 Task: Reply All to email with the signature Dana Mitchell with the subject Shipping confirmation from softage.1@softage.net with the message Can you provide me with a list of the project stakeholders and their roles?, select the entire message, change the font color from current to green and background color to yellow Send the email
Action: Mouse moved to (437, 557)
Screenshot: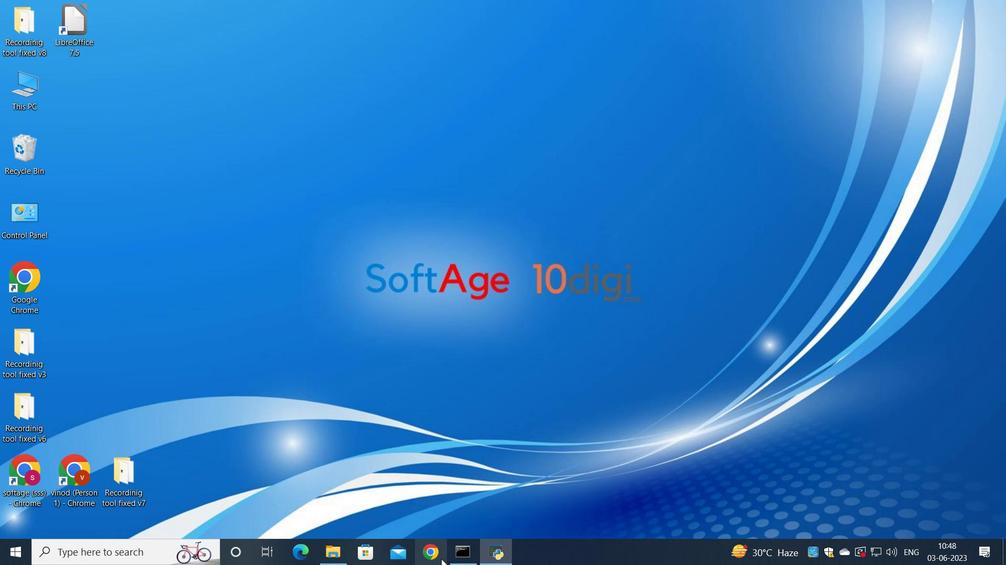
Action: Mouse pressed left at (437, 557)
Screenshot: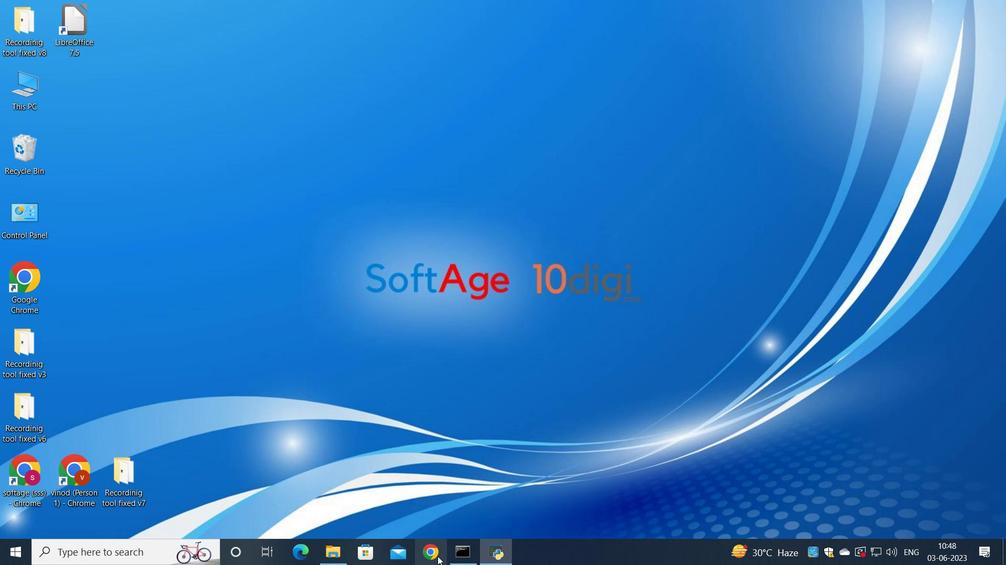 
Action: Mouse moved to (463, 336)
Screenshot: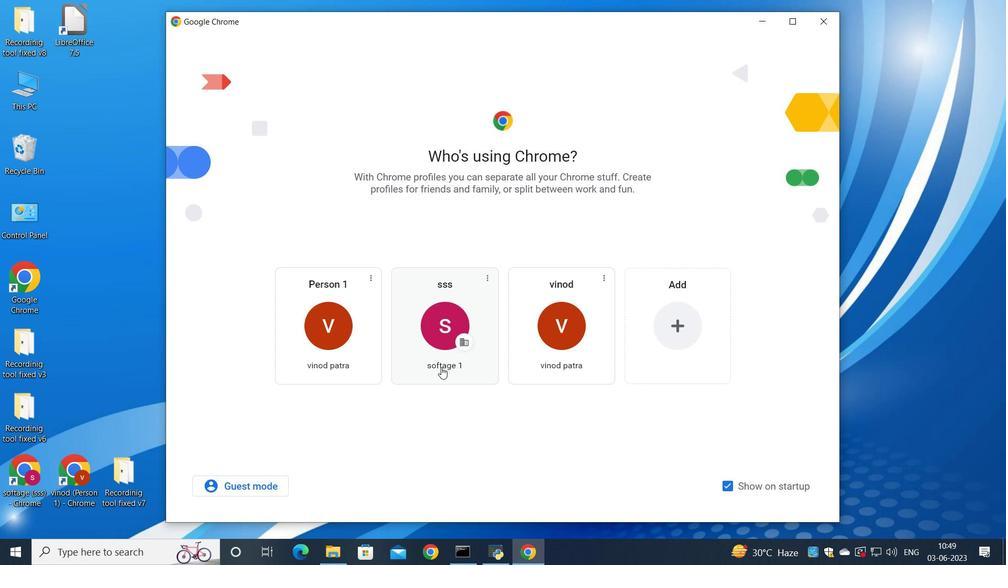 
Action: Mouse pressed left at (463, 336)
Screenshot: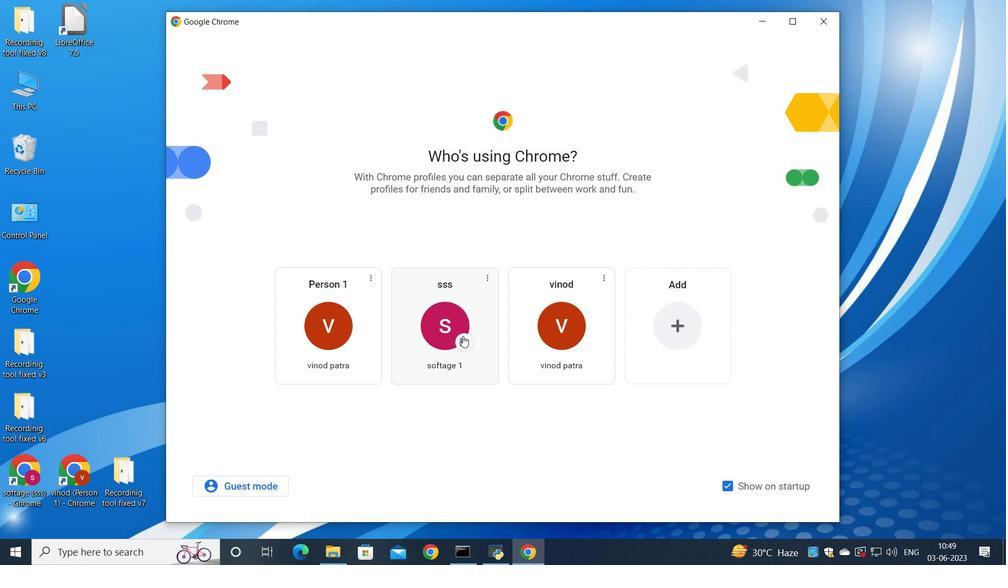 
Action: Mouse moved to (889, 83)
Screenshot: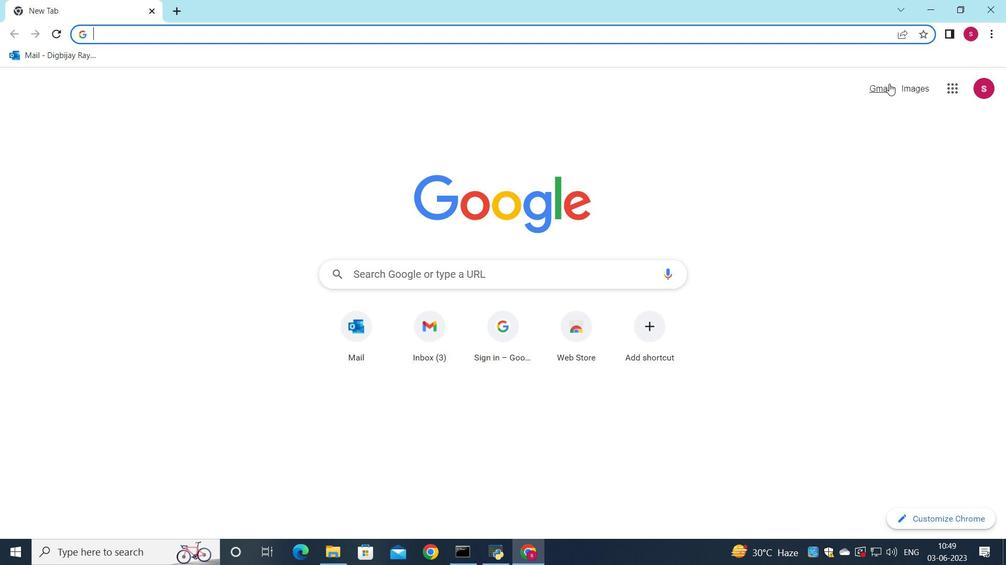 
Action: Mouse pressed left at (889, 83)
Screenshot: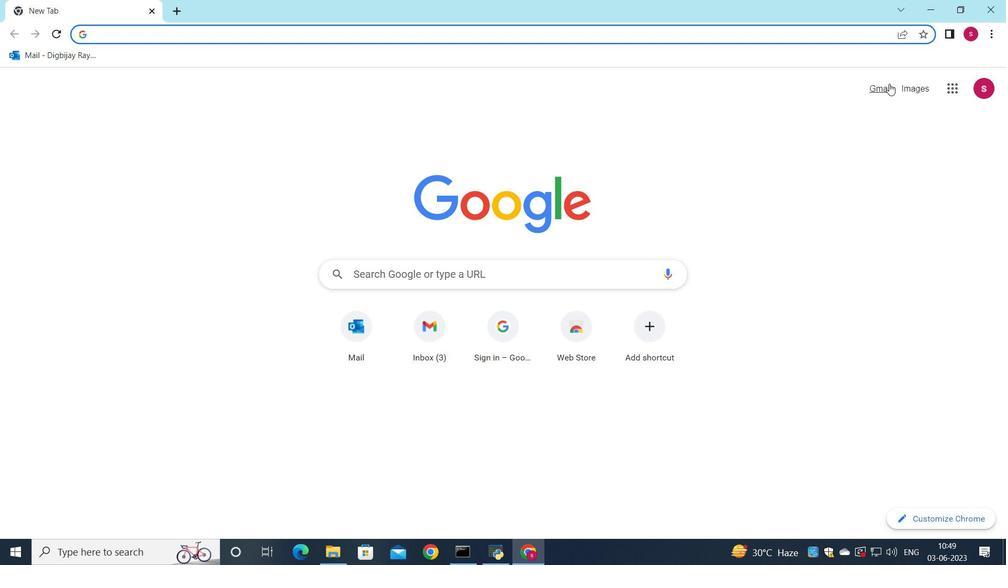 
Action: Mouse moved to (852, 85)
Screenshot: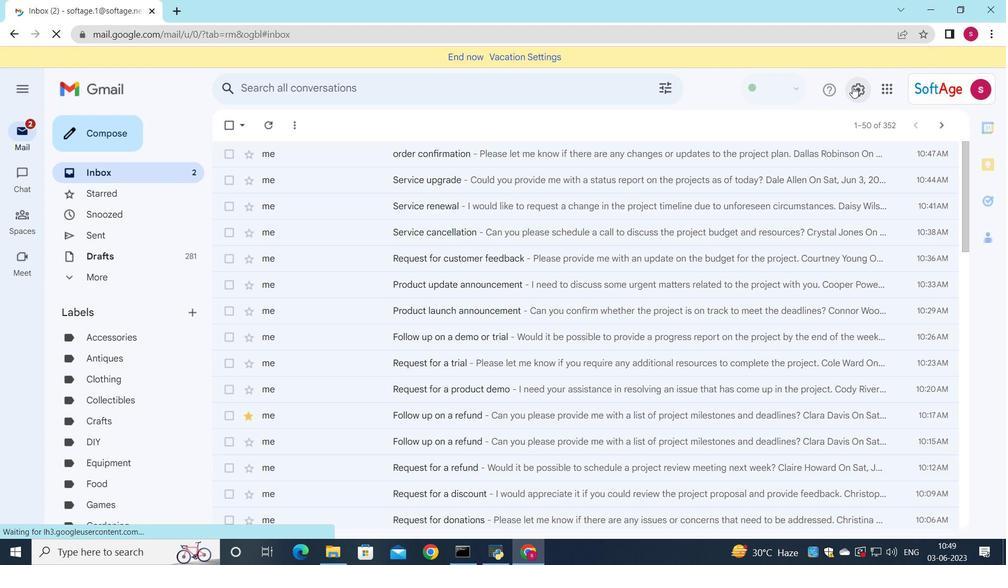 
Action: Mouse pressed left at (852, 85)
Screenshot: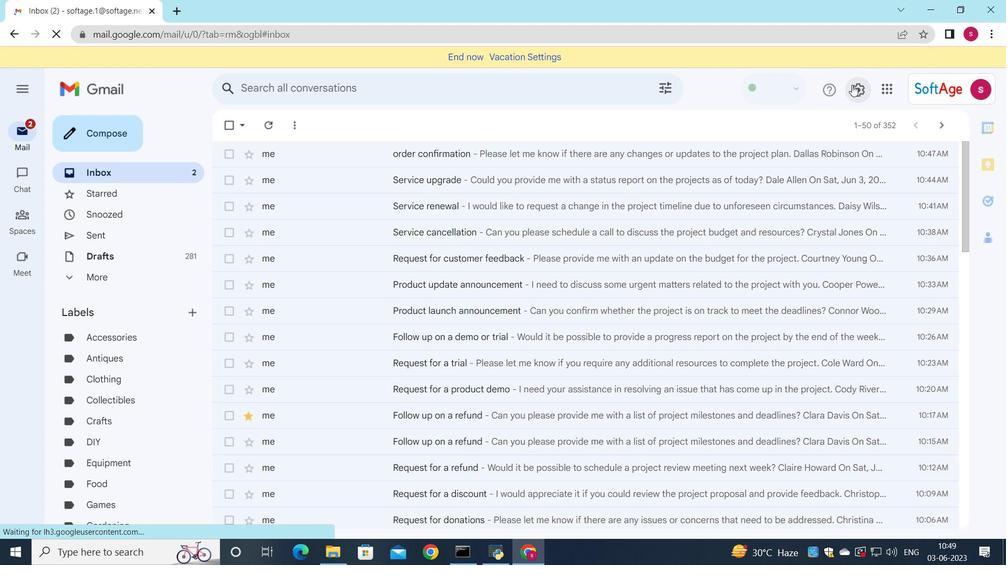 
Action: Mouse moved to (887, 151)
Screenshot: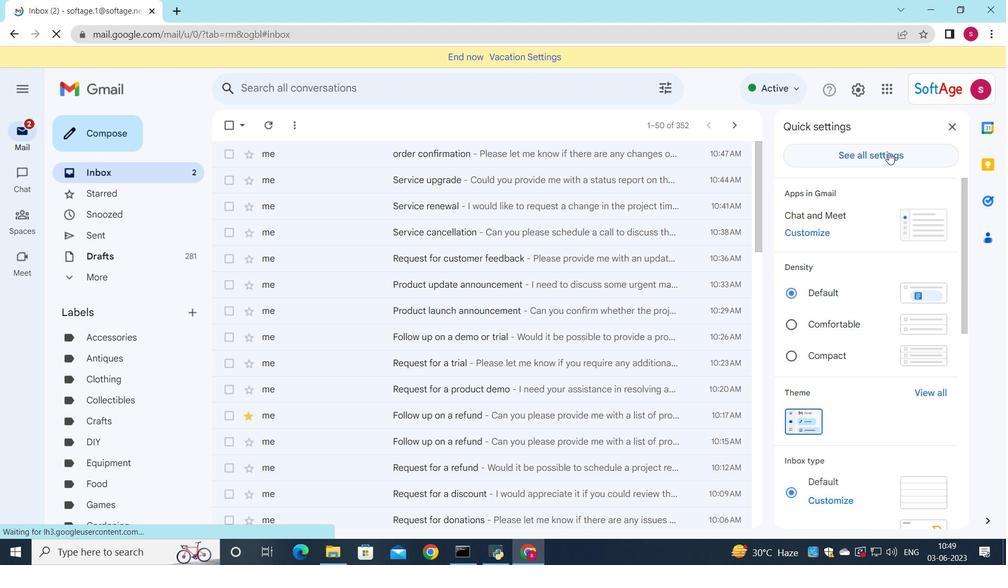 
Action: Mouse pressed left at (887, 151)
Screenshot: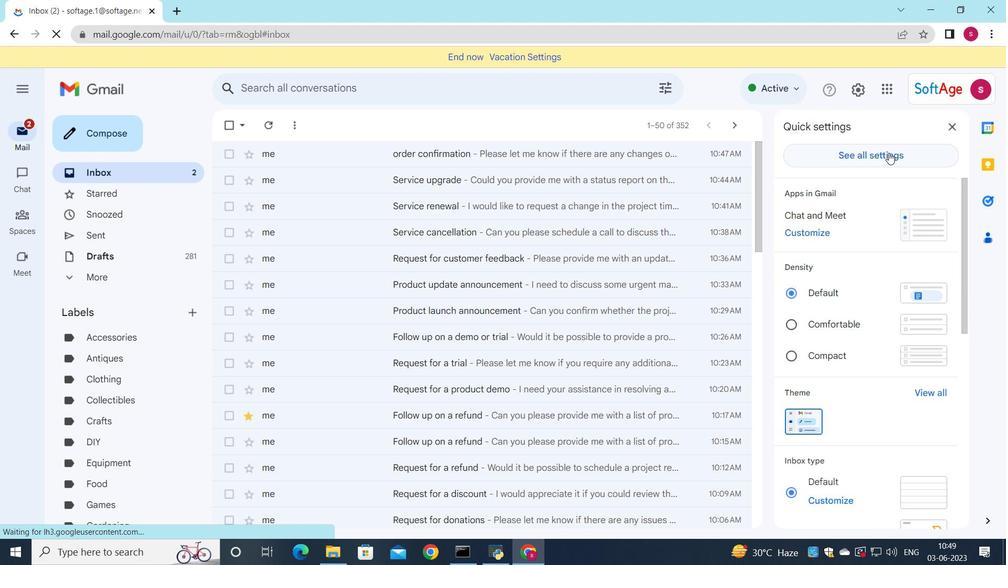 
Action: Mouse moved to (645, 282)
Screenshot: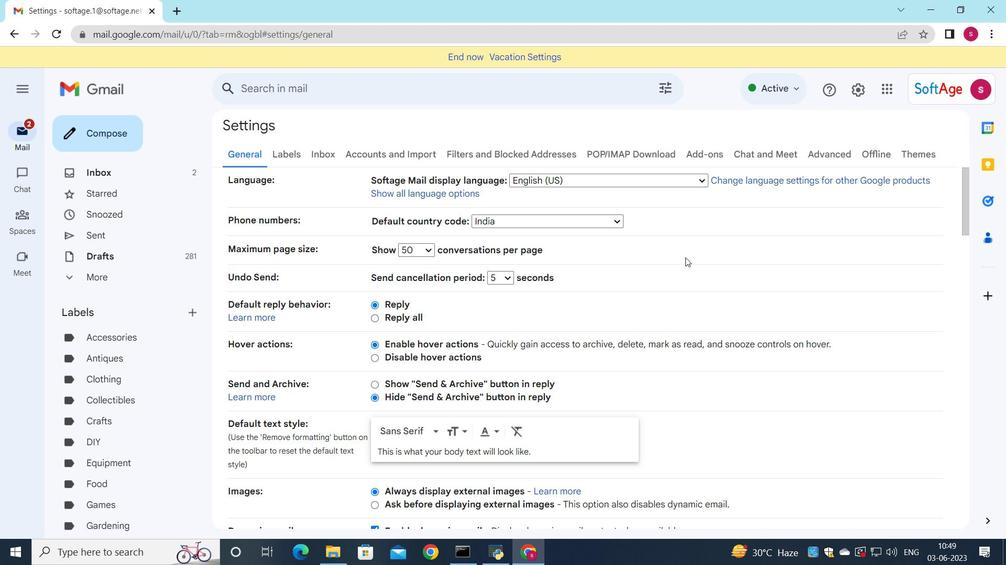 
Action: Mouse scrolled (645, 282) with delta (0, 0)
Screenshot: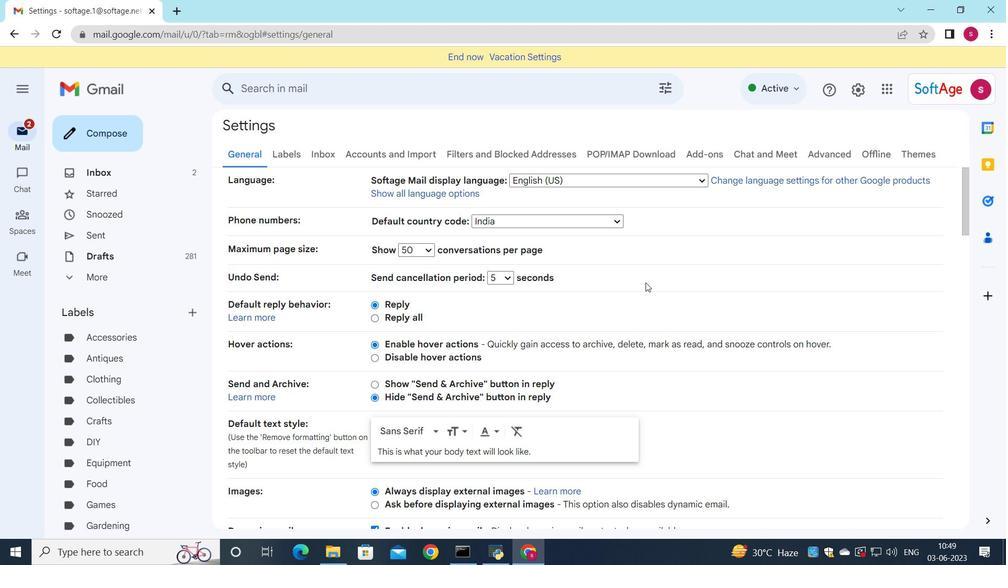 
Action: Mouse moved to (643, 286)
Screenshot: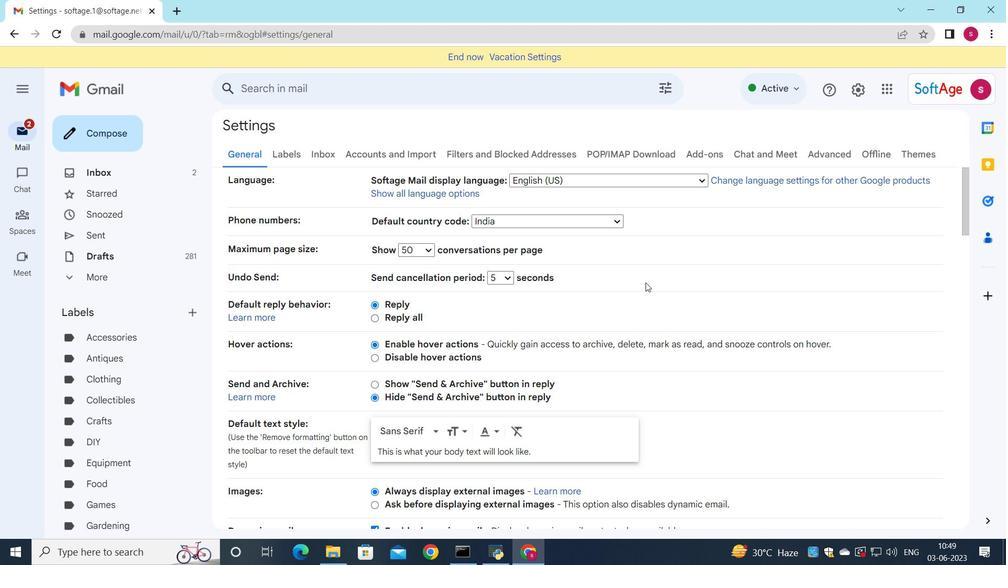 
Action: Mouse scrolled (643, 286) with delta (0, 0)
Screenshot: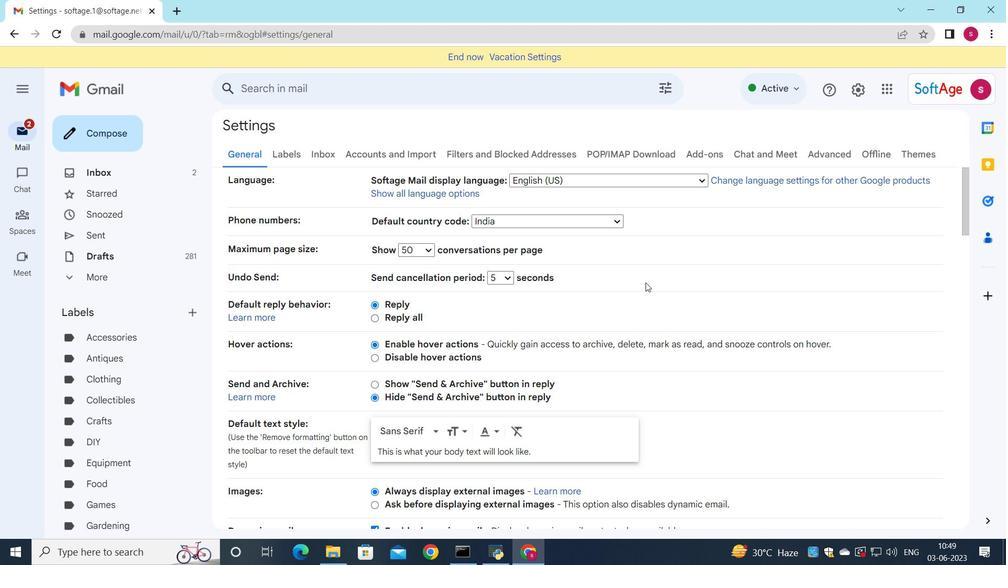 
Action: Mouse moved to (640, 290)
Screenshot: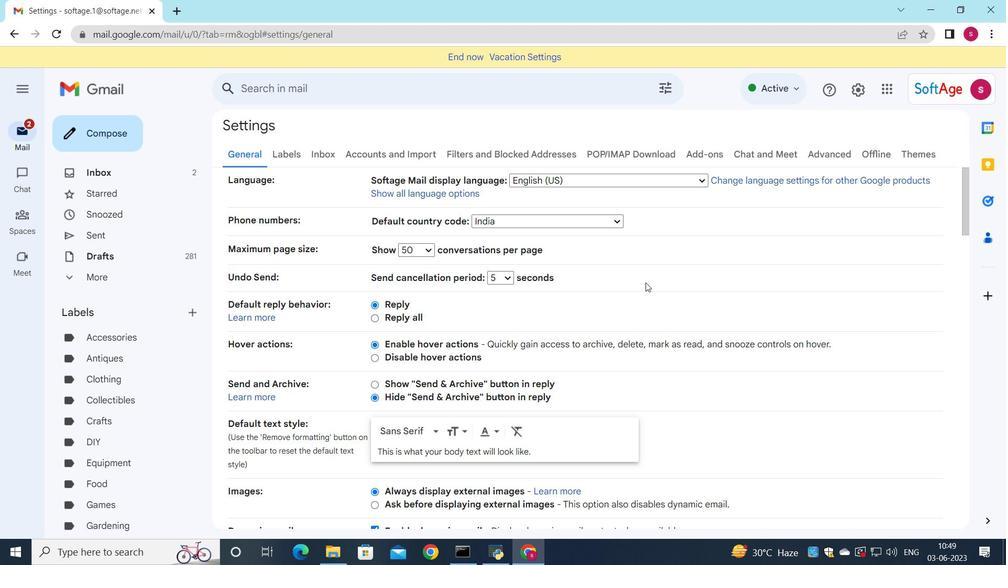 
Action: Mouse scrolled (640, 290) with delta (0, 0)
Screenshot: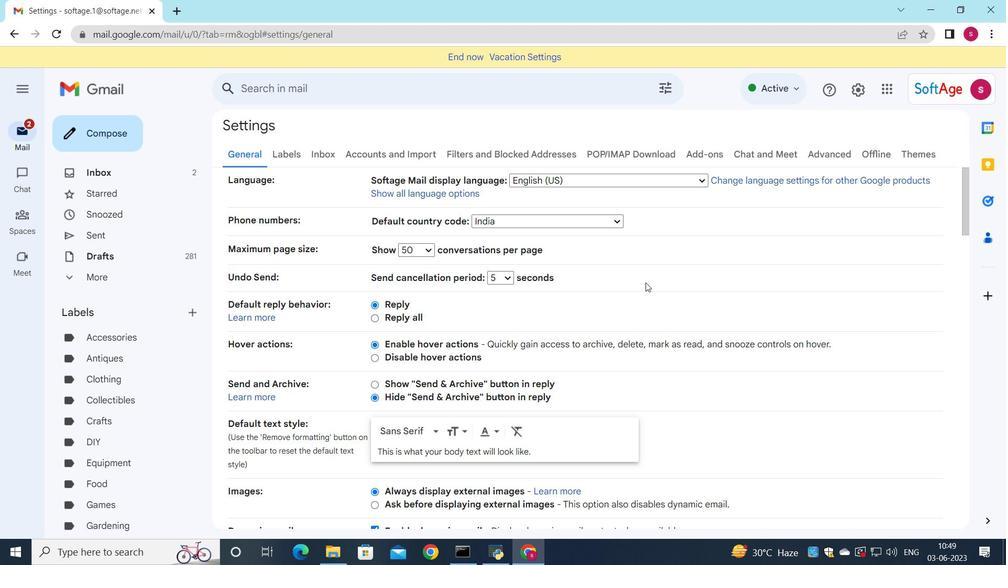 
Action: Mouse moved to (638, 284)
Screenshot: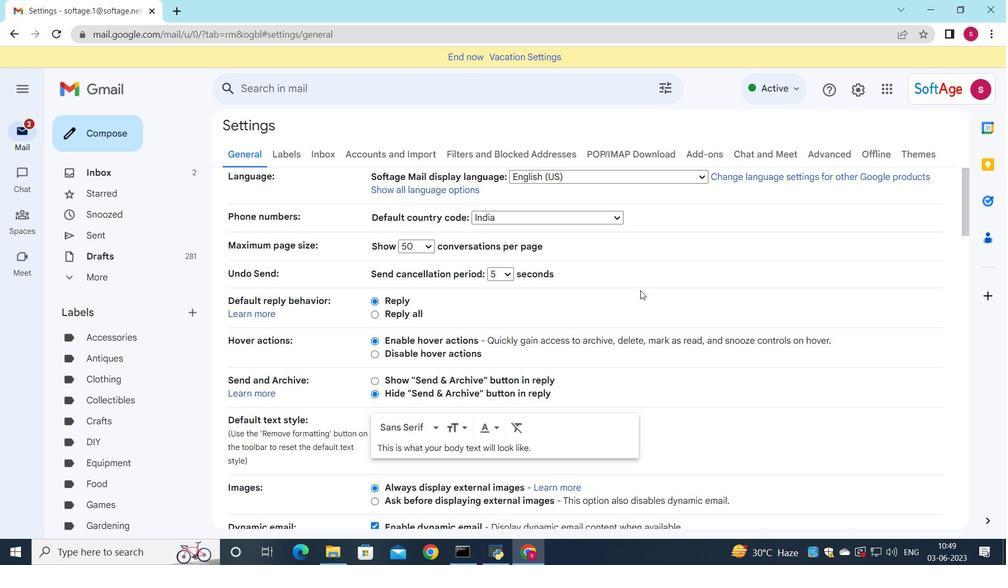 
Action: Mouse scrolled (638, 284) with delta (0, 0)
Screenshot: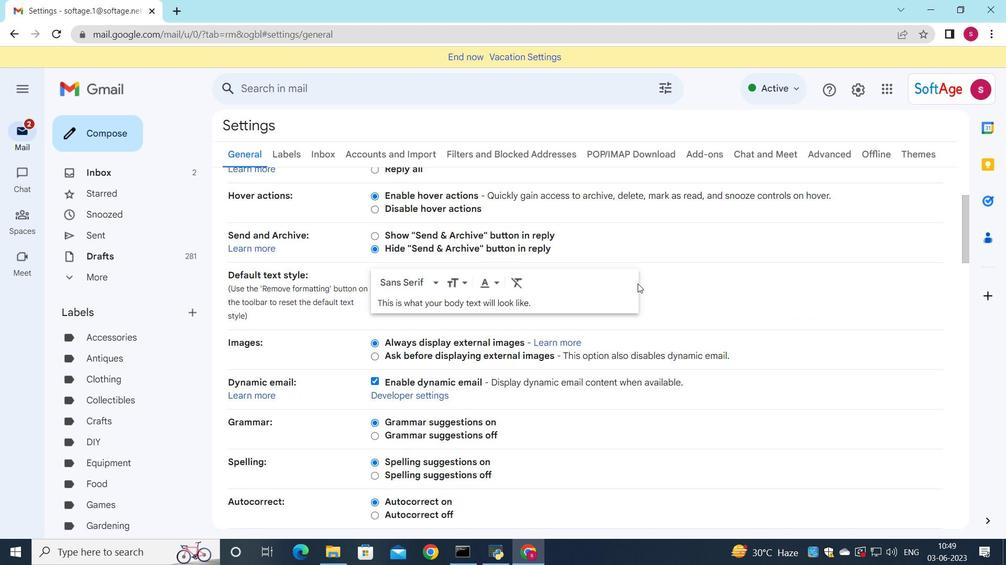 
Action: Mouse scrolled (638, 284) with delta (0, 0)
Screenshot: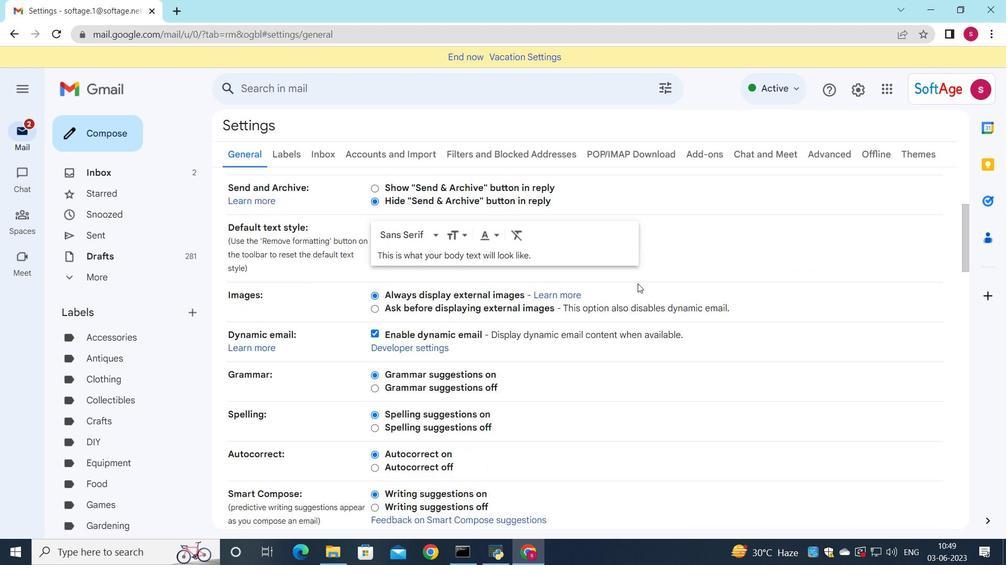 
Action: Mouse scrolled (638, 284) with delta (0, 0)
Screenshot: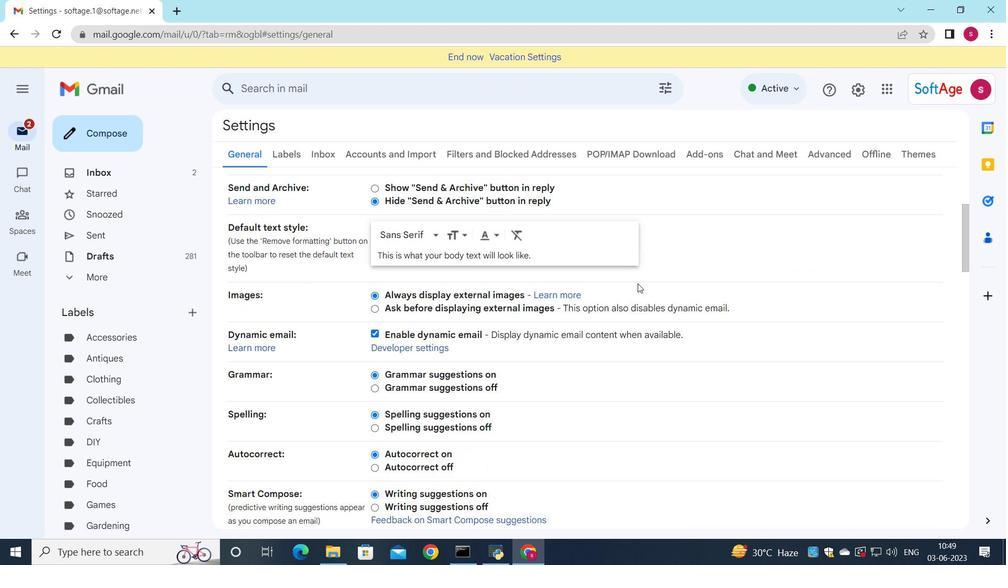
Action: Mouse scrolled (638, 284) with delta (0, 0)
Screenshot: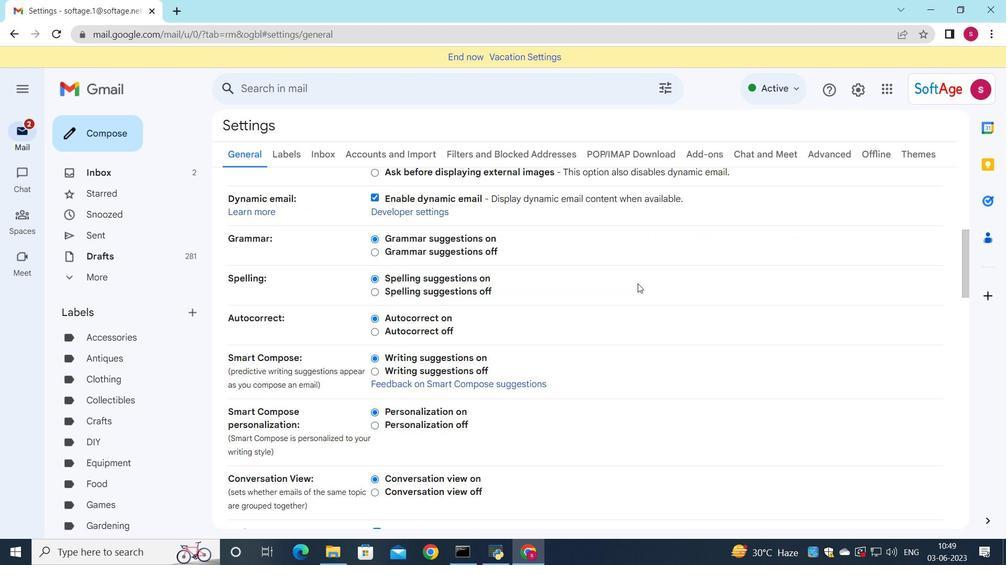 
Action: Mouse scrolled (638, 284) with delta (0, 0)
Screenshot: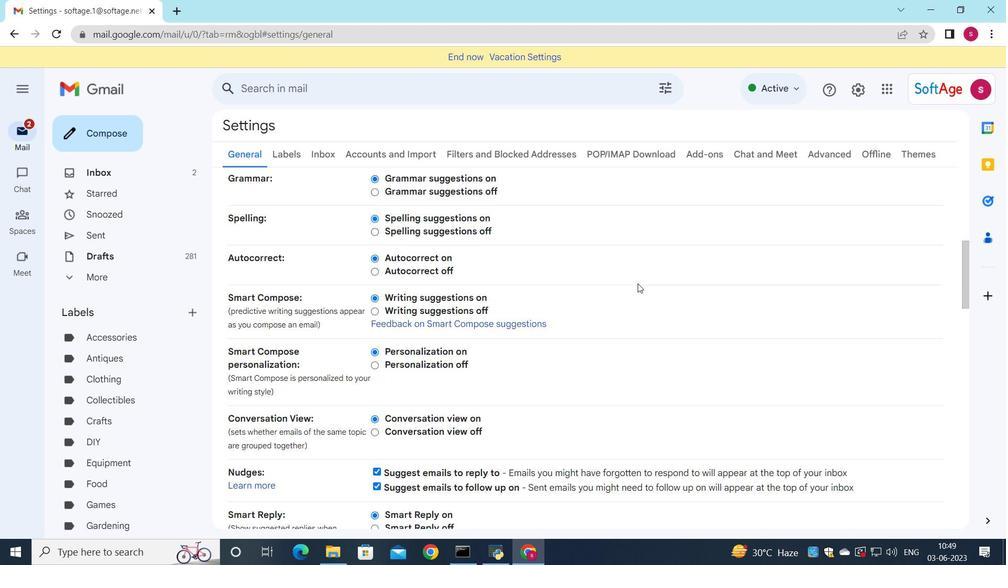 
Action: Mouse moved to (635, 286)
Screenshot: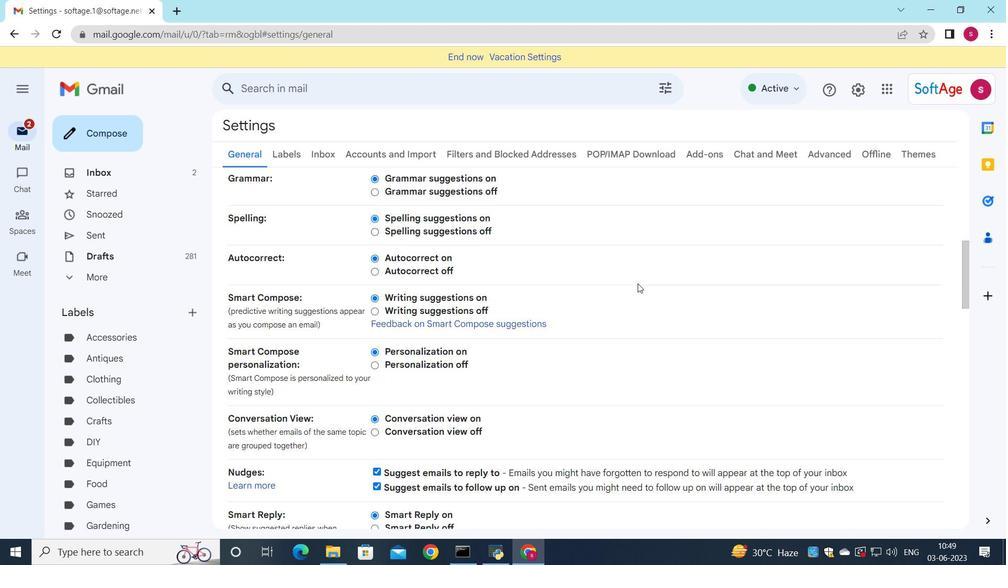 
Action: Mouse scrolled (635, 286) with delta (0, 0)
Screenshot: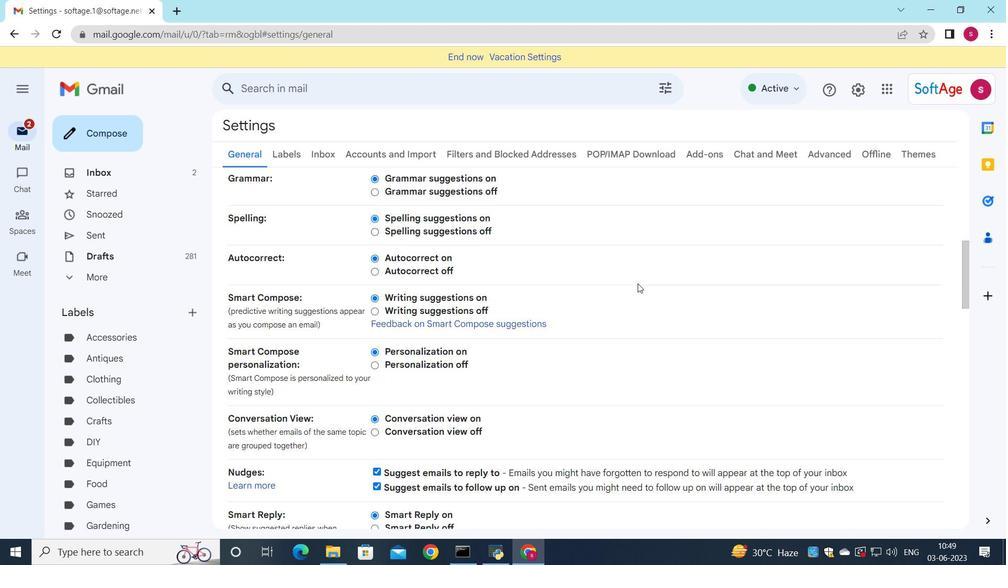 
Action: Mouse moved to (628, 320)
Screenshot: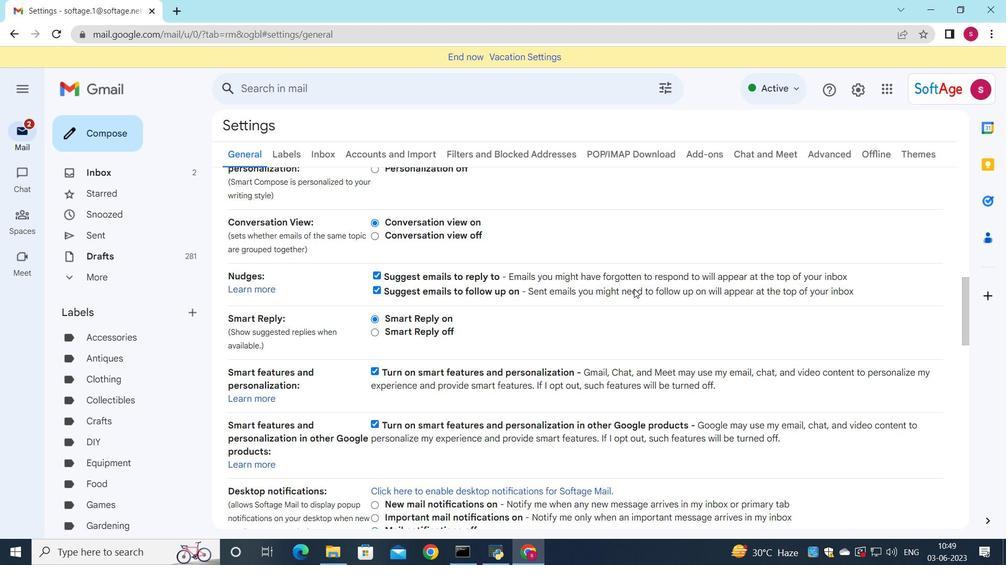 
Action: Mouse scrolled (629, 314) with delta (0, 0)
Screenshot: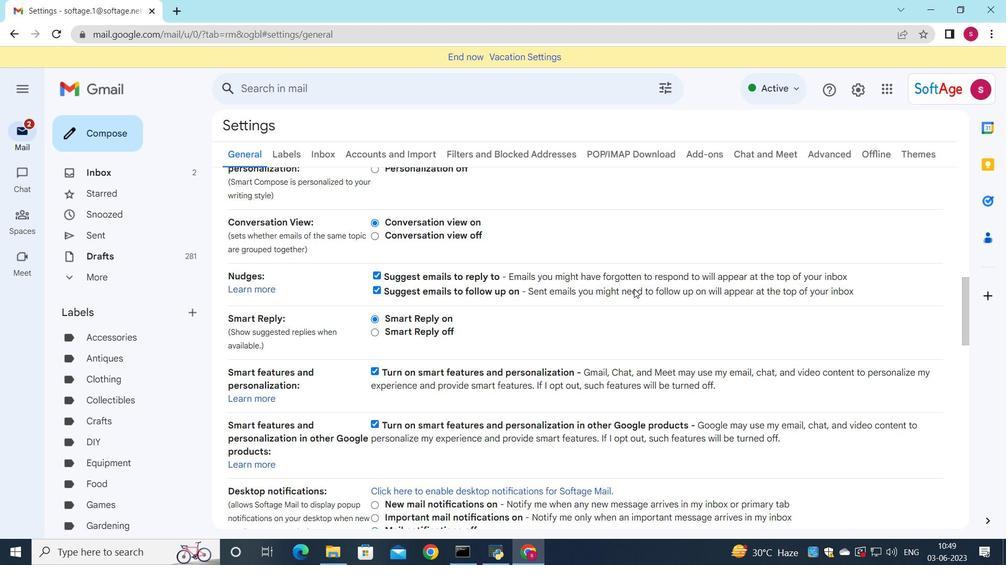 
Action: Mouse moved to (628, 321)
Screenshot: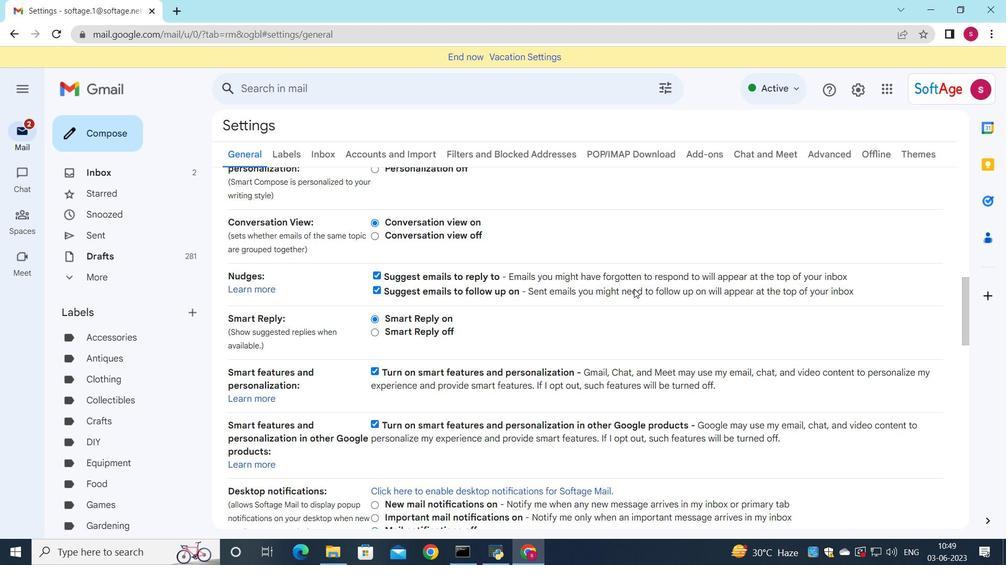 
Action: Mouse scrolled (628, 320) with delta (0, 0)
Screenshot: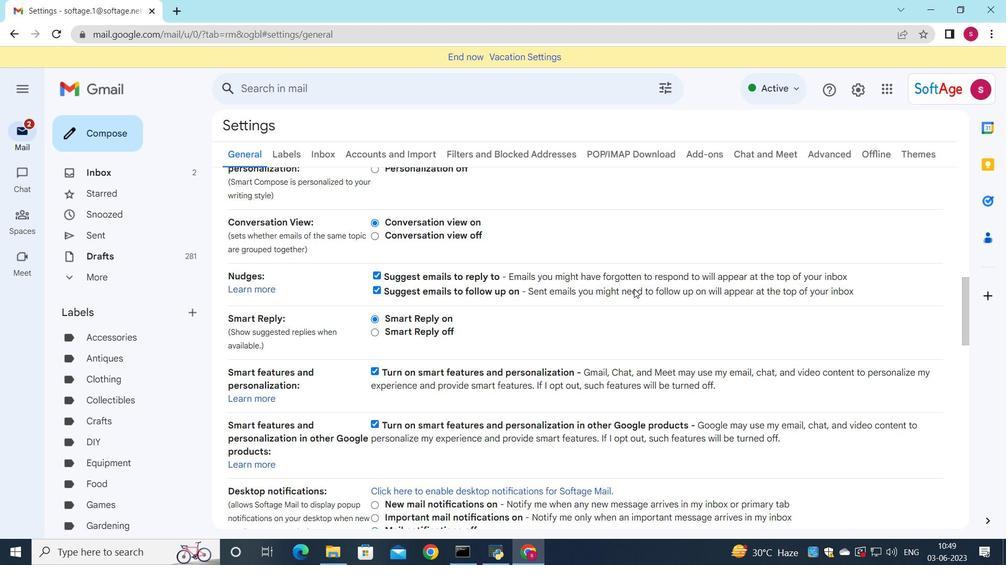 
Action: Mouse scrolled (628, 320) with delta (0, 0)
Screenshot: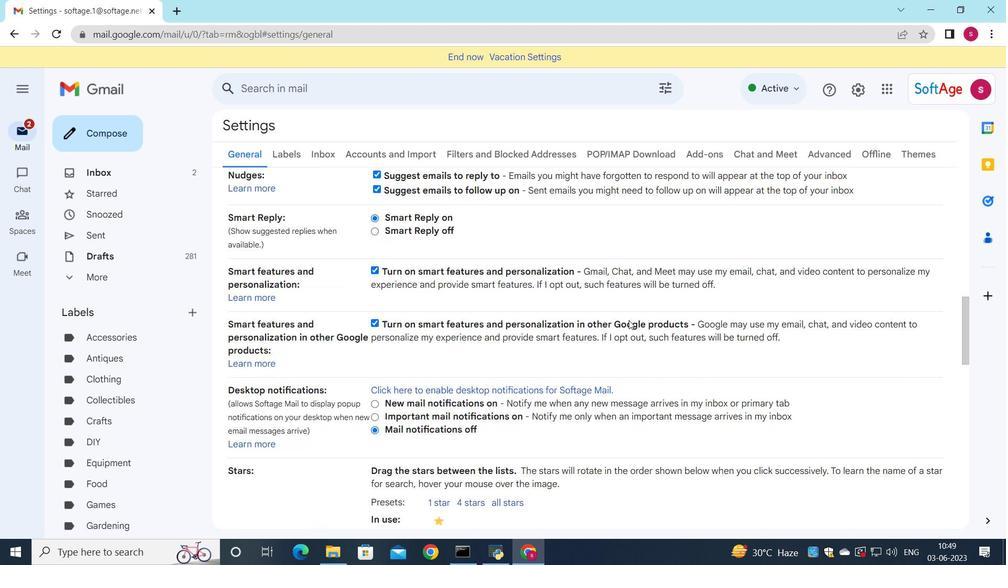 
Action: Mouse moved to (644, 360)
Screenshot: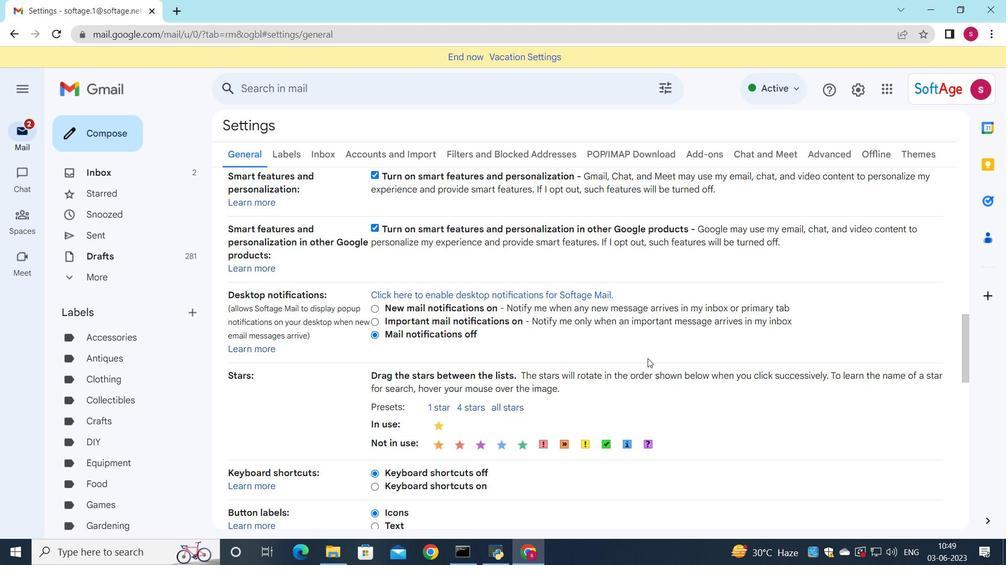 
Action: Mouse scrolled (644, 360) with delta (0, 0)
Screenshot: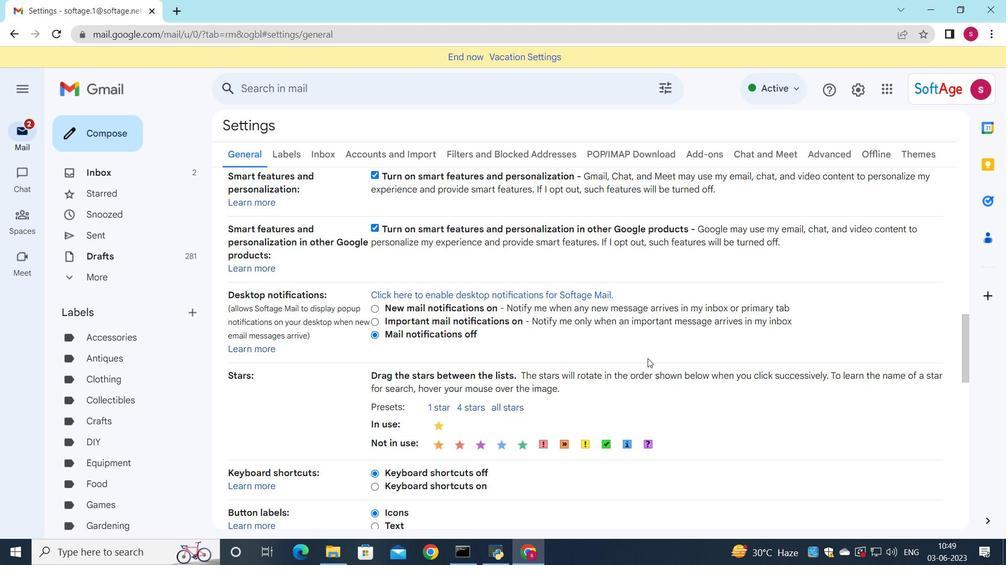 
Action: Mouse moved to (643, 360)
Screenshot: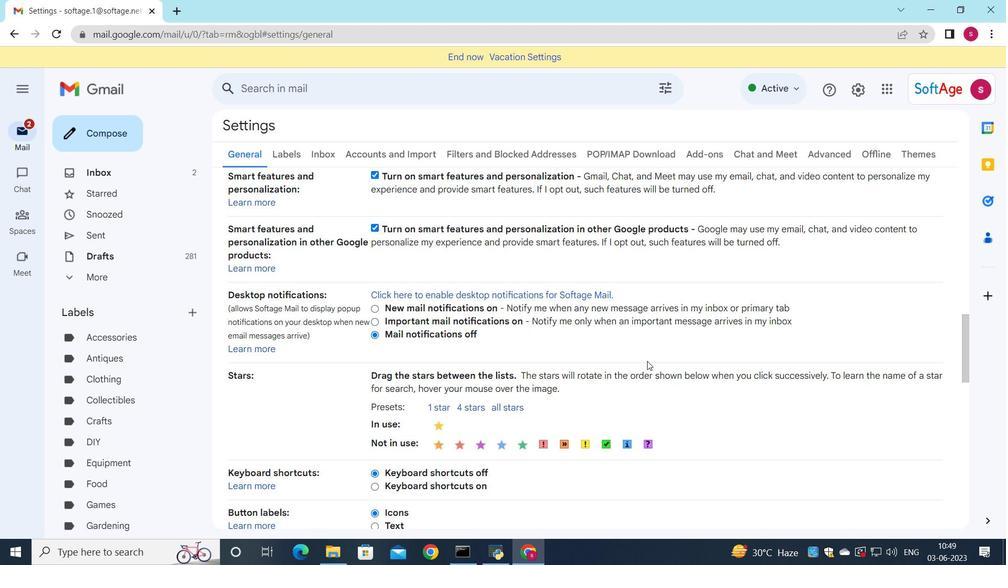 
Action: Mouse scrolled (643, 360) with delta (0, 0)
Screenshot: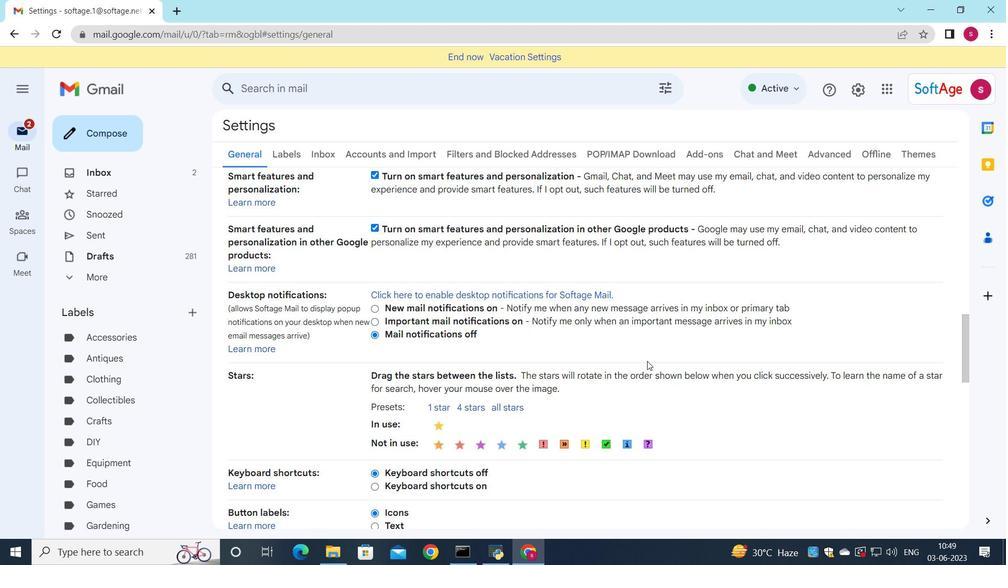 
Action: Mouse moved to (643, 360)
Screenshot: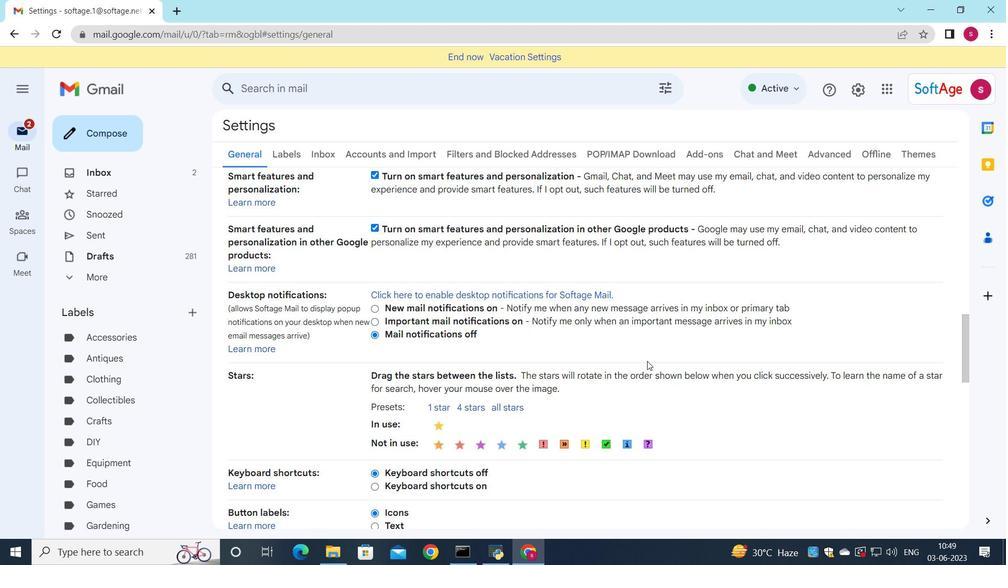 
Action: Mouse scrolled (643, 360) with delta (0, 0)
Screenshot: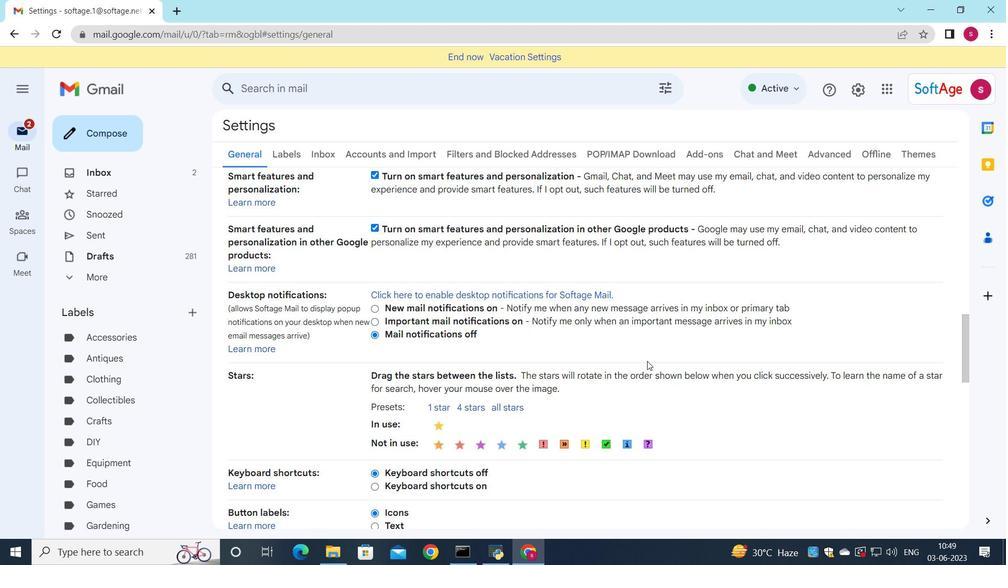 
Action: Mouse moved to (641, 360)
Screenshot: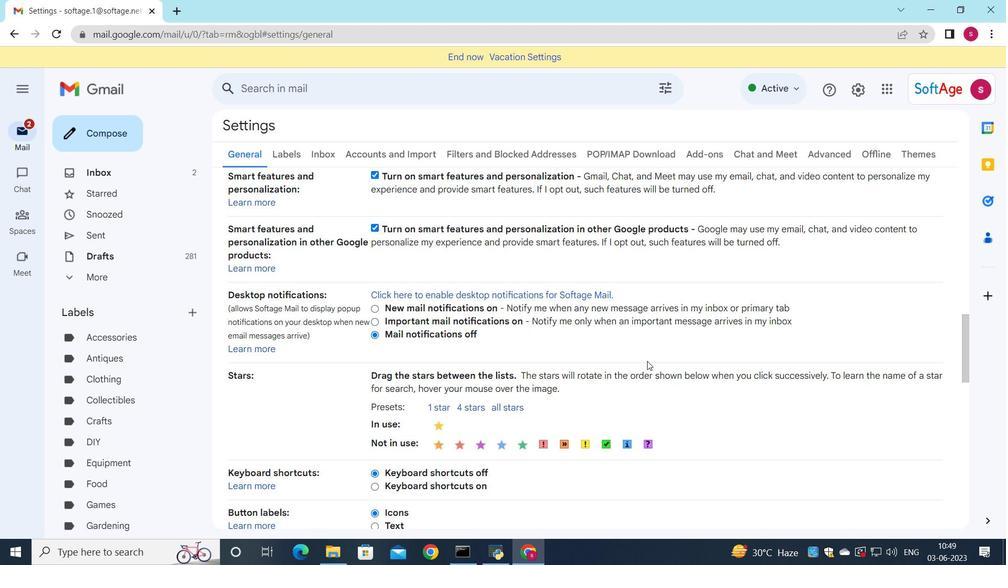 
Action: Mouse scrolled (641, 360) with delta (0, 0)
Screenshot: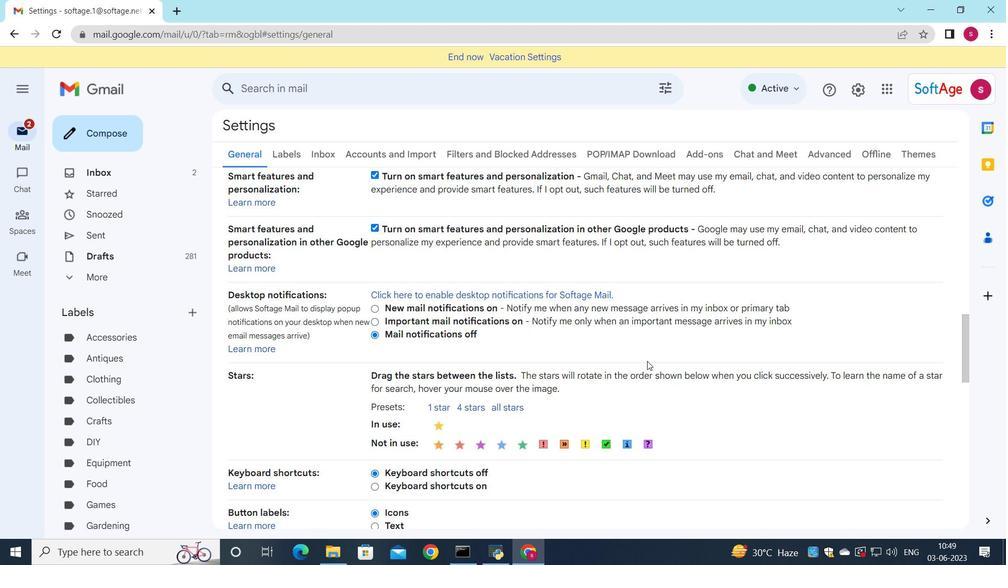 
Action: Mouse moved to (534, 387)
Screenshot: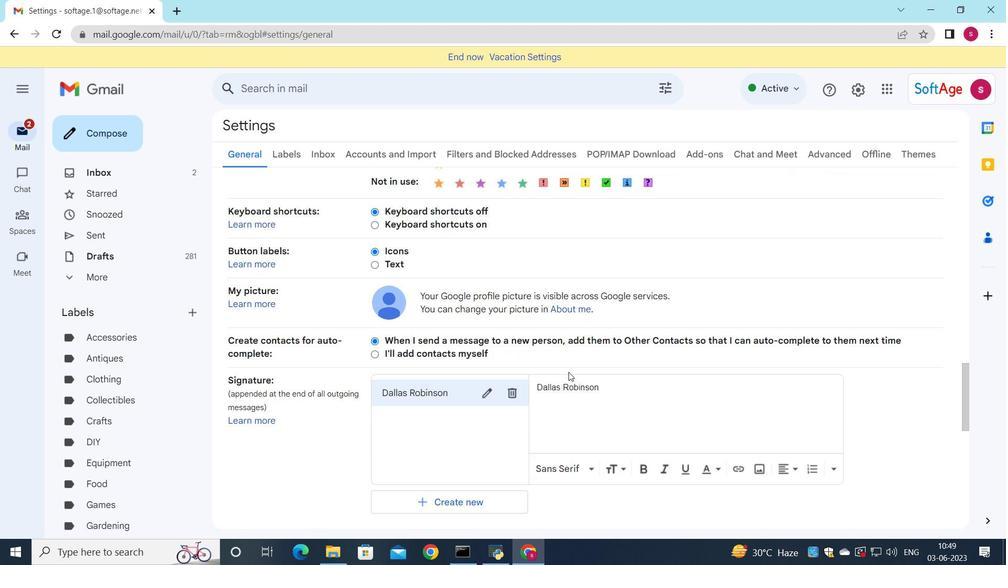 
Action: Mouse scrolled (534, 386) with delta (0, 0)
Screenshot: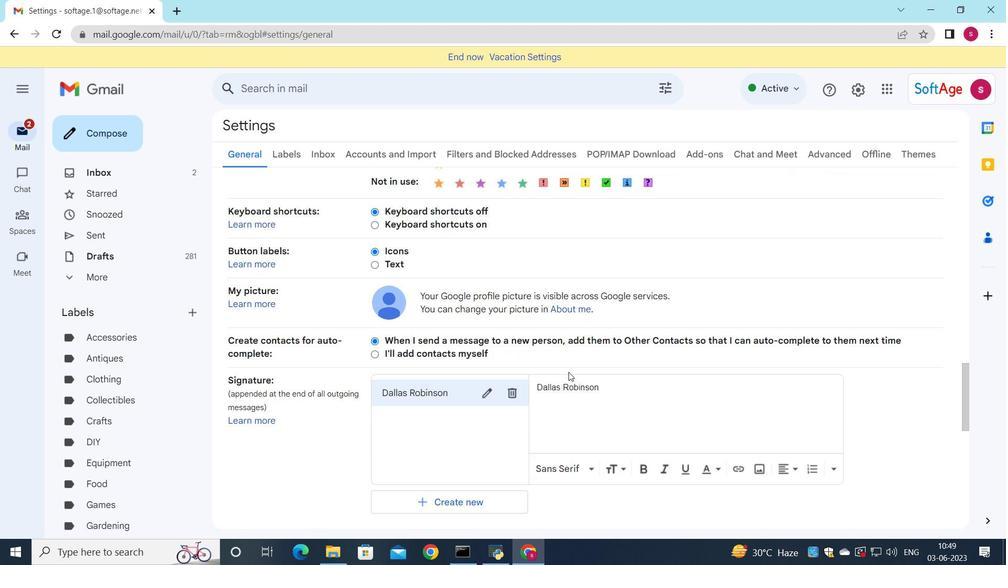 
Action: Mouse moved to (508, 321)
Screenshot: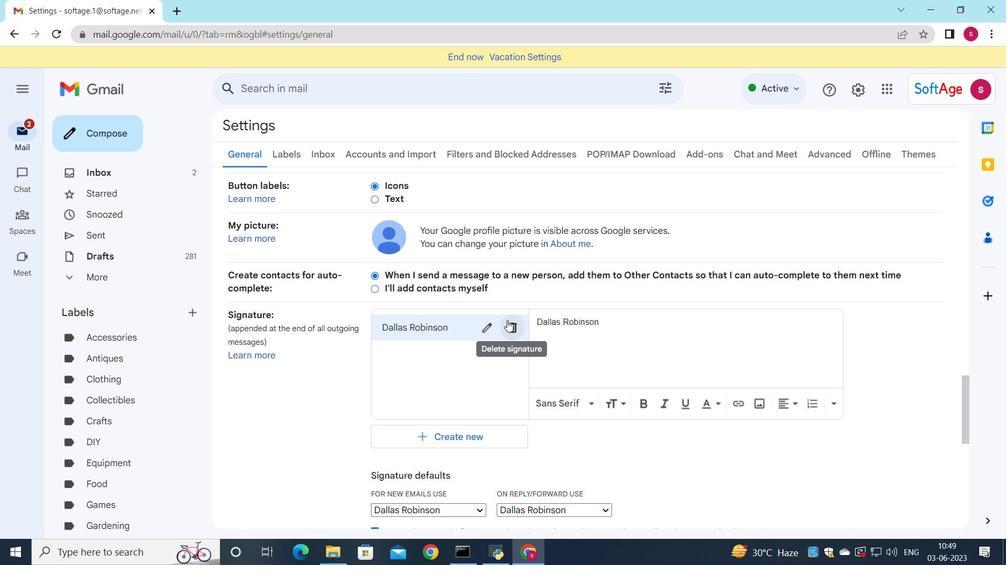 
Action: Mouse pressed left at (508, 321)
Screenshot: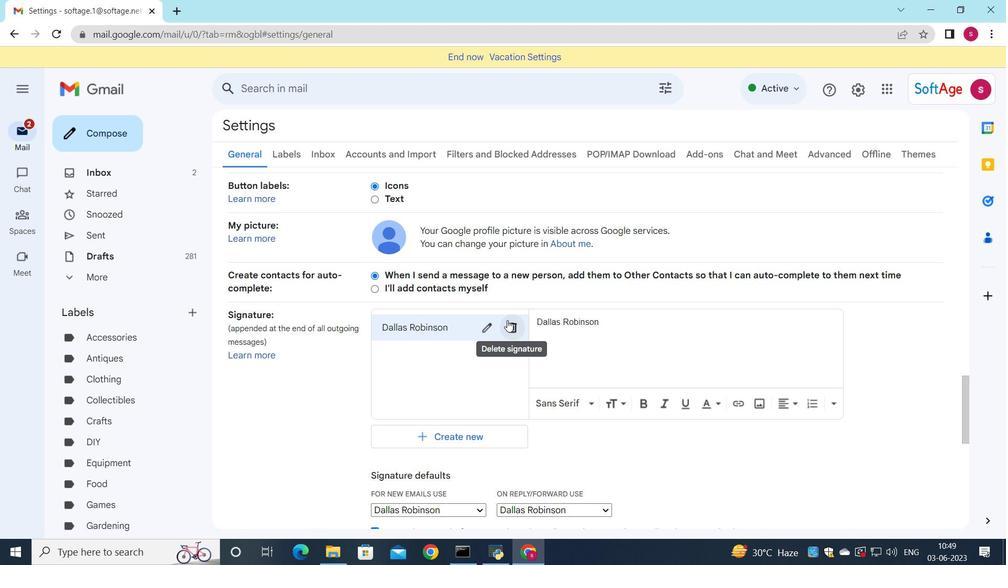 
Action: Mouse moved to (607, 322)
Screenshot: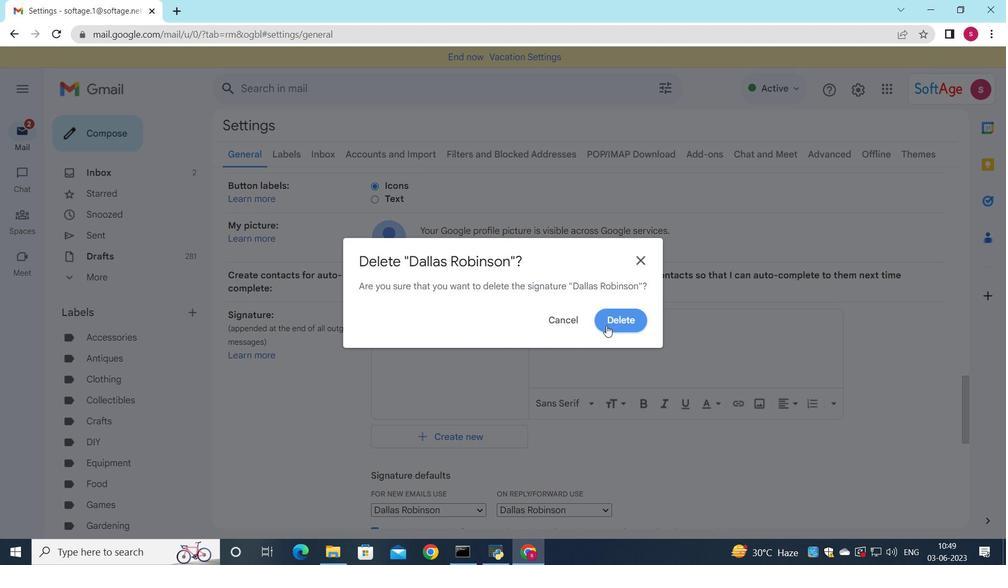 
Action: Mouse pressed left at (607, 322)
Screenshot: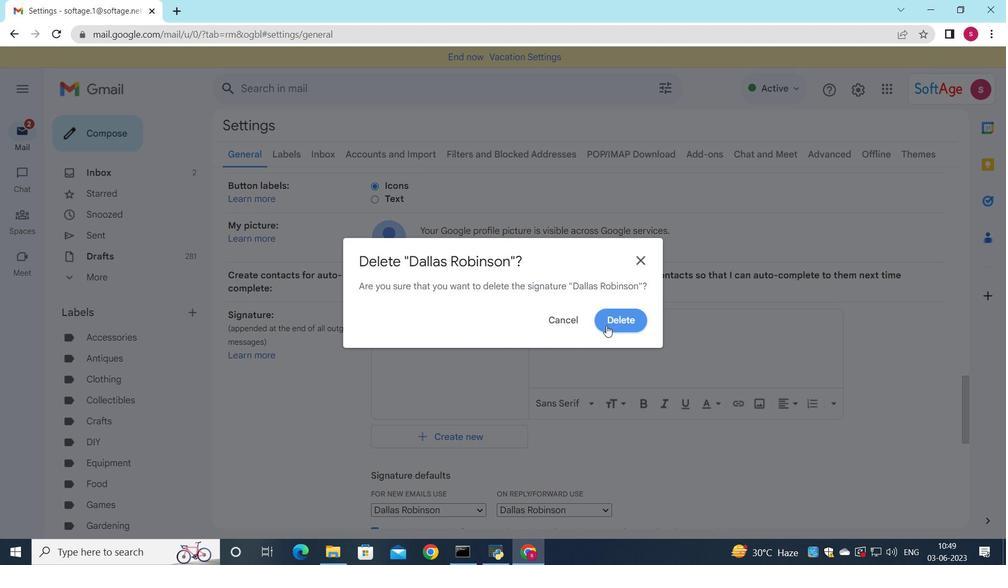 
Action: Mouse moved to (438, 335)
Screenshot: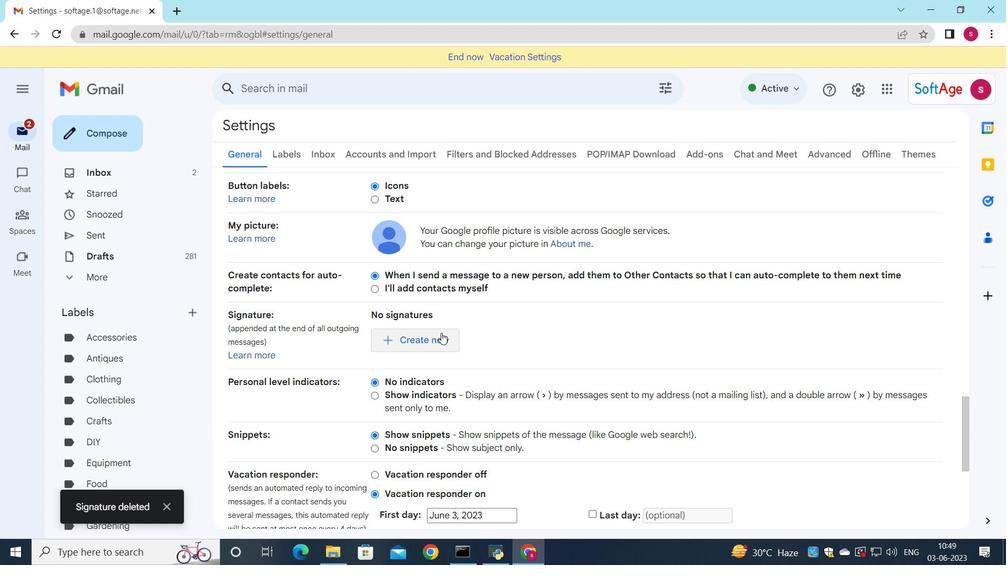 
Action: Mouse pressed left at (438, 335)
Screenshot: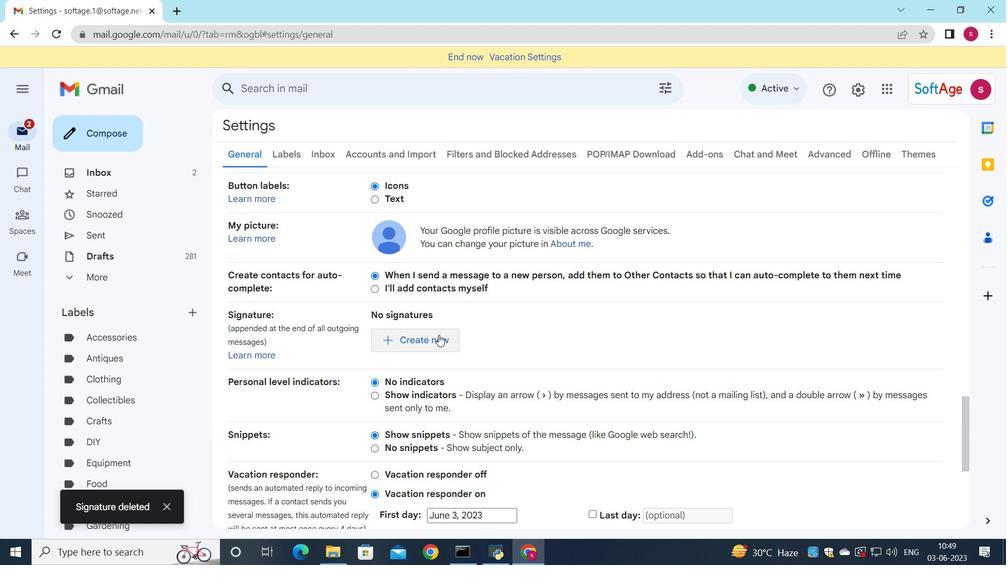 
Action: Mouse moved to (466, 288)
Screenshot: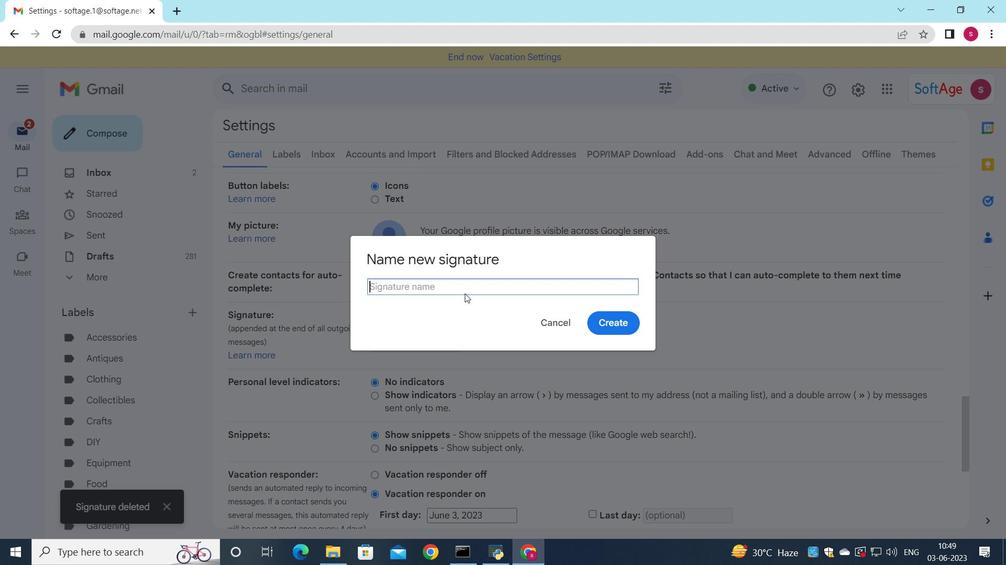 
Action: Key pressed <Key.shift>dana<Key.space><Key.shift>Mitchell
Screenshot: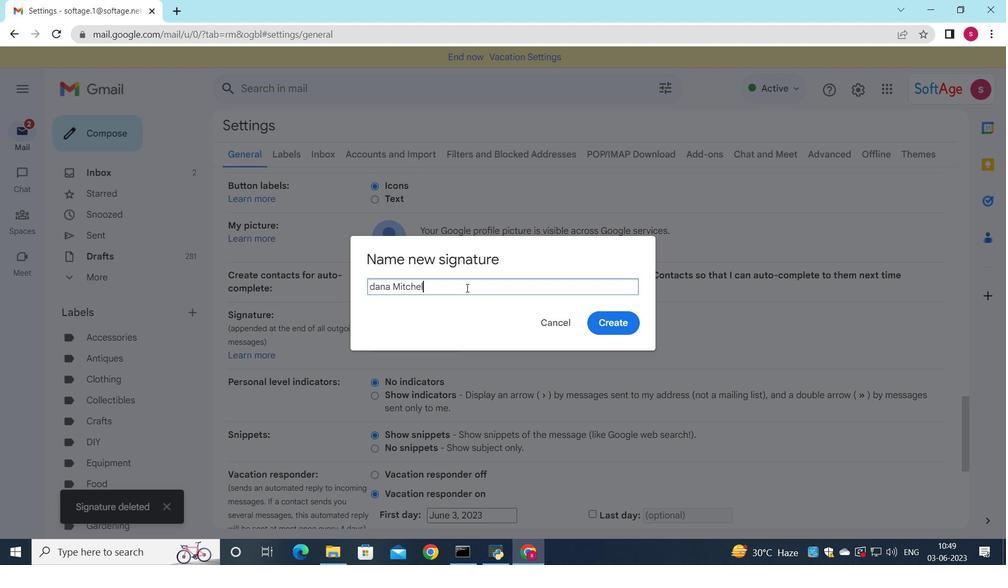 
Action: Mouse moved to (372, 290)
Screenshot: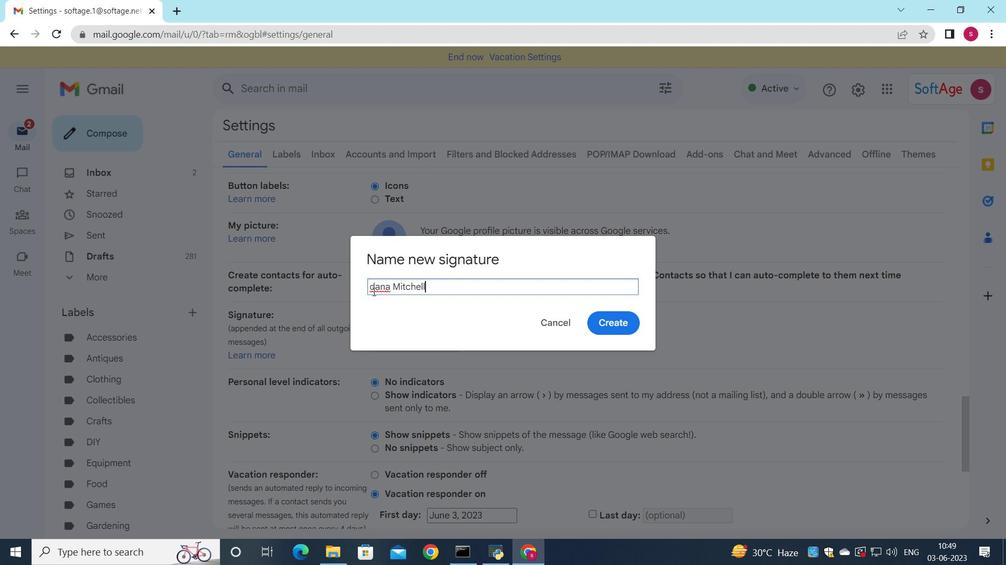 
Action: Mouse pressed left at (372, 290)
Screenshot: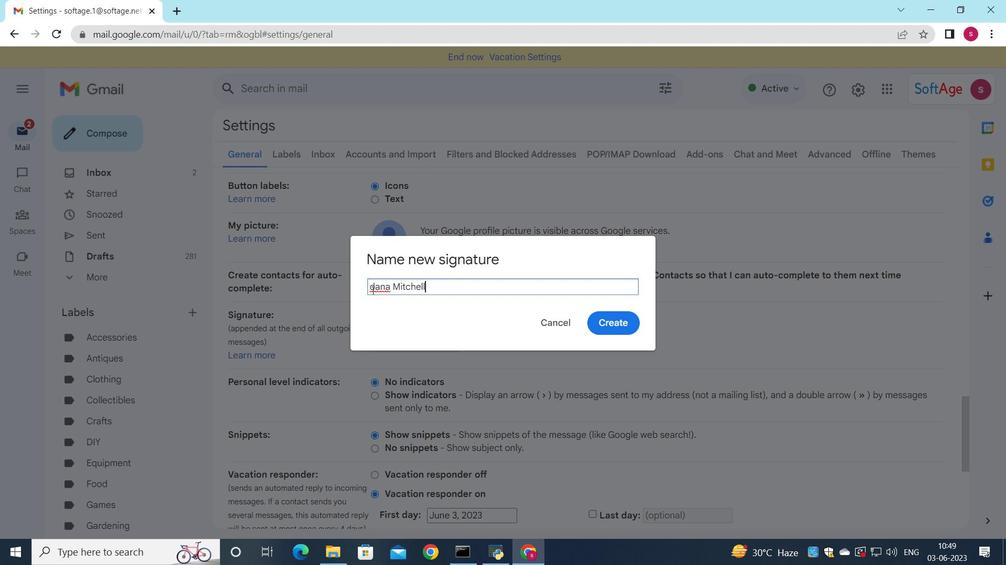 
Action: Mouse moved to (376, 293)
Screenshot: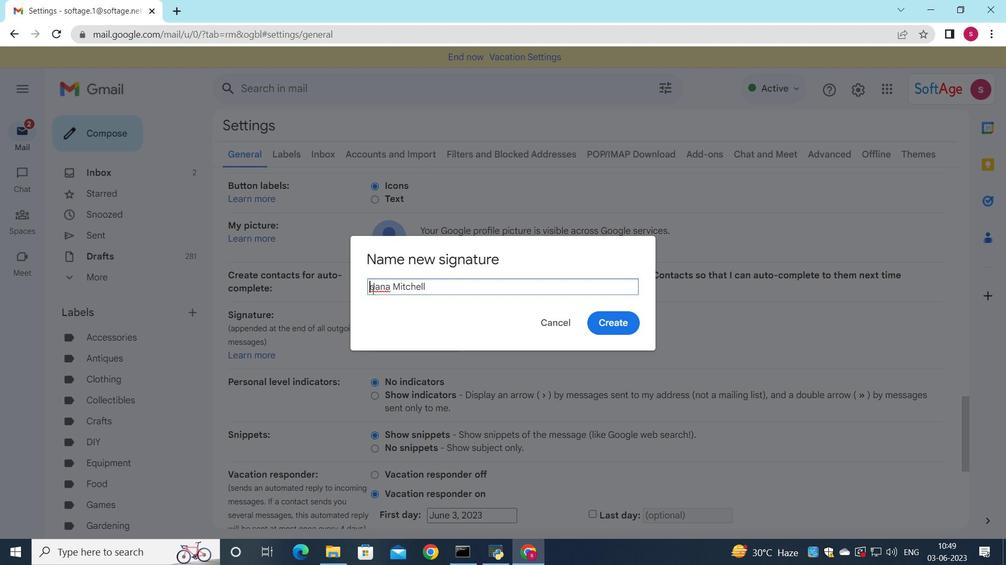 
Action: Mouse pressed left at (376, 293)
Screenshot: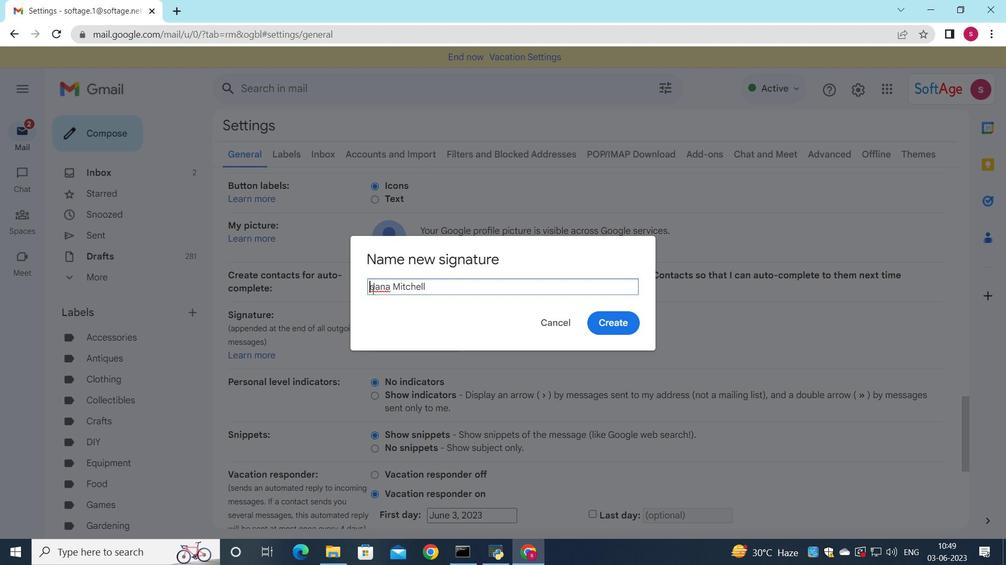 
Action: Key pressed <Key.backspace><Key.shift>DF<Key.backspace>
Screenshot: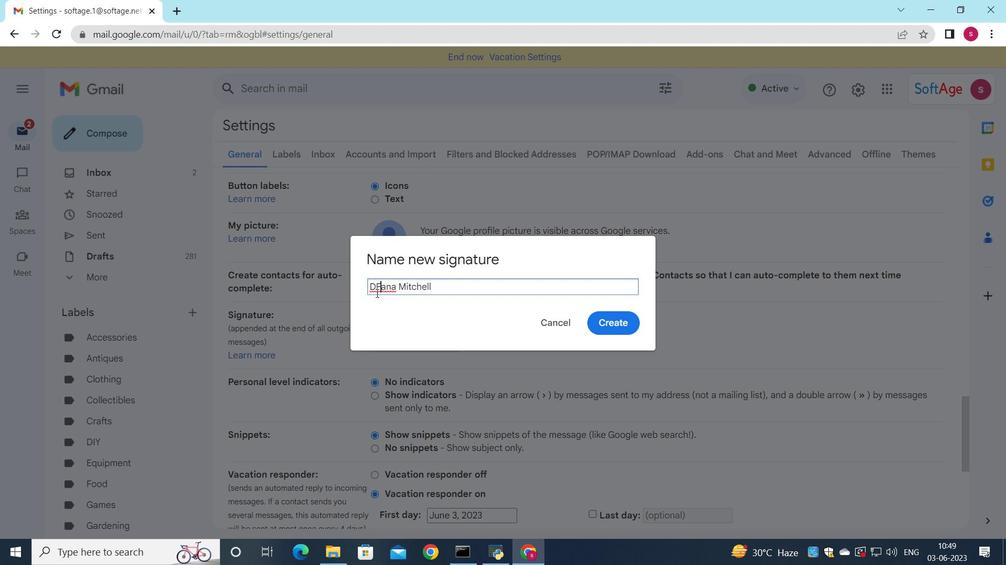 
Action: Mouse moved to (614, 319)
Screenshot: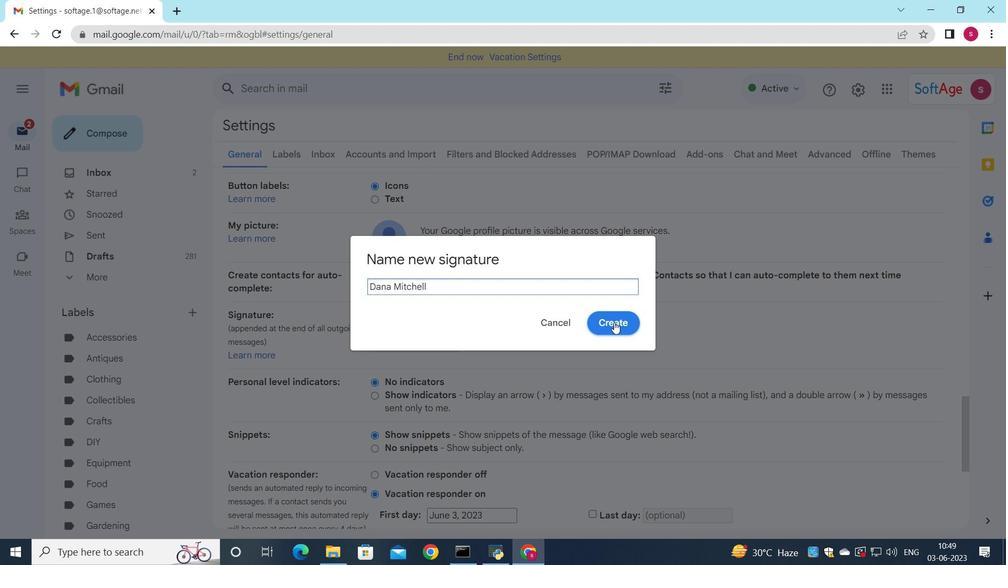 
Action: Mouse pressed left at (614, 319)
Screenshot: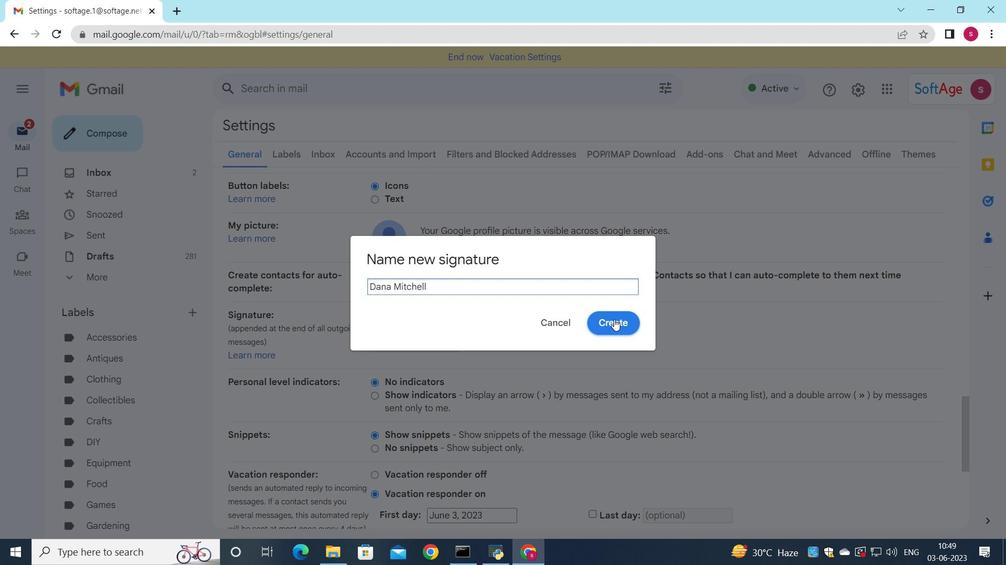 
Action: Mouse moved to (559, 332)
Screenshot: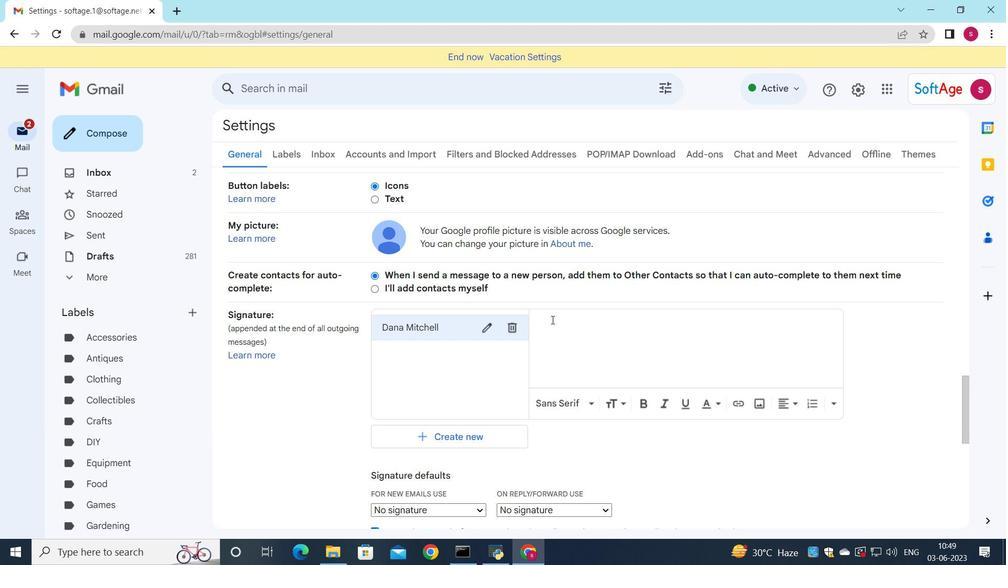 
Action: Mouse pressed left at (559, 332)
Screenshot: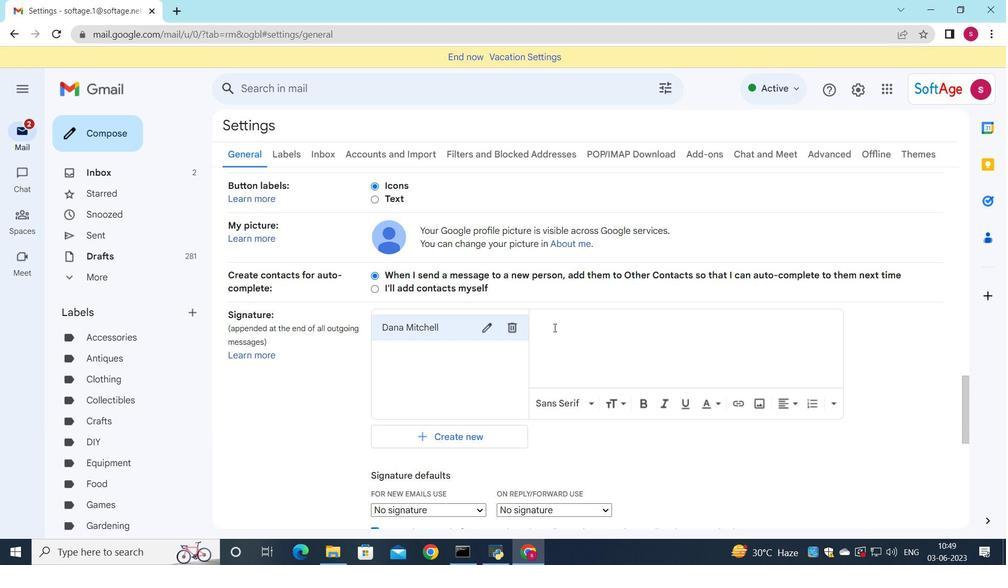 
Action: Key pressed <Key.shift>Dana<Key.space><Key.shift><Key.shift>Mitchell
Screenshot: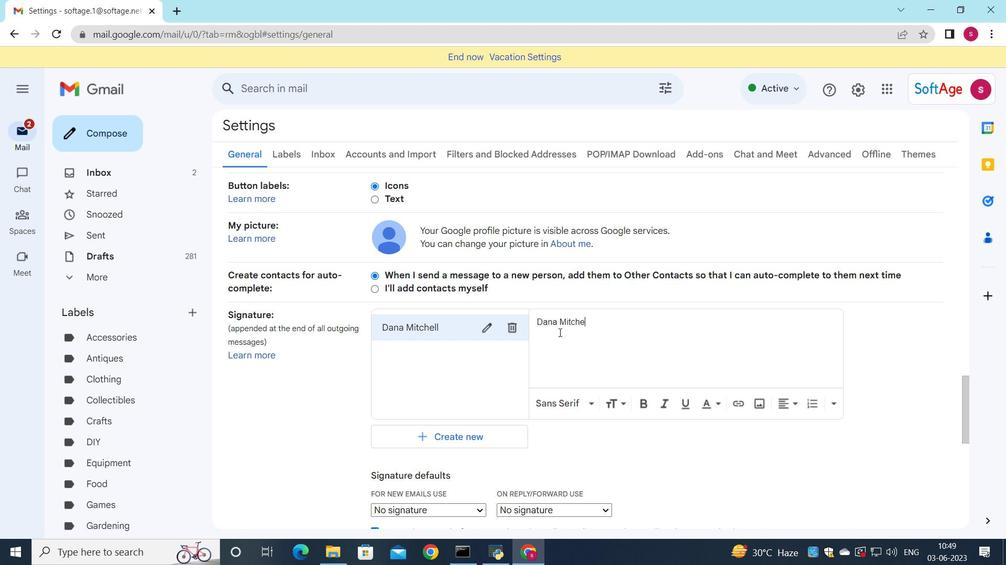 
Action: Mouse moved to (467, 510)
Screenshot: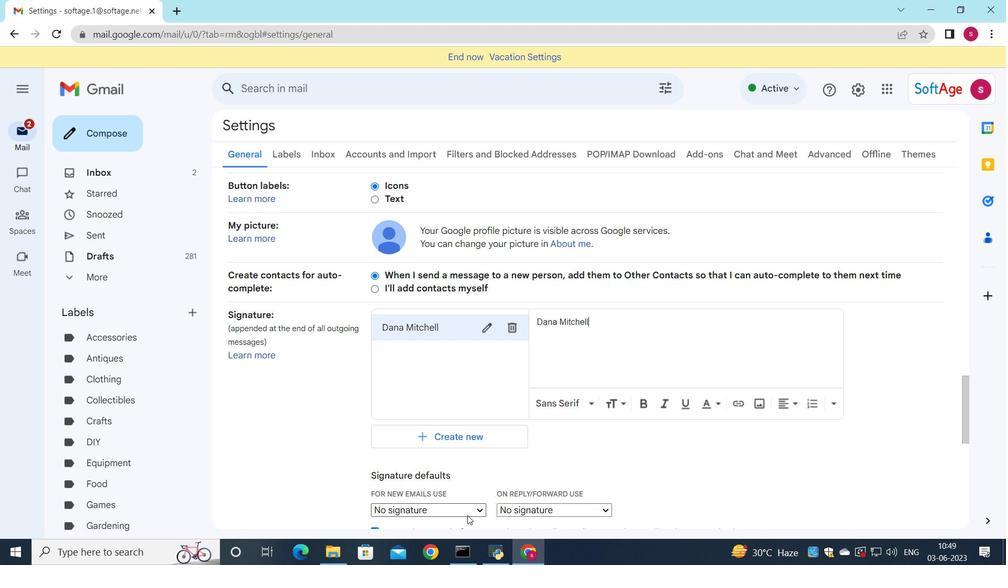 
Action: Mouse pressed left at (467, 510)
Screenshot: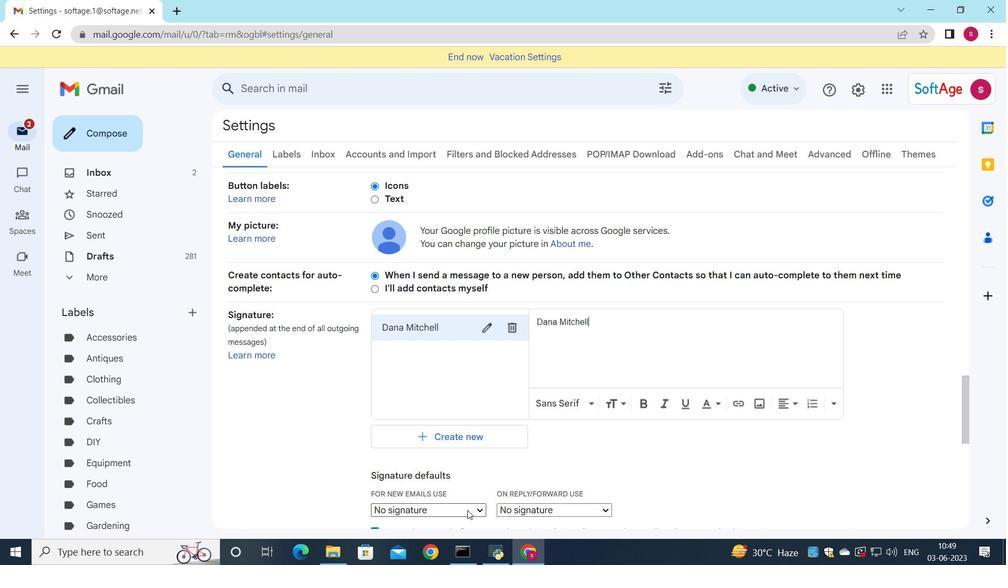 
Action: Mouse moved to (448, 500)
Screenshot: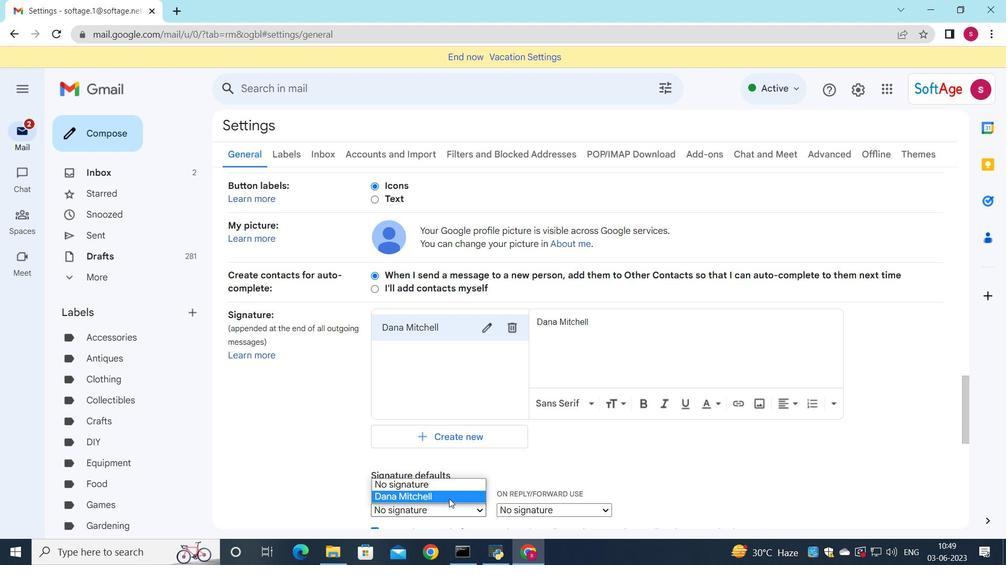 
Action: Mouse pressed left at (448, 500)
Screenshot: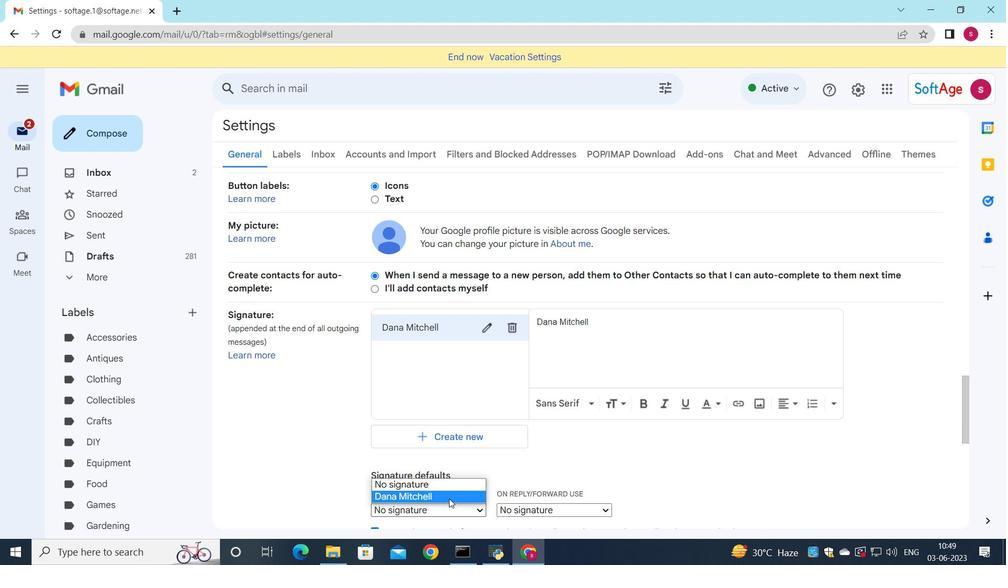 
Action: Mouse moved to (510, 499)
Screenshot: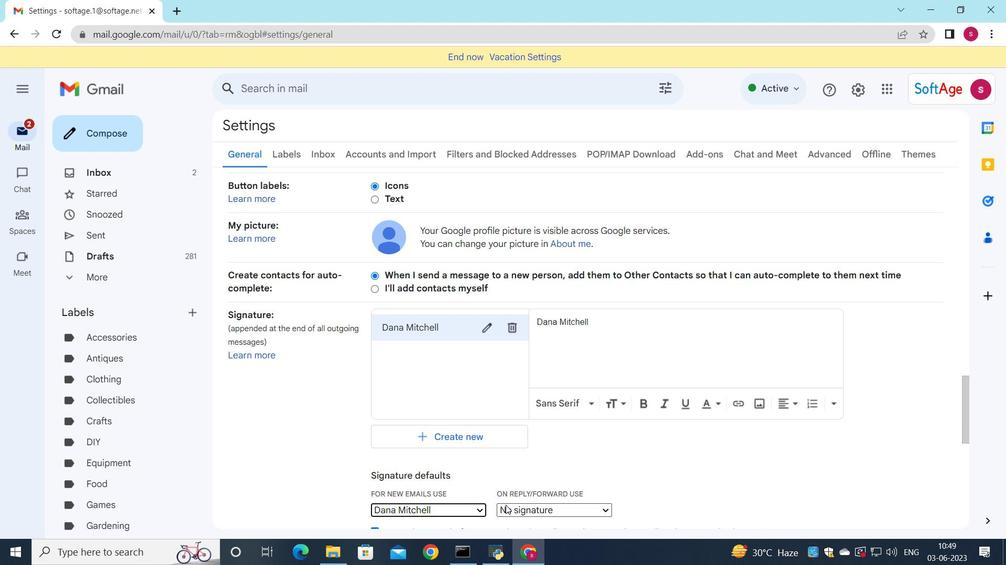 
Action: Mouse pressed left at (510, 499)
Screenshot: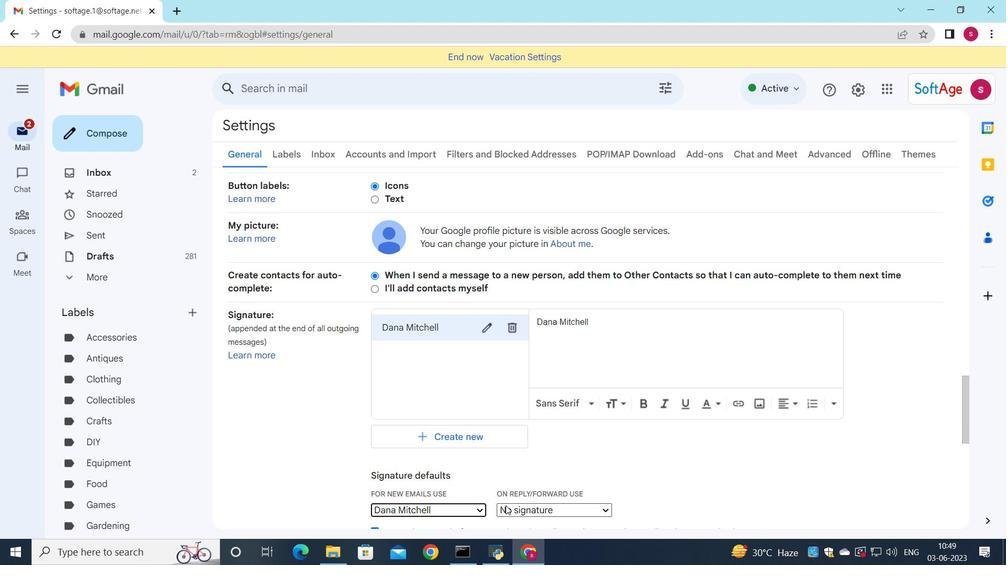 
Action: Mouse moved to (510, 511)
Screenshot: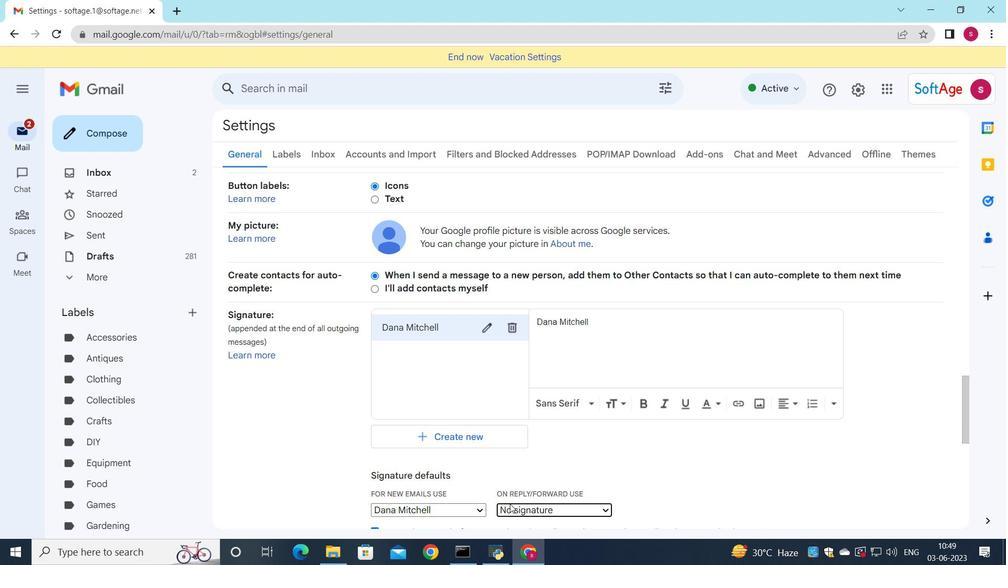 
Action: Mouse pressed left at (510, 511)
Screenshot: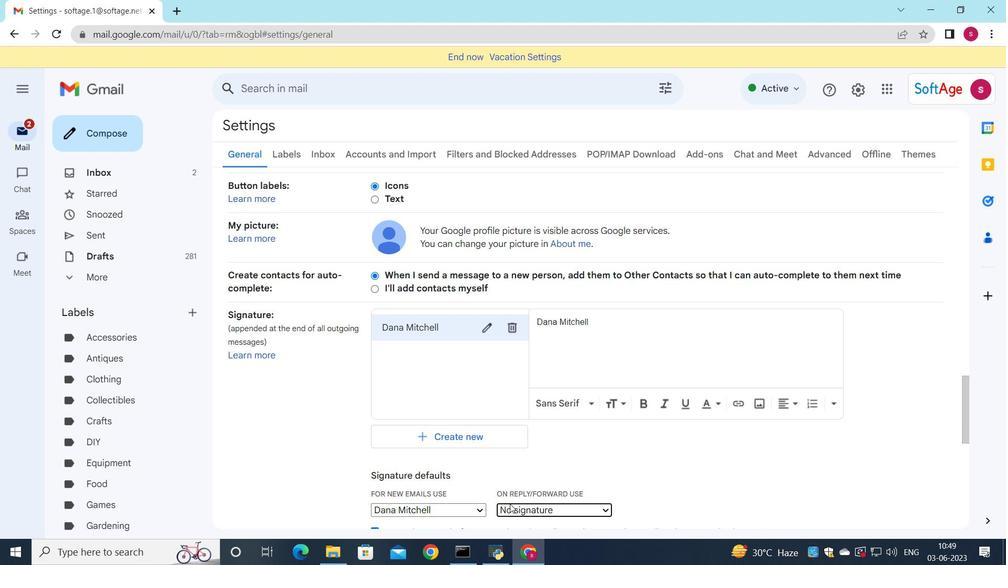 
Action: Mouse moved to (513, 502)
Screenshot: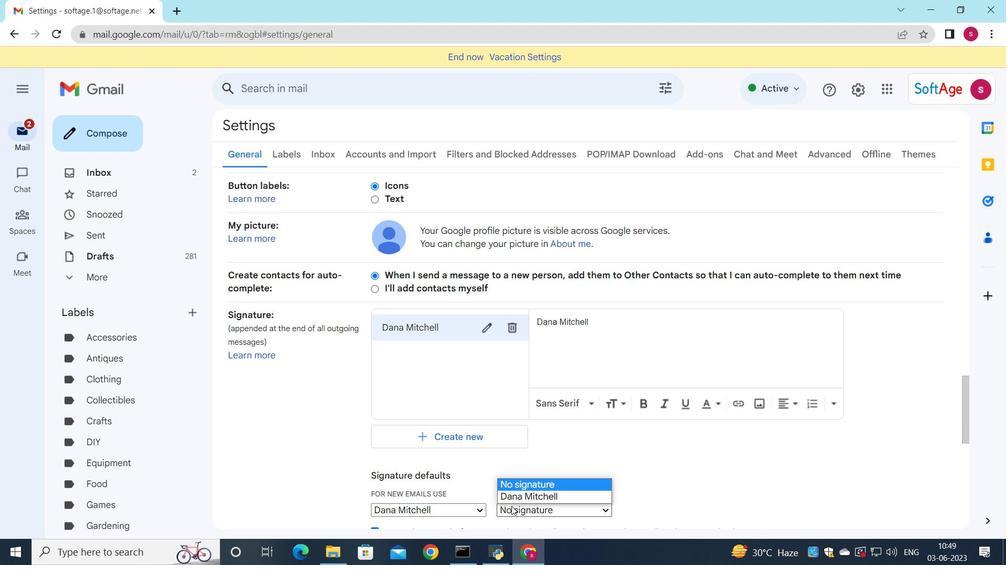 
Action: Mouse pressed left at (513, 502)
Screenshot: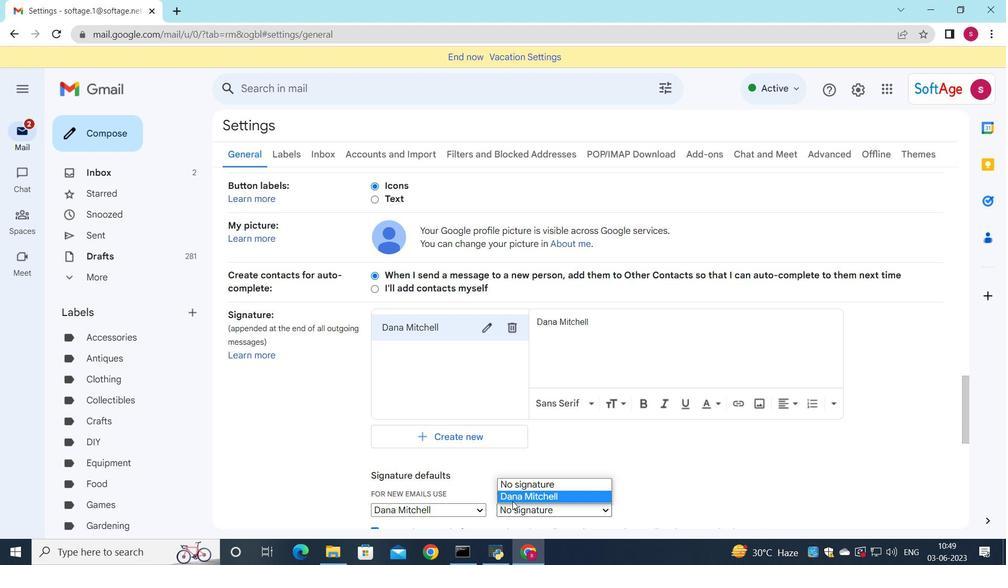 
Action: Mouse moved to (559, 433)
Screenshot: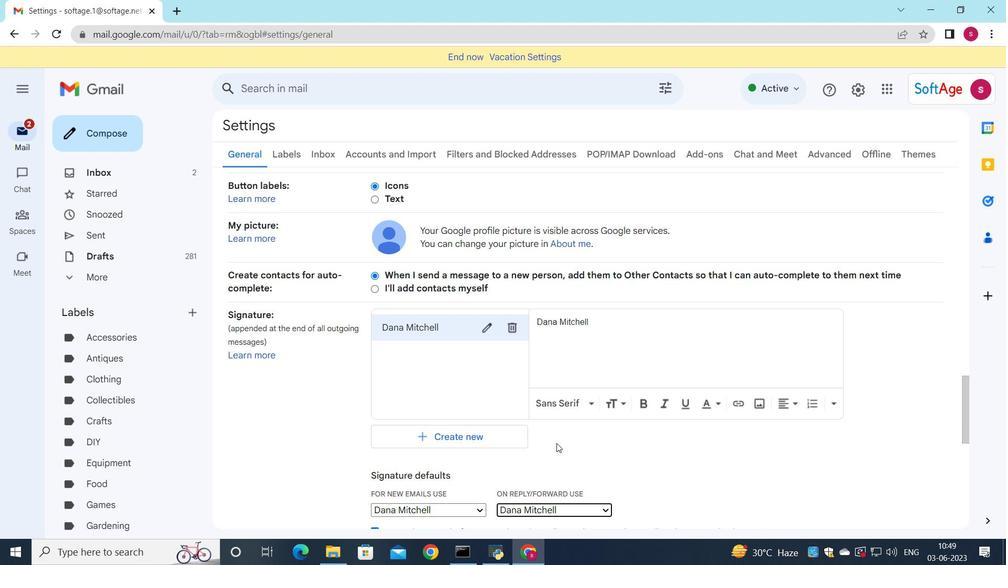 
Action: Mouse scrolled (559, 433) with delta (0, 0)
Screenshot: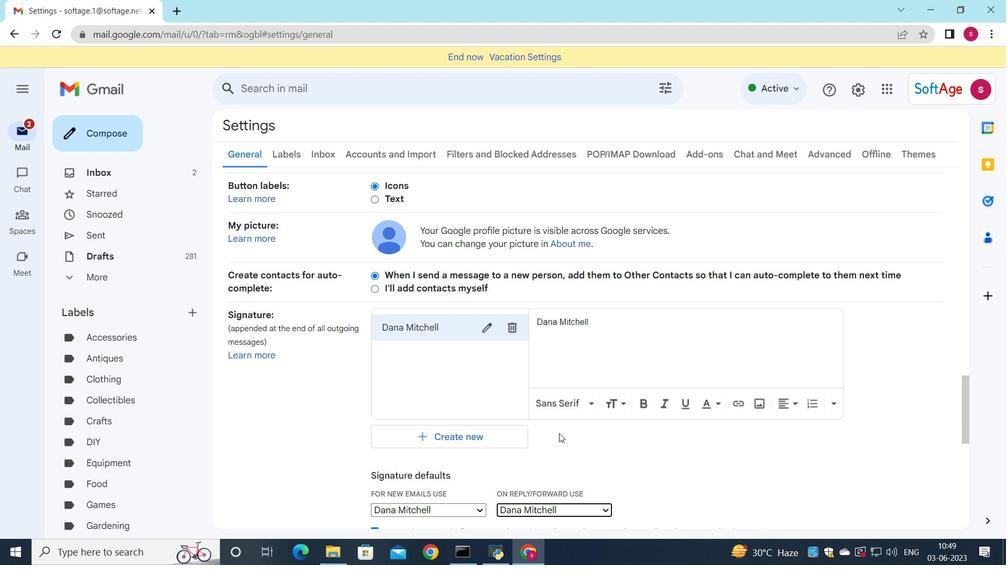 
Action: Mouse scrolled (559, 433) with delta (0, 0)
Screenshot: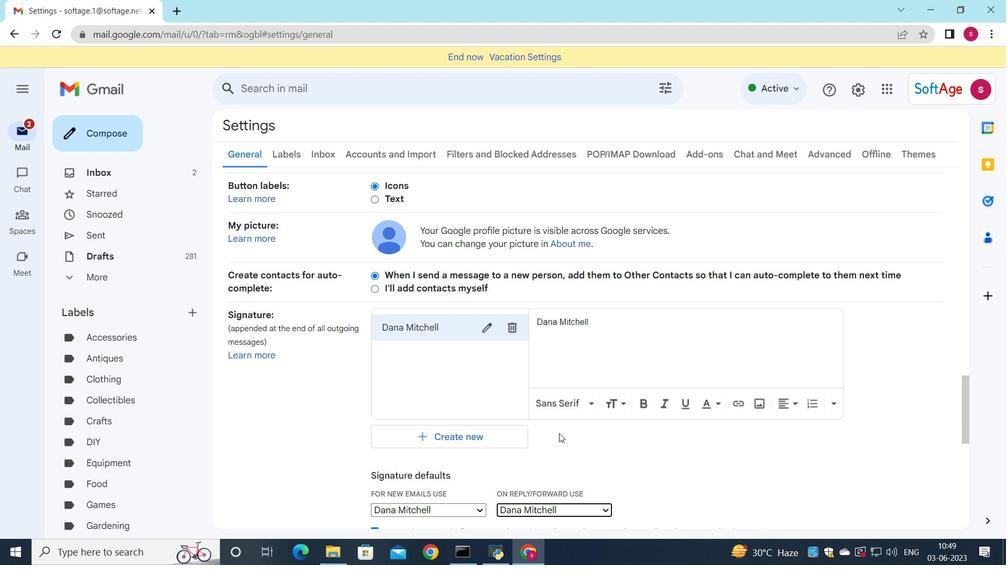 
Action: Mouse scrolled (559, 433) with delta (0, 0)
Screenshot: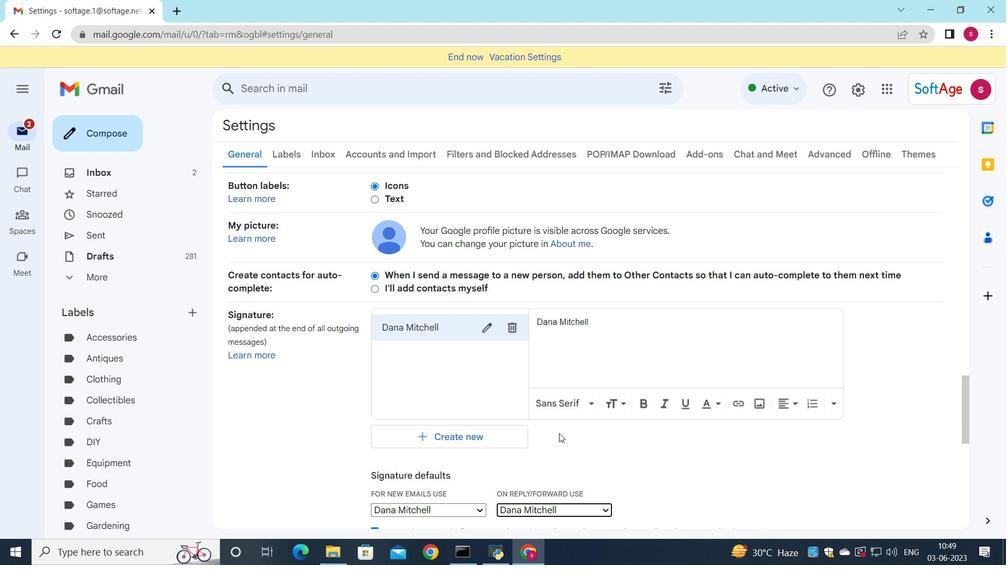 
Action: Mouse scrolled (559, 433) with delta (0, 0)
Screenshot: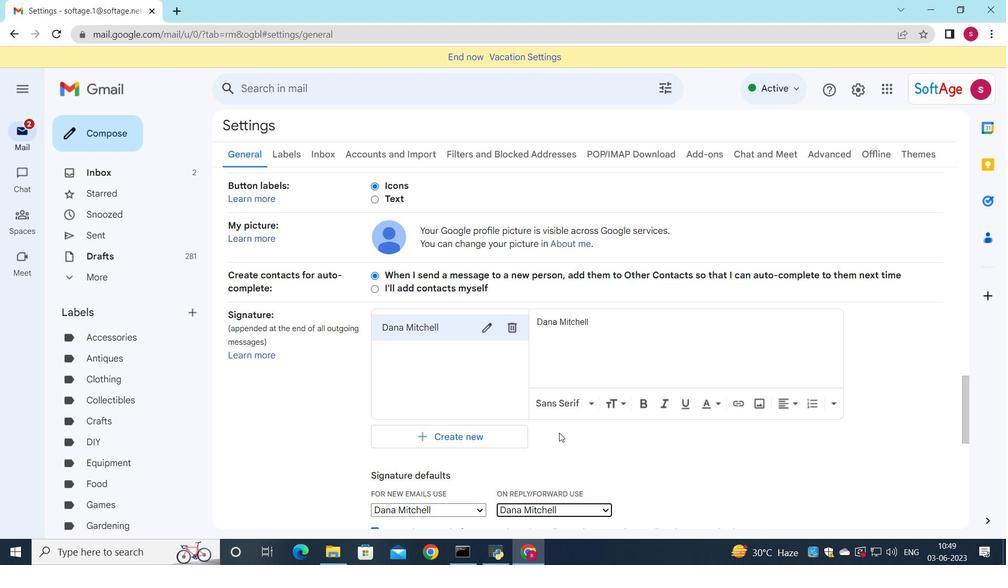 
Action: Mouse moved to (528, 448)
Screenshot: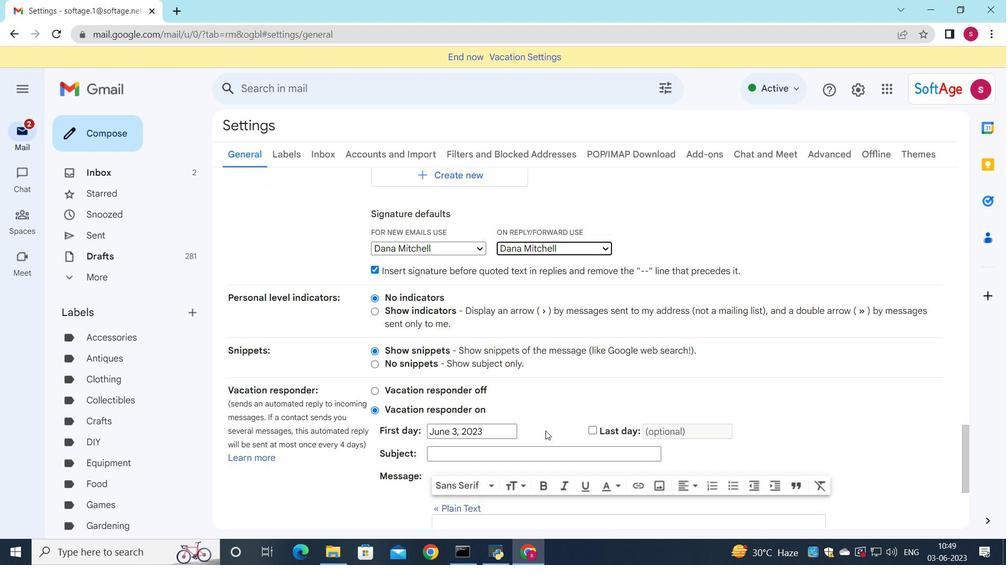 
Action: Mouse scrolled (528, 447) with delta (0, 0)
Screenshot: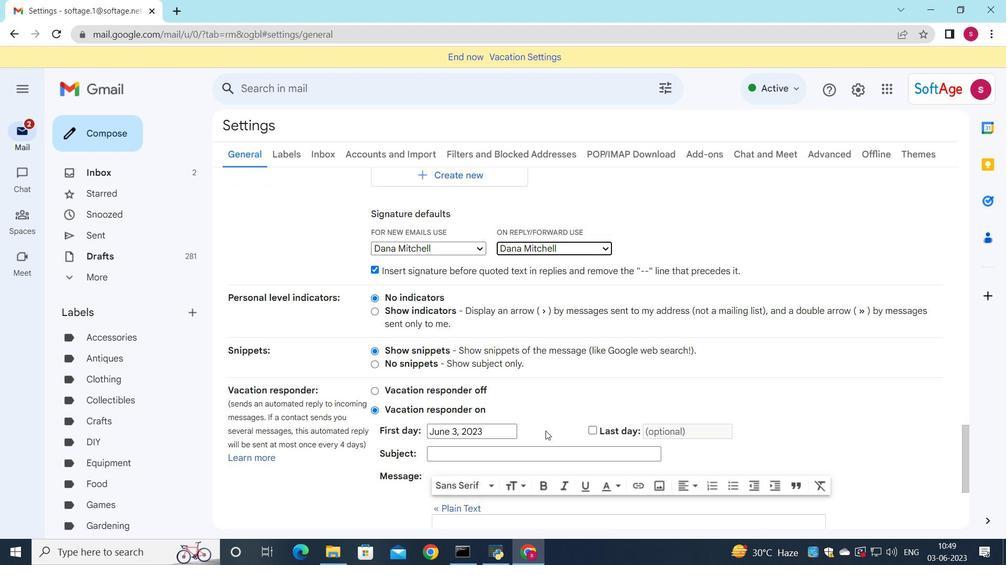 
Action: Mouse moved to (527, 451)
Screenshot: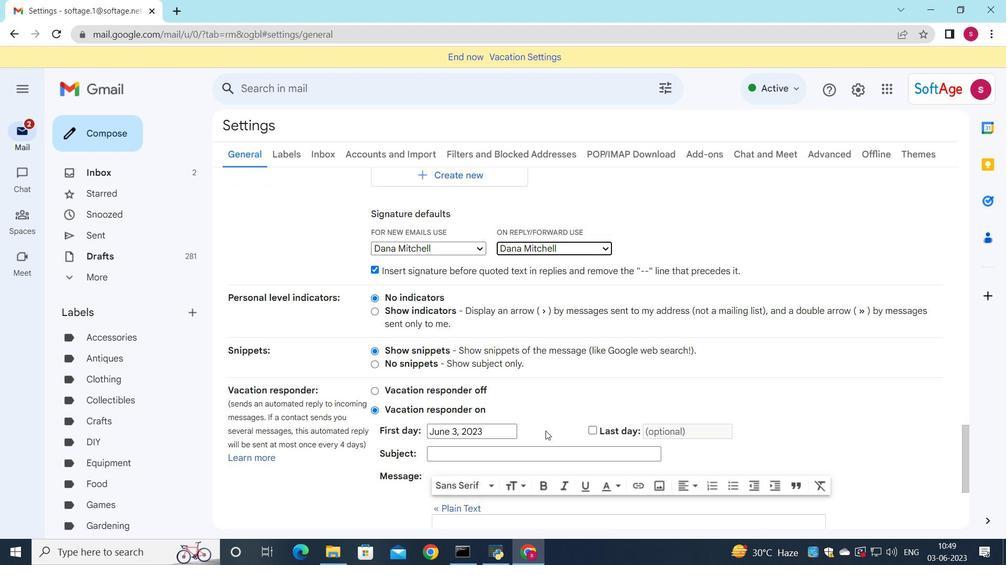 
Action: Mouse scrolled (527, 450) with delta (0, 0)
Screenshot: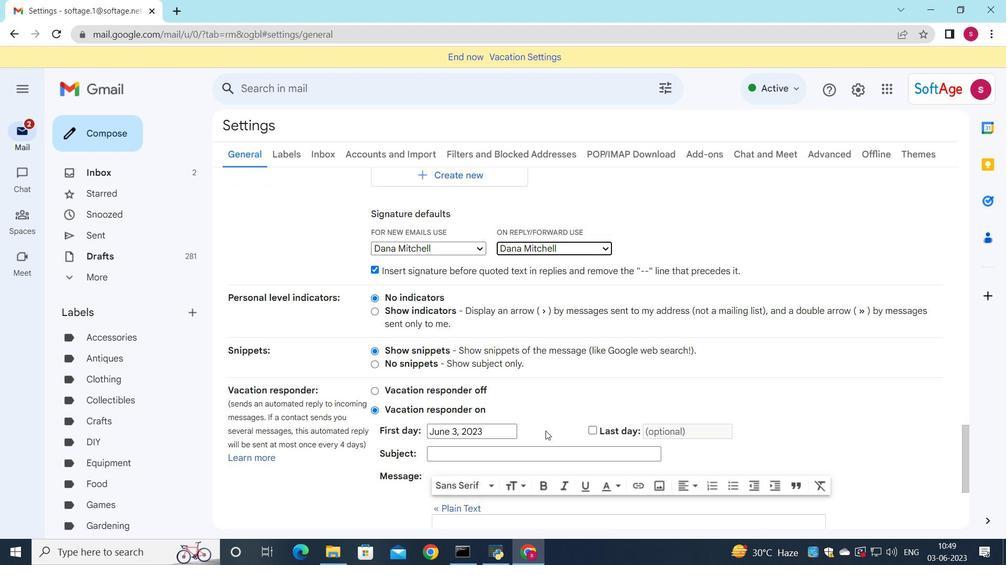 
Action: Mouse moved to (526, 453)
Screenshot: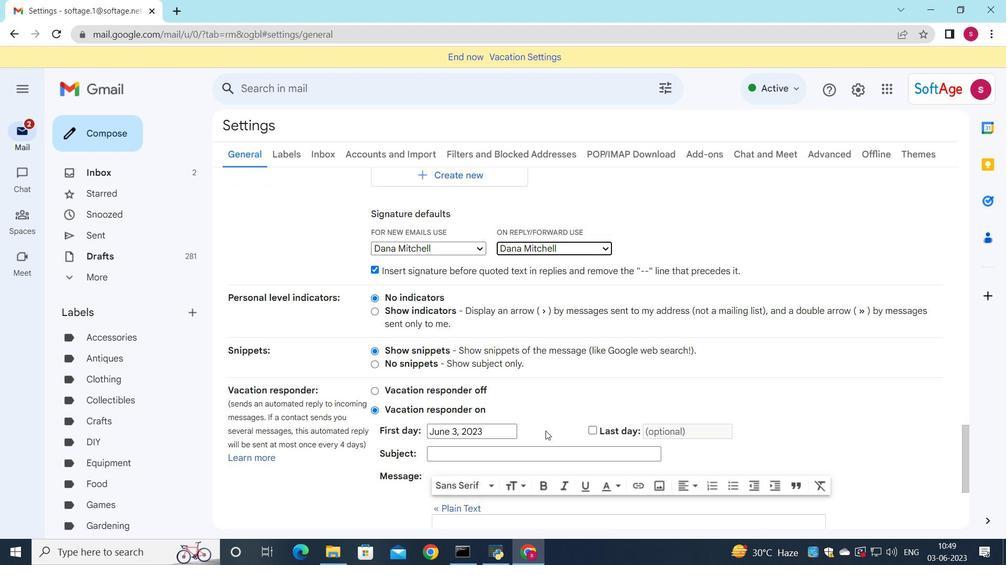 
Action: Mouse scrolled (526, 453) with delta (0, 0)
Screenshot: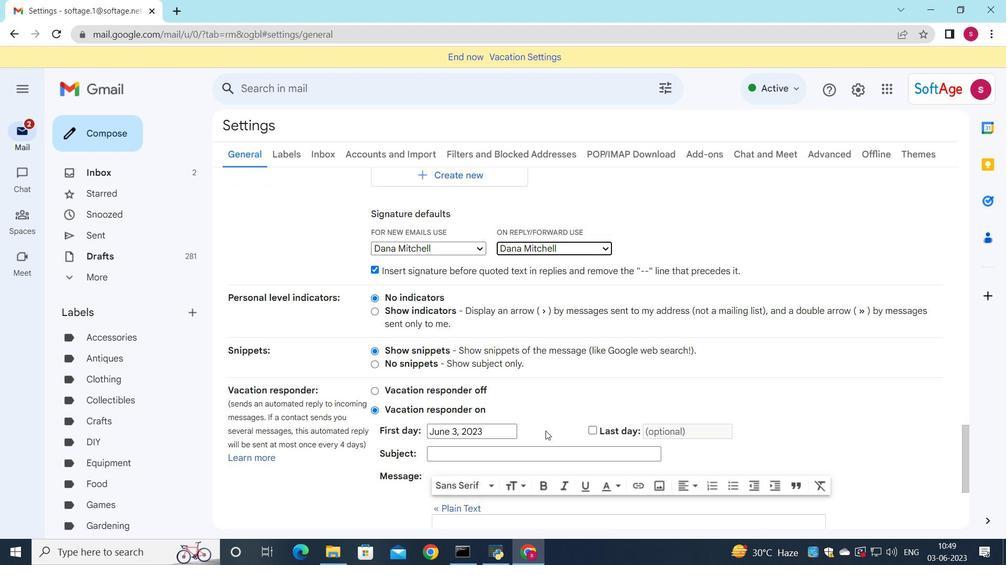 
Action: Mouse moved to (525, 456)
Screenshot: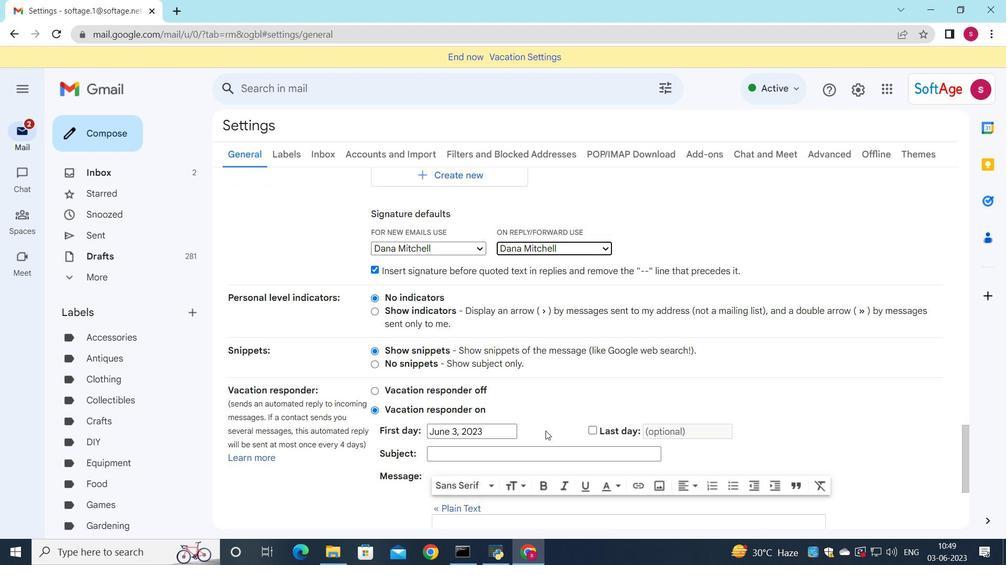 
Action: Mouse scrolled (525, 455) with delta (0, 0)
Screenshot: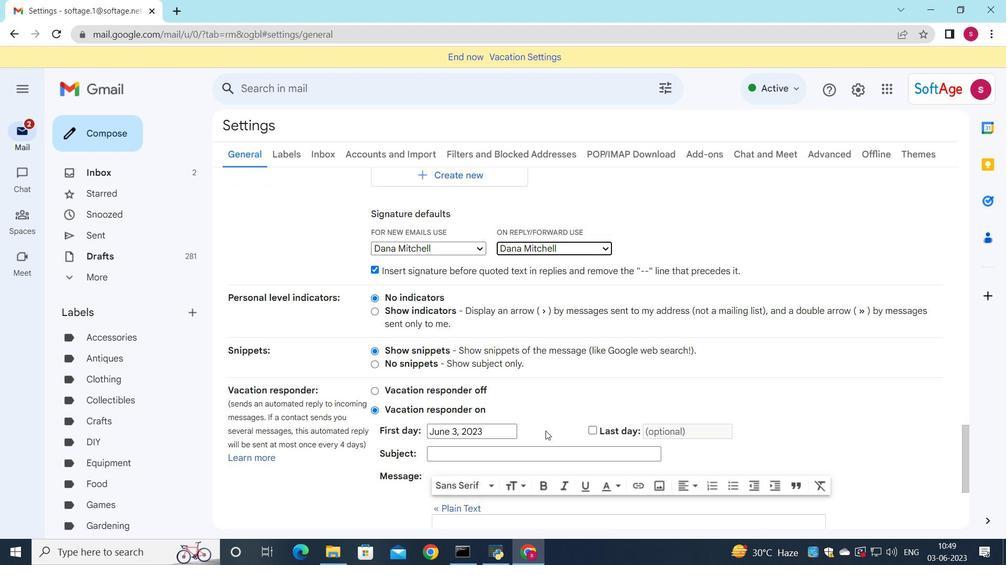 
Action: Mouse moved to (569, 461)
Screenshot: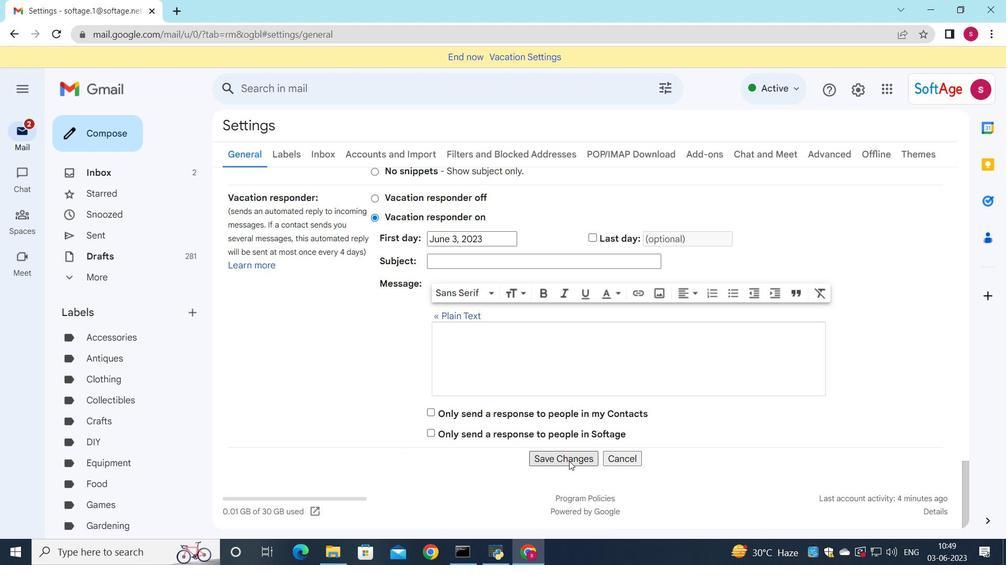 
Action: Mouse pressed left at (569, 461)
Screenshot: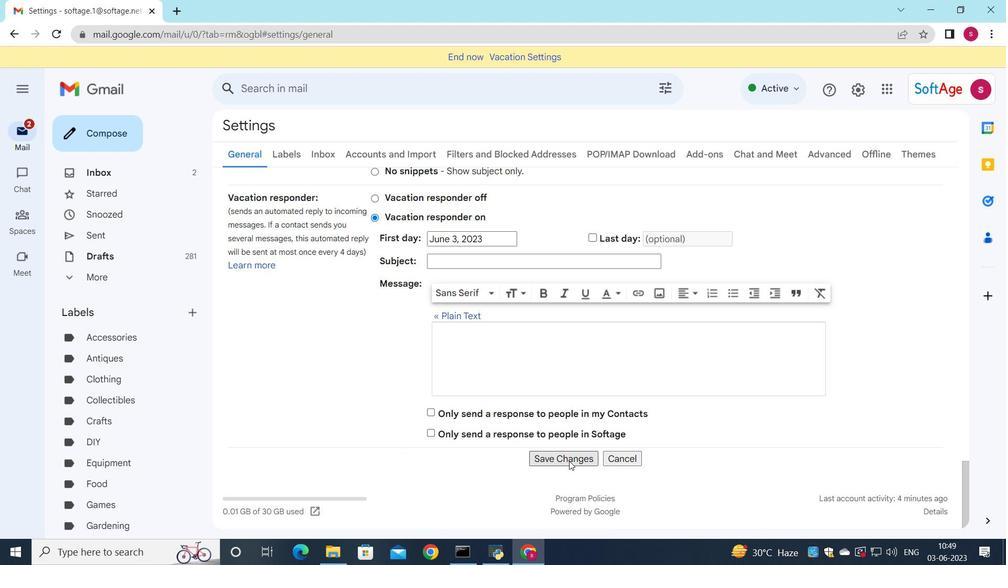 
Action: Mouse moved to (336, 222)
Screenshot: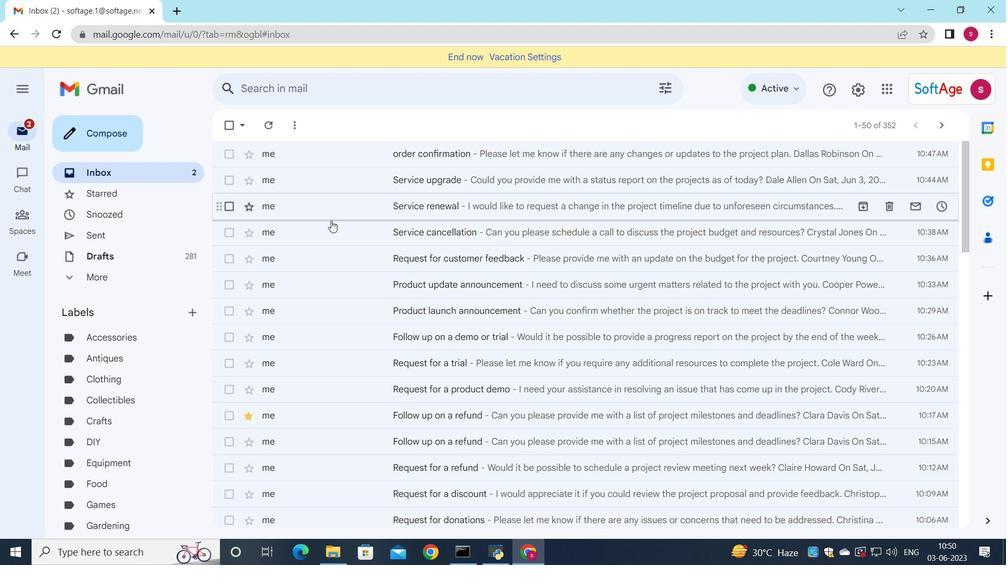 
Action: Mouse pressed left at (336, 222)
Screenshot: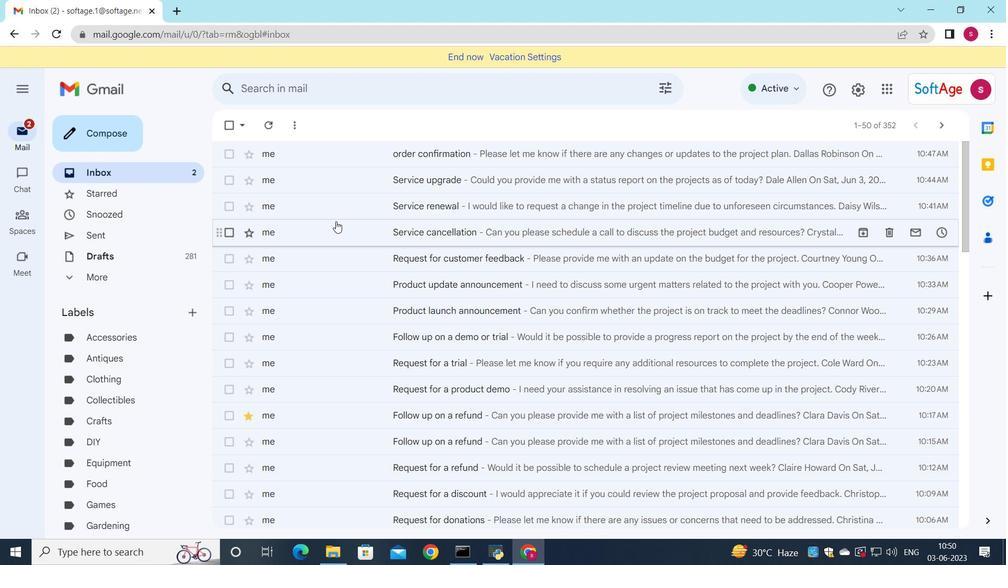
Action: Mouse moved to (855, 93)
Screenshot: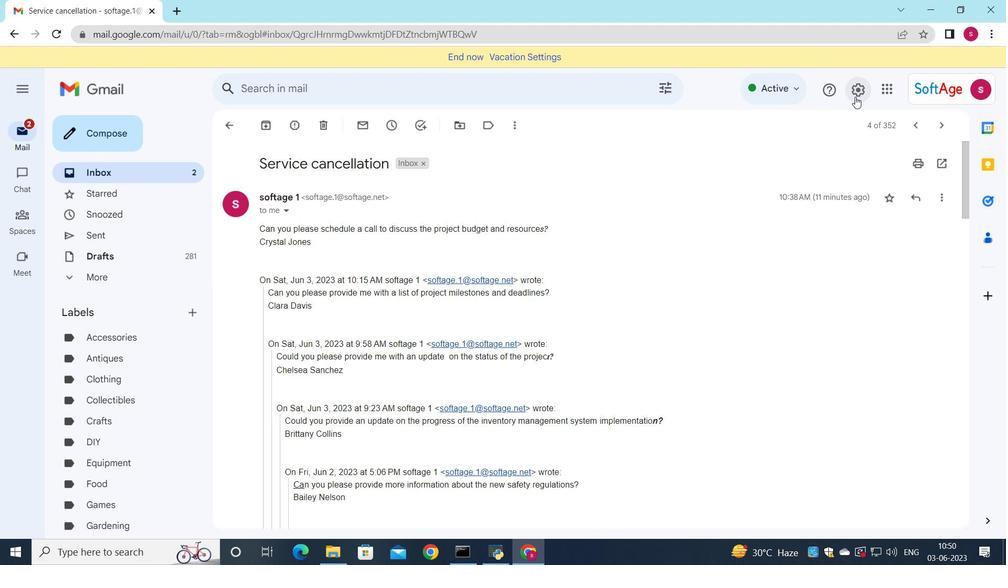 
Action: Mouse pressed left at (855, 93)
Screenshot: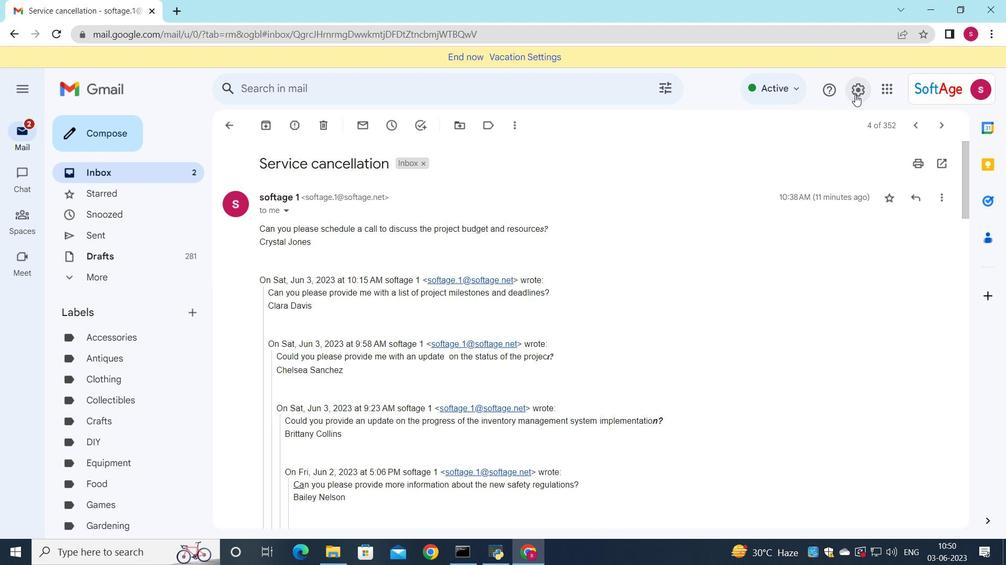 
Action: Mouse moved to (842, 153)
Screenshot: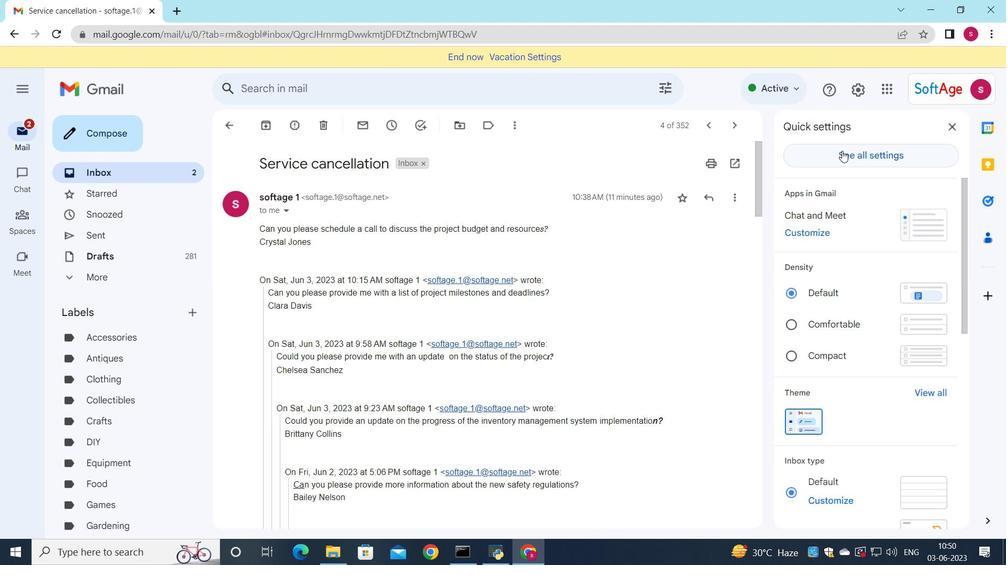 
Action: Mouse pressed left at (842, 153)
Screenshot: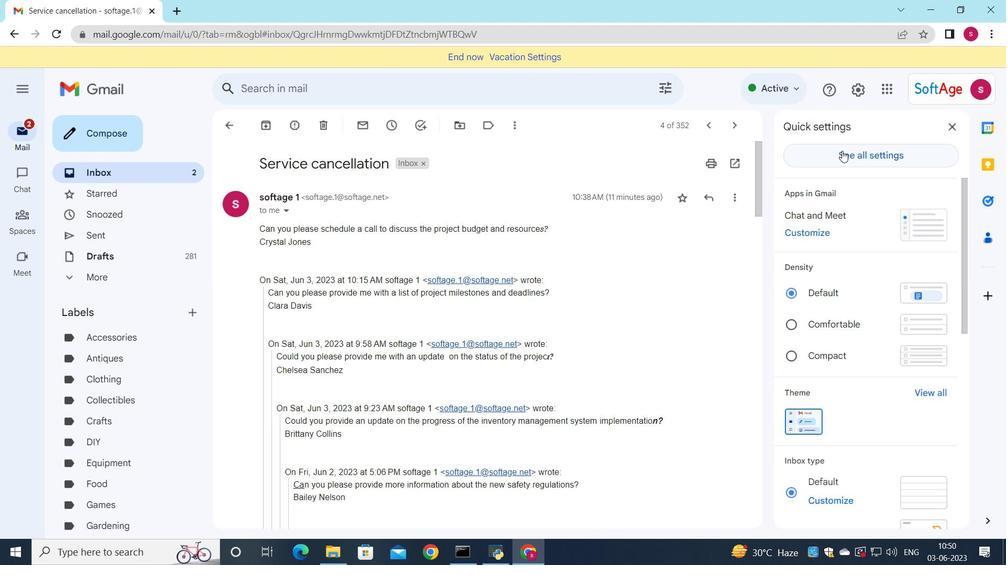 
Action: Mouse moved to (513, 317)
Screenshot: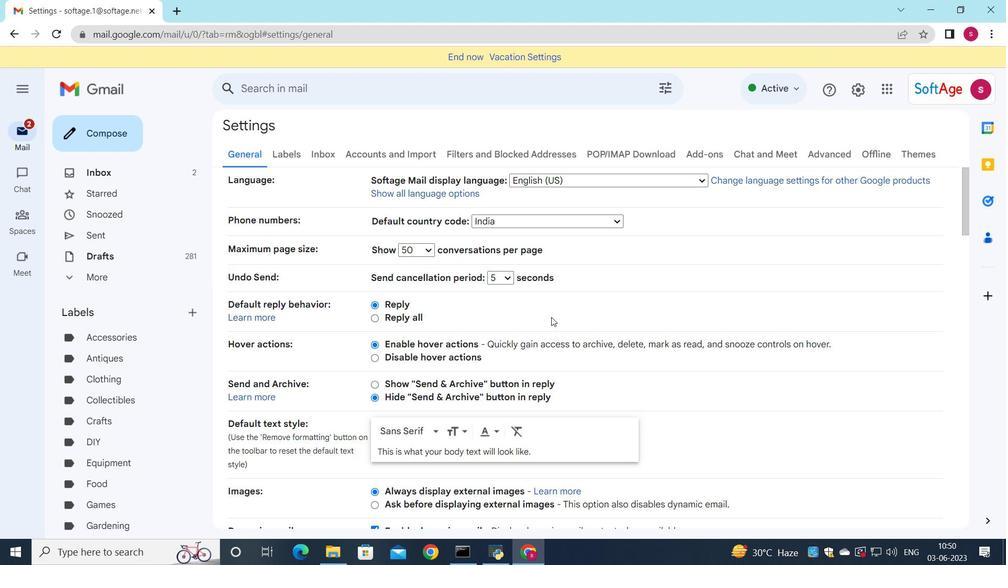 
Action: Mouse scrolled (513, 316) with delta (0, 0)
Screenshot: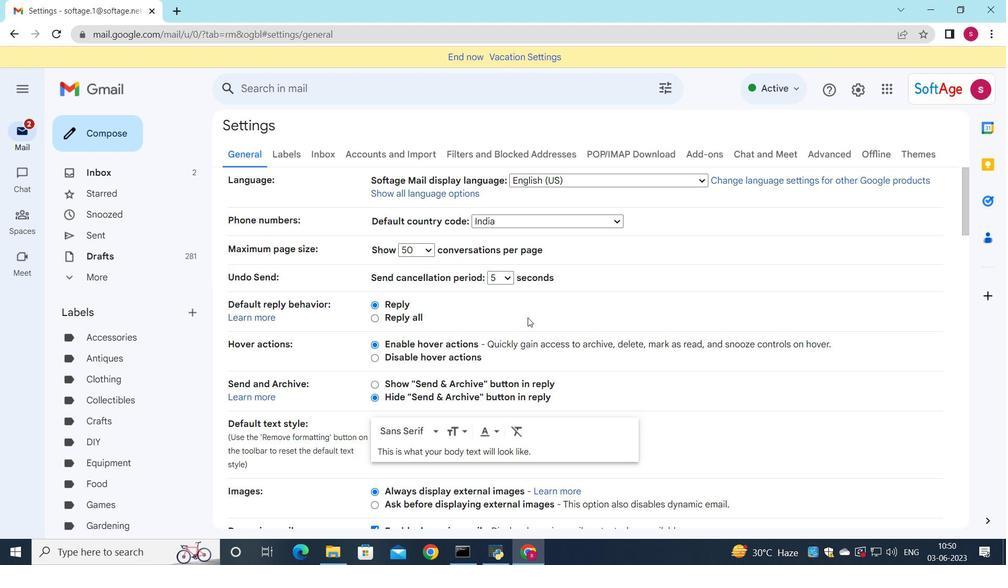 
Action: Mouse scrolled (513, 316) with delta (0, 0)
Screenshot: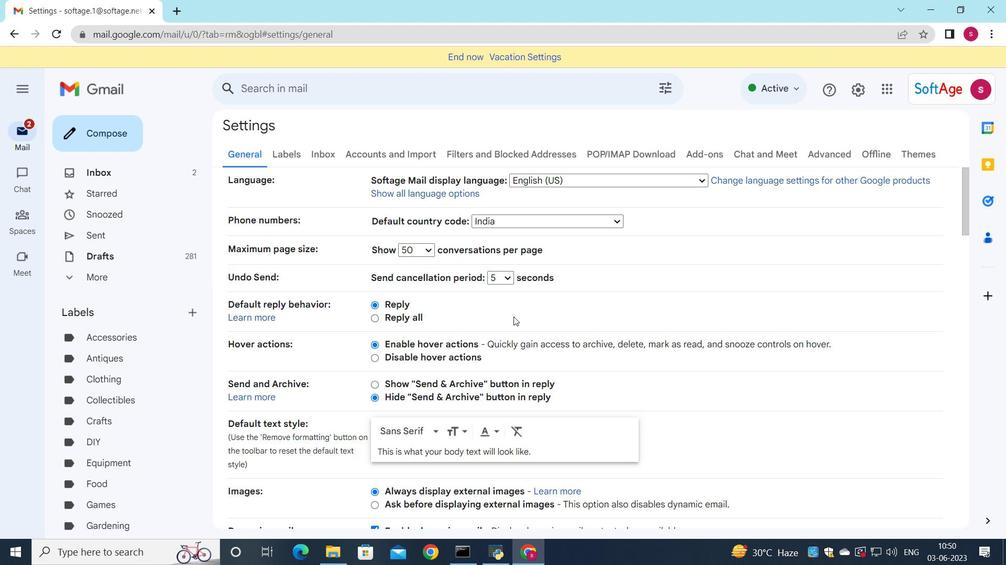
Action: Mouse scrolled (513, 316) with delta (0, 0)
Screenshot: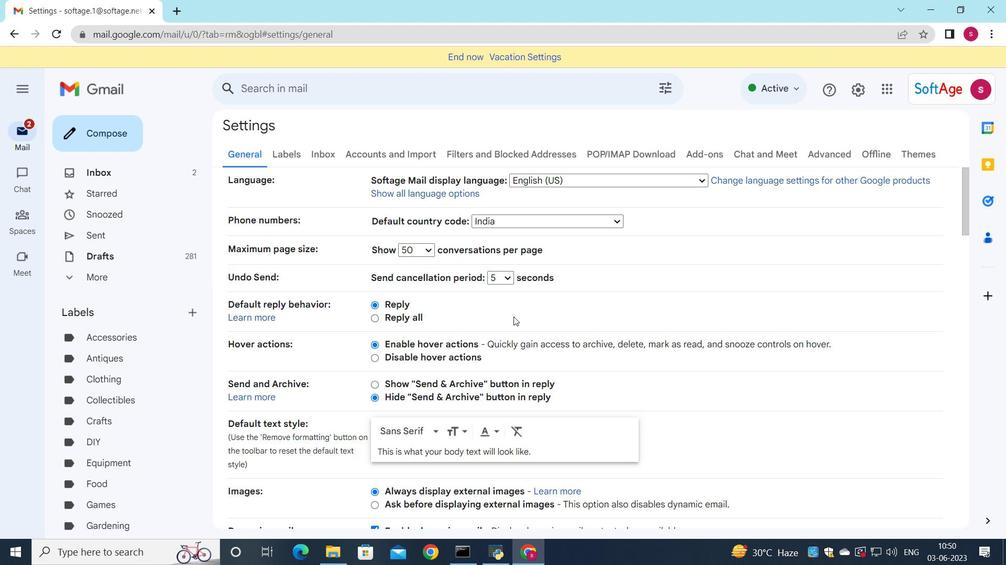 
Action: Mouse scrolled (513, 316) with delta (0, 0)
Screenshot: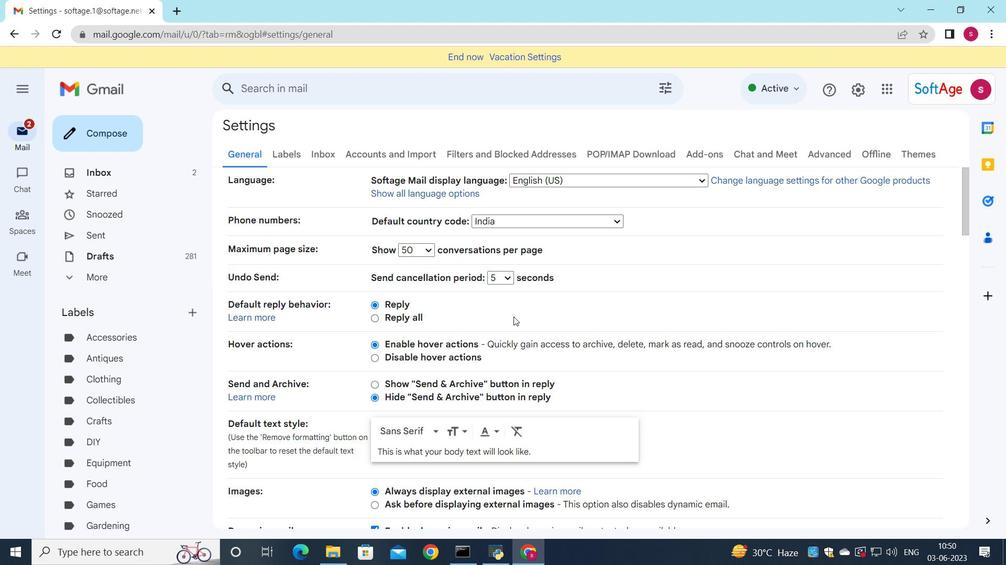 
Action: Mouse moved to (508, 311)
Screenshot: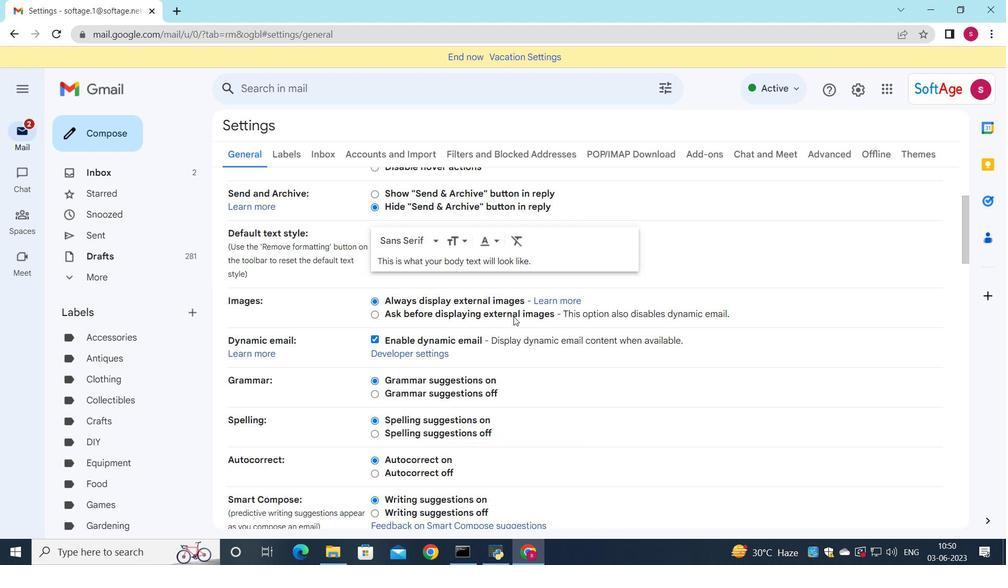 
Action: Mouse scrolled (508, 310) with delta (0, 0)
Screenshot: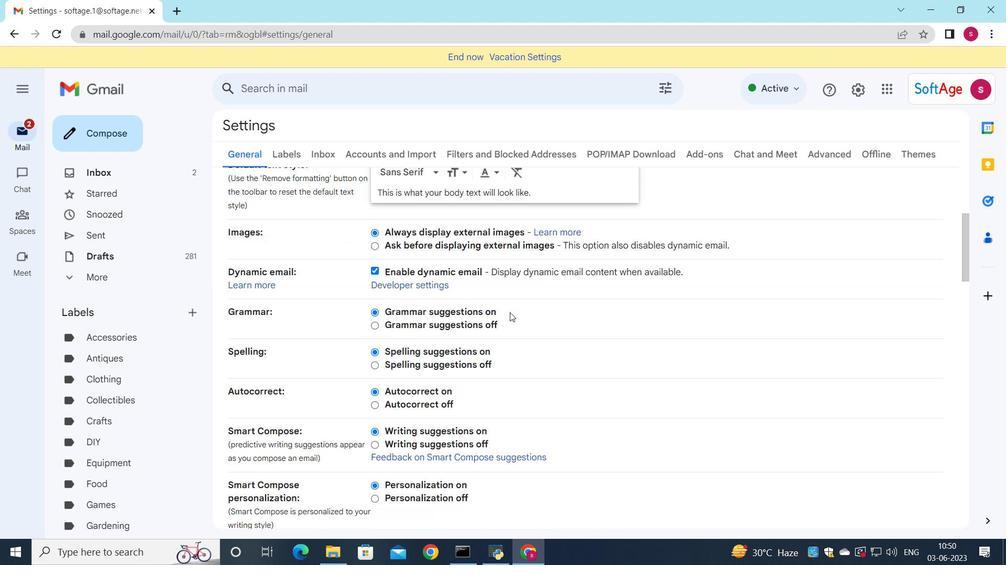 
Action: Mouse scrolled (508, 310) with delta (0, 0)
Screenshot: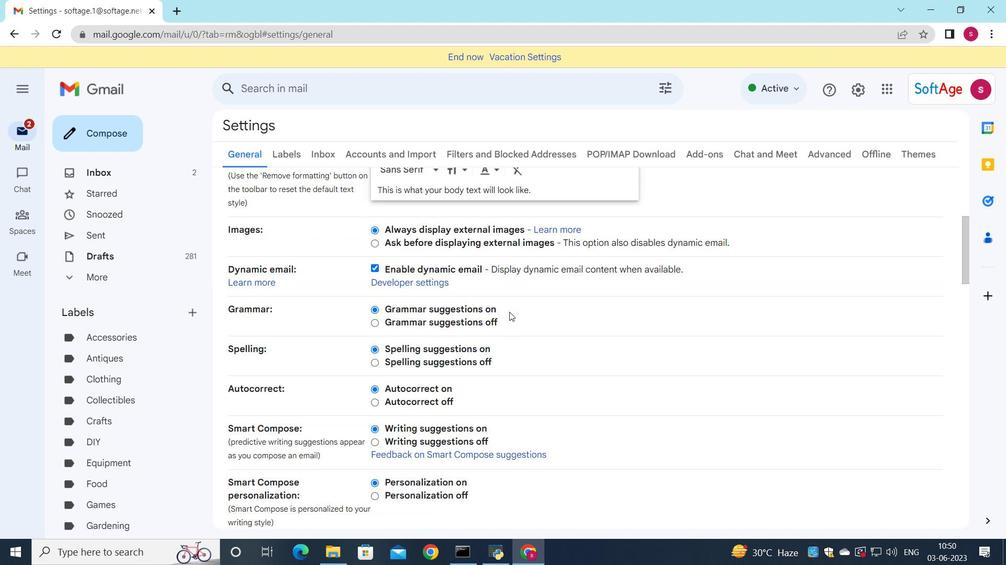 
Action: Mouse scrolled (508, 310) with delta (0, 0)
Screenshot: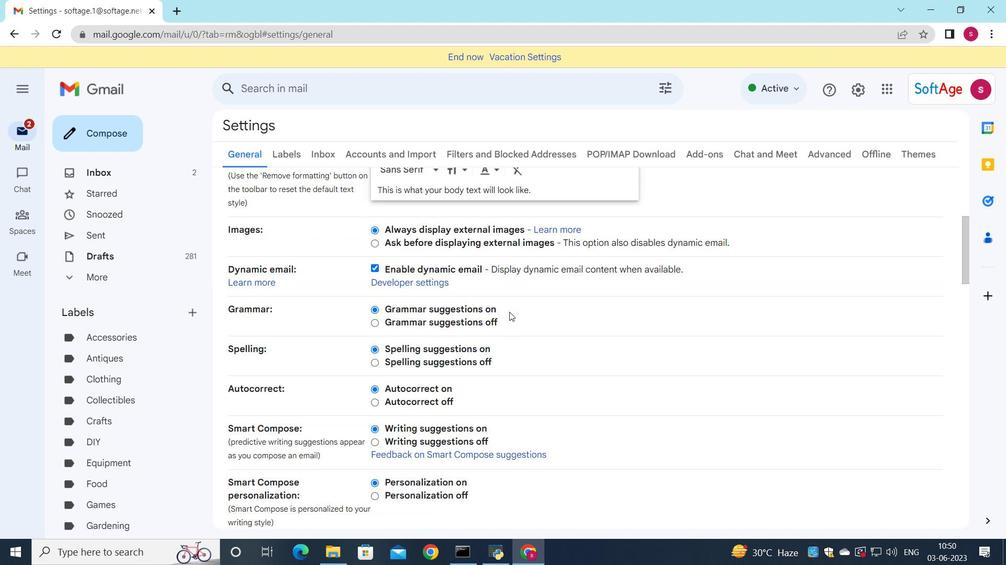 
Action: Mouse scrolled (508, 310) with delta (0, 0)
Screenshot: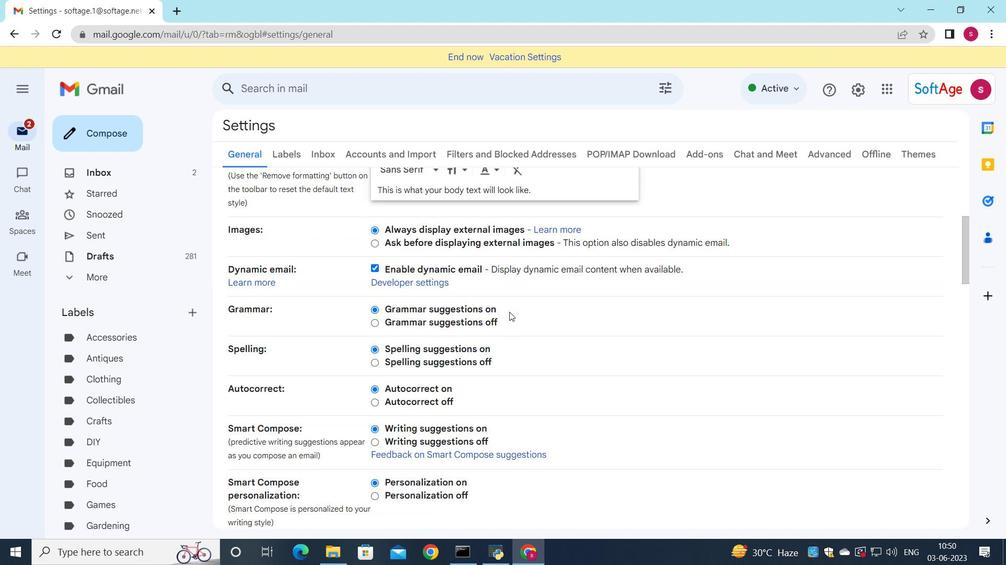 
Action: Mouse moved to (508, 297)
Screenshot: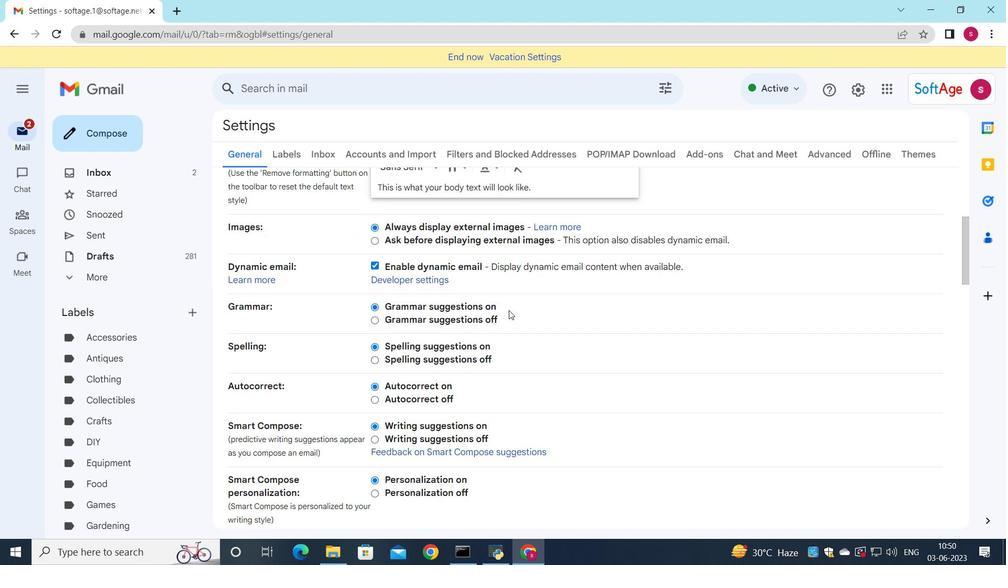 
Action: Mouse scrolled (508, 296) with delta (0, 0)
Screenshot: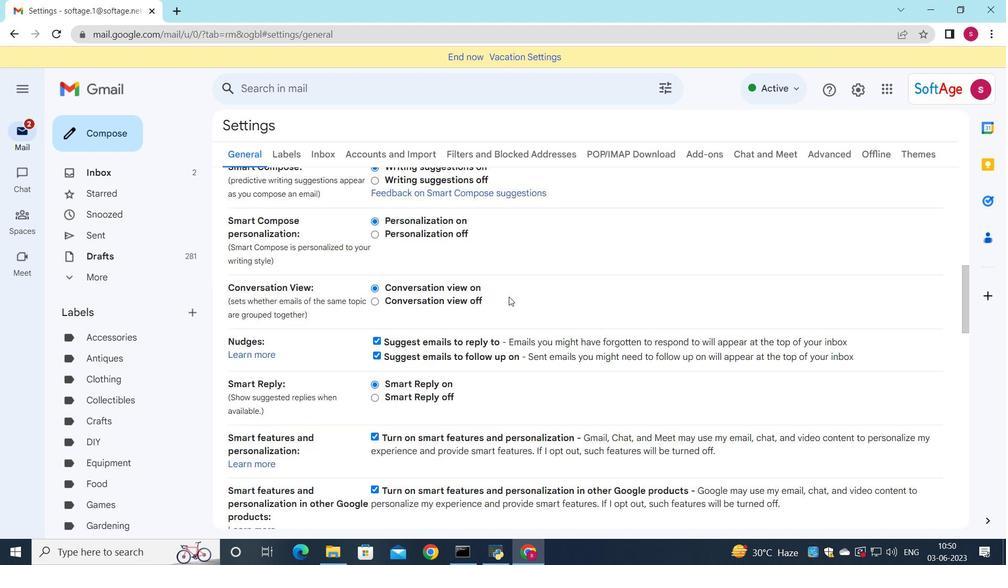 
Action: Mouse scrolled (508, 296) with delta (0, 0)
Screenshot: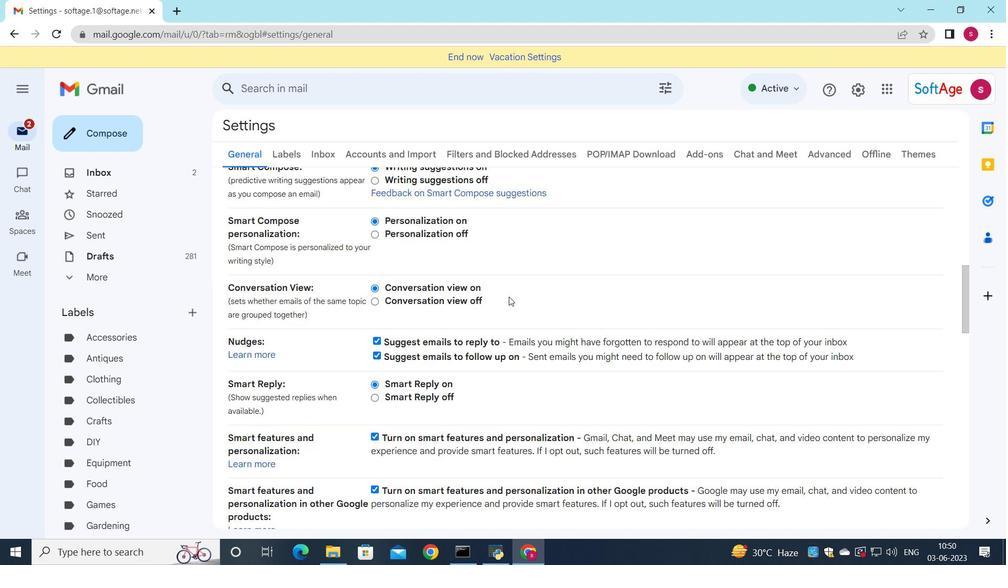 
Action: Mouse scrolled (508, 296) with delta (0, 0)
Screenshot: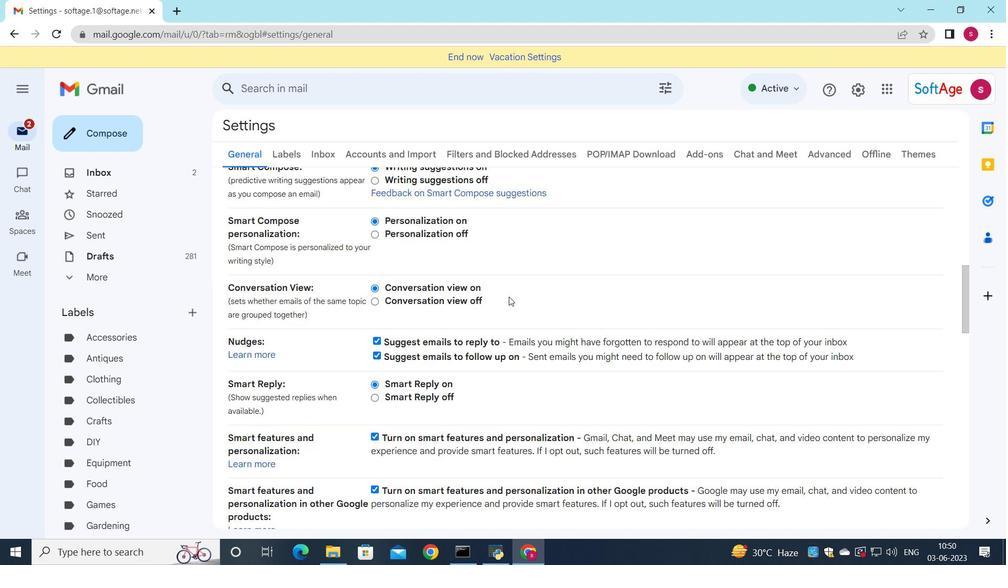 
Action: Mouse scrolled (508, 296) with delta (0, 0)
Screenshot: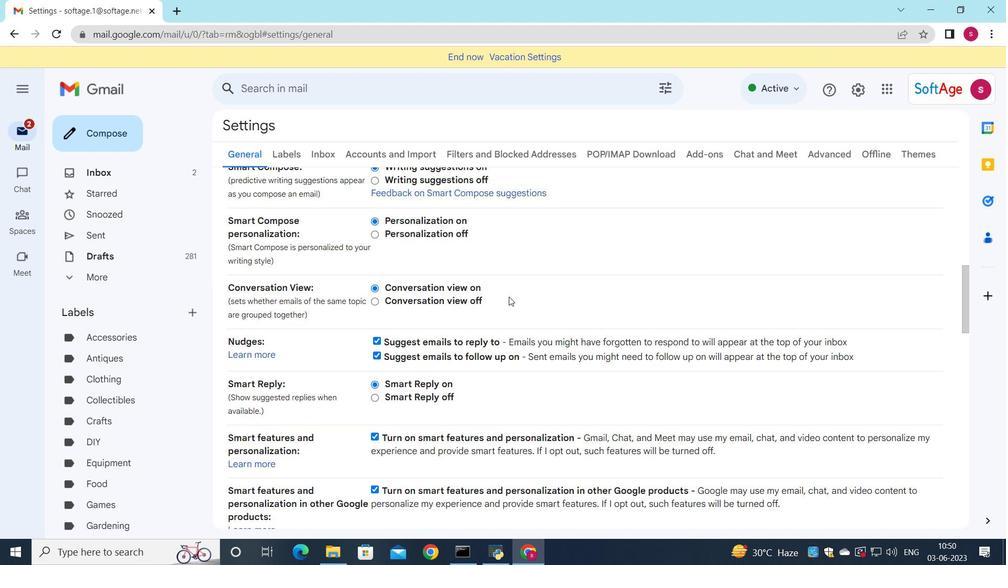 
Action: Mouse scrolled (508, 296) with delta (0, 0)
Screenshot: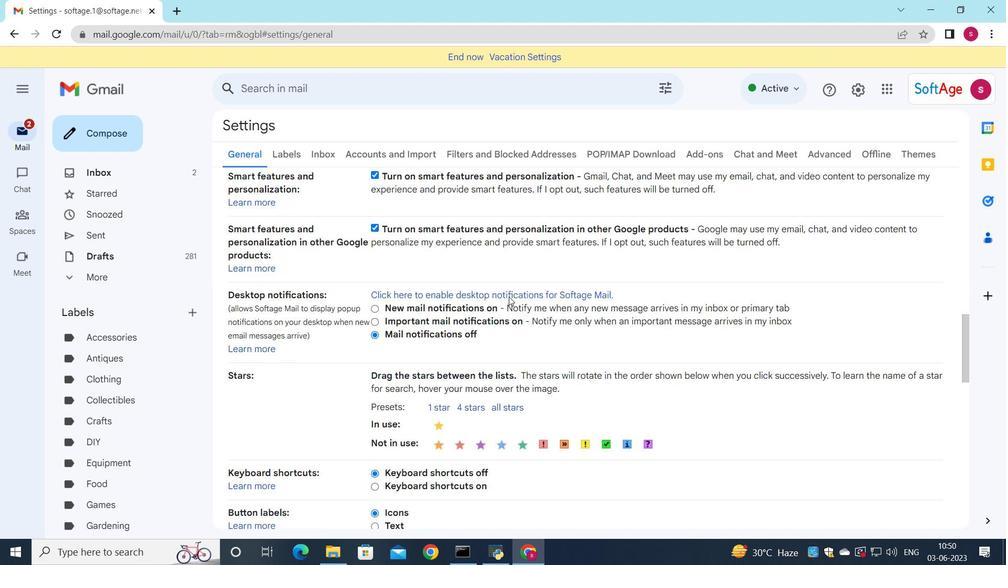 
Action: Mouse scrolled (508, 296) with delta (0, 0)
Screenshot: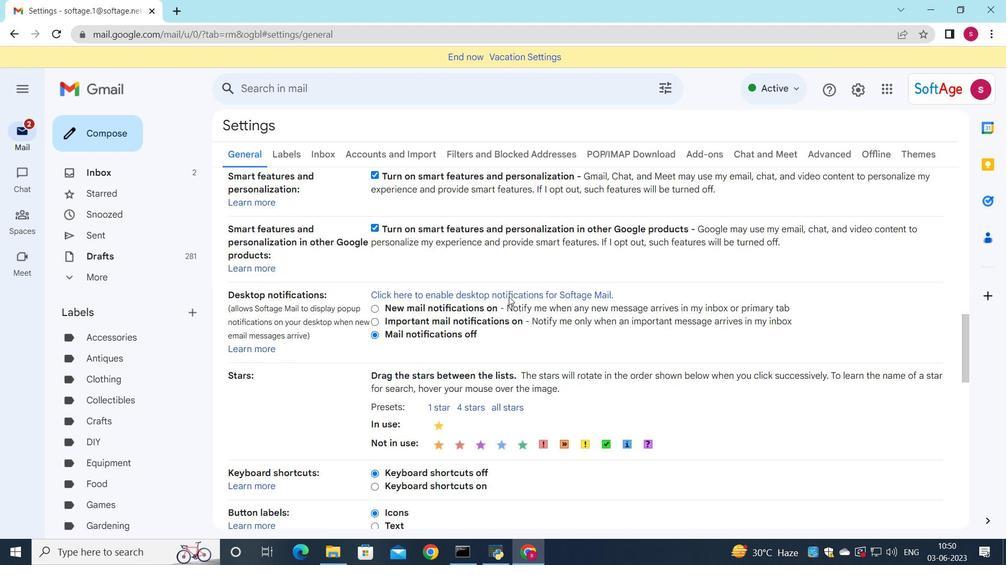 
Action: Mouse scrolled (508, 296) with delta (0, 0)
Screenshot: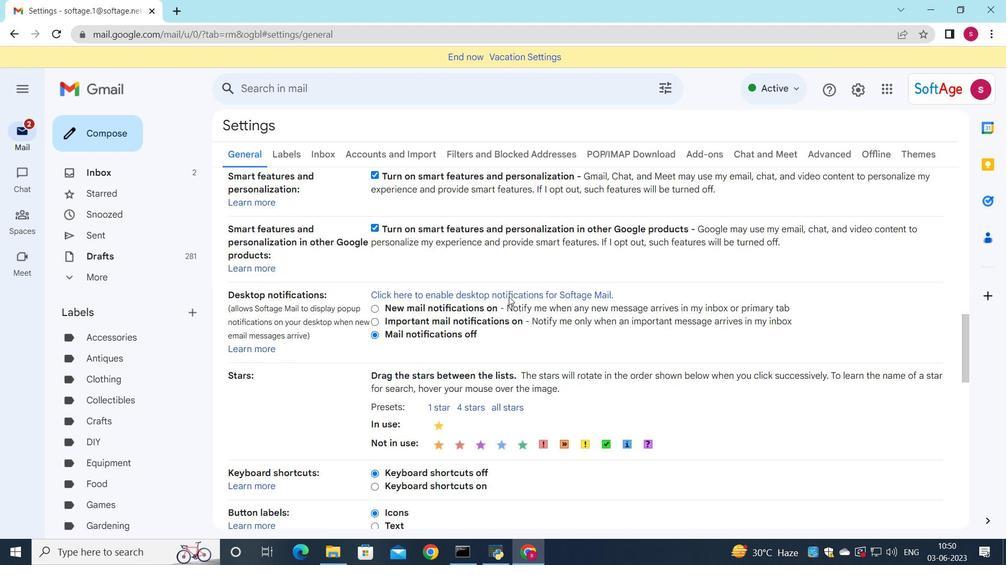 
Action: Mouse scrolled (508, 296) with delta (0, 0)
Screenshot: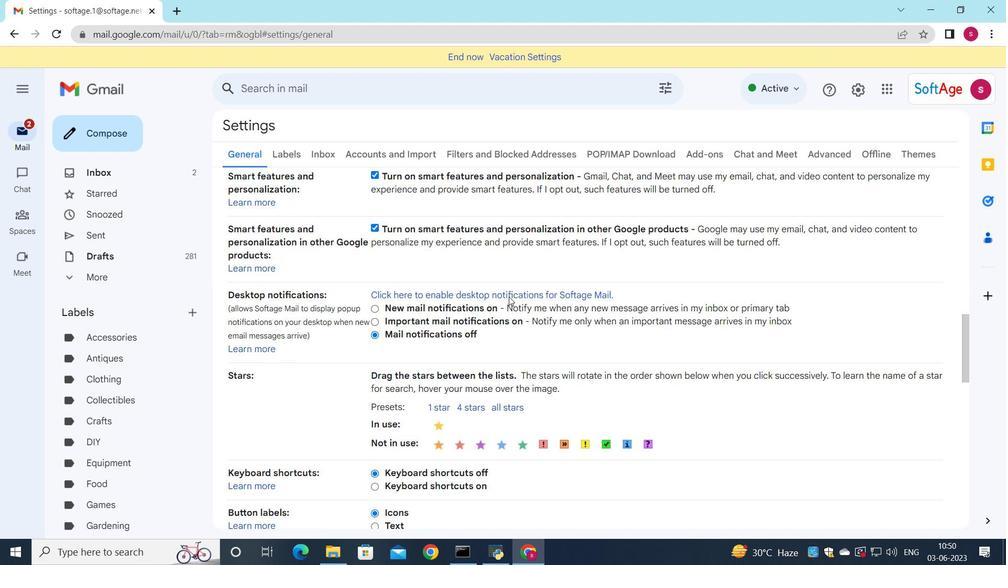 
Action: Mouse moved to (410, 338)
Screenshot: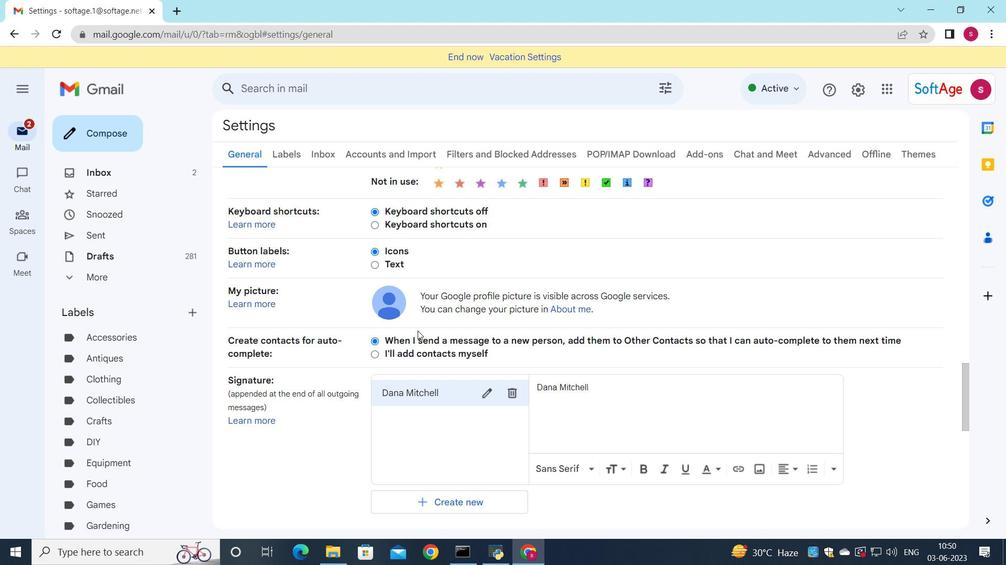 
Action: Mouse scrolled (410, 337) with delta (0, 0)
Screenshot: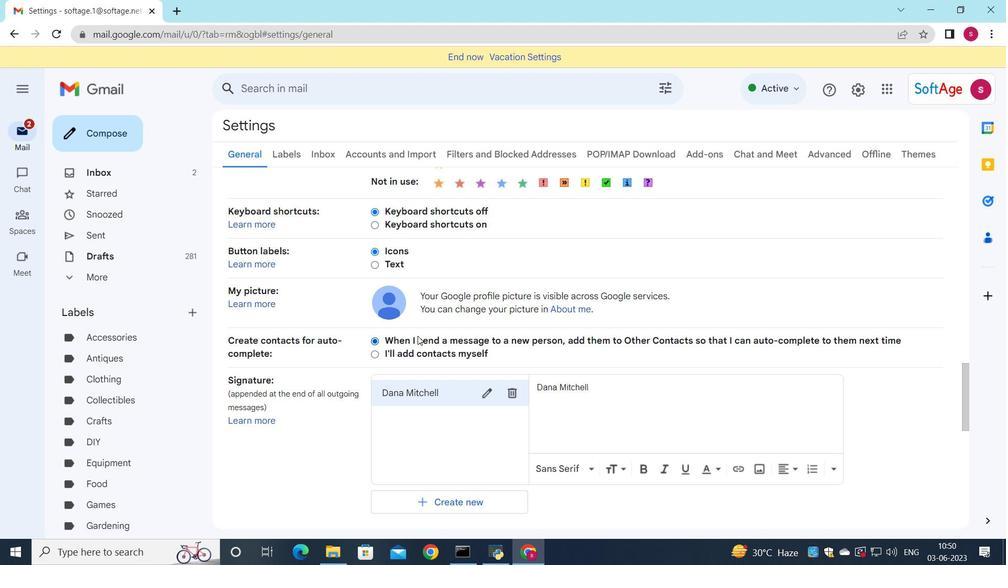 
Action: Mouse moved to (410, 338)
Screenshot: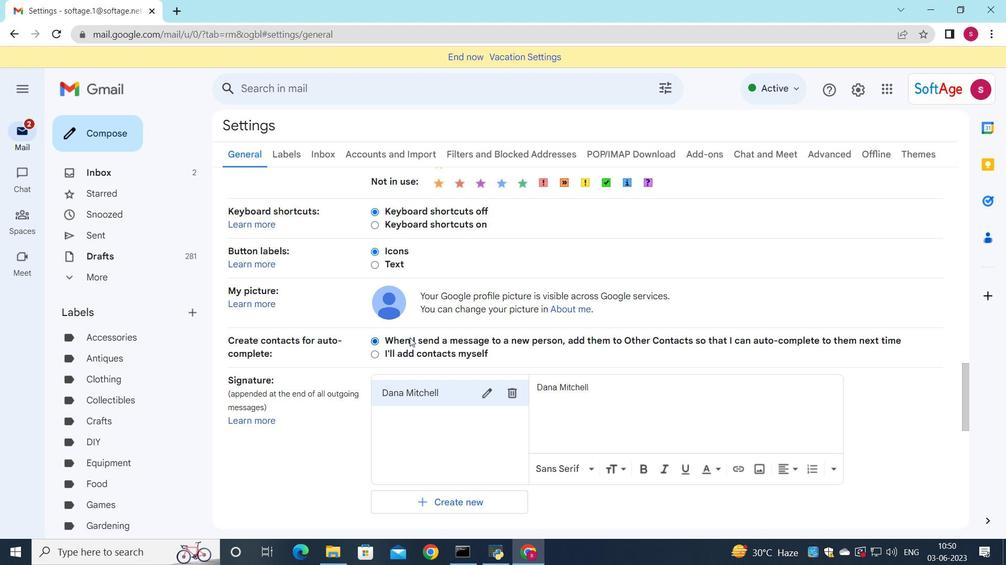 
Action: Mouse scrolled (410, 338) with delta (0, 0)
Screenshot: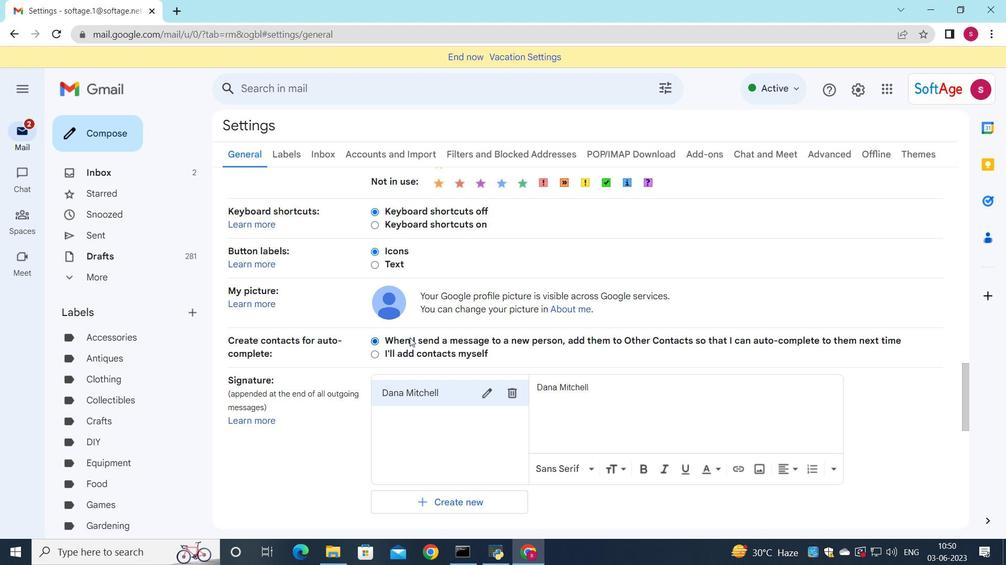 
Action: Mouse moved to (409, 340)
Screenshot: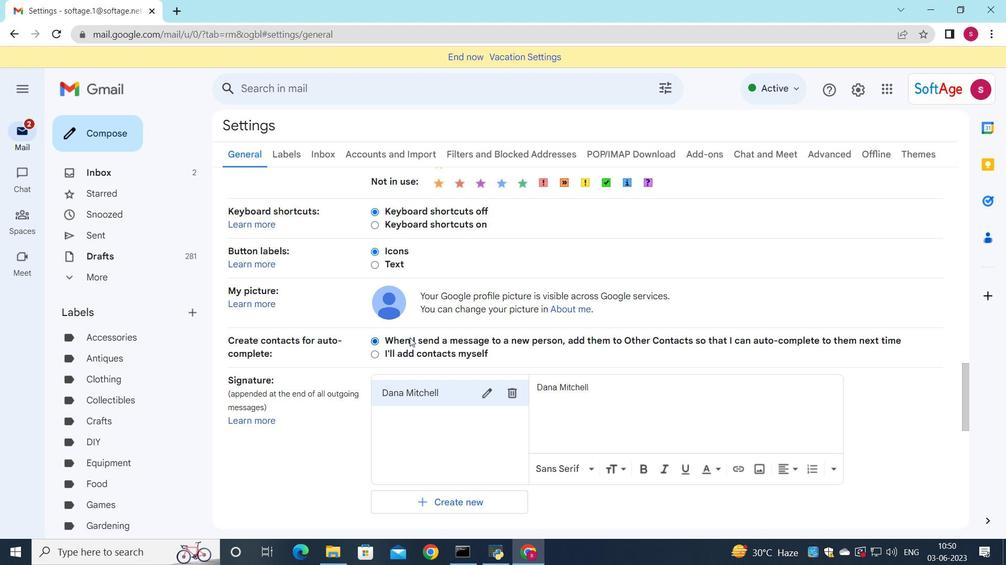 
Action: Mouse scrolled (409, 339) with delta (0, 0)
Screenshot: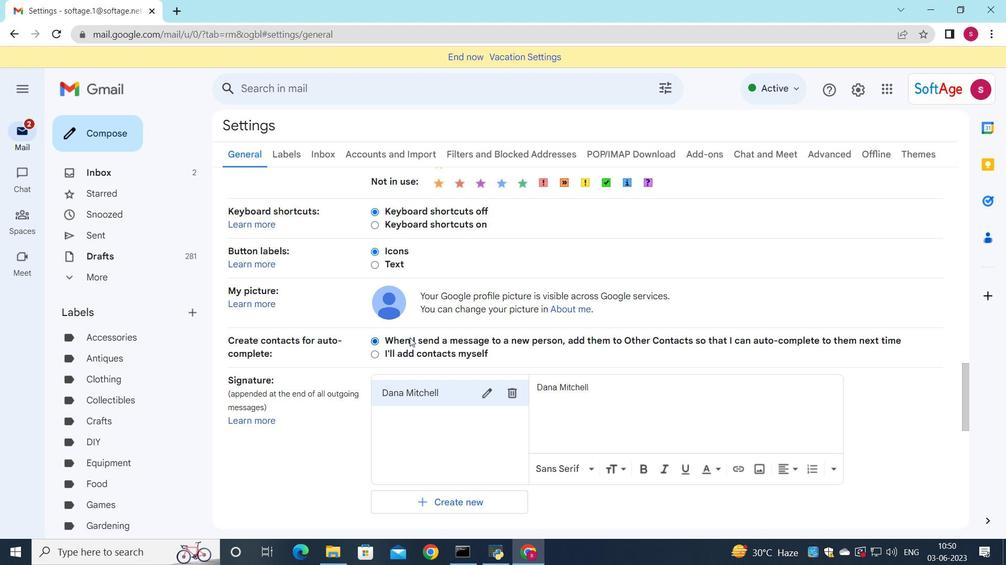 
Action: Mouse scrolled (409, 339) with delta (0, 0)
Screenshot: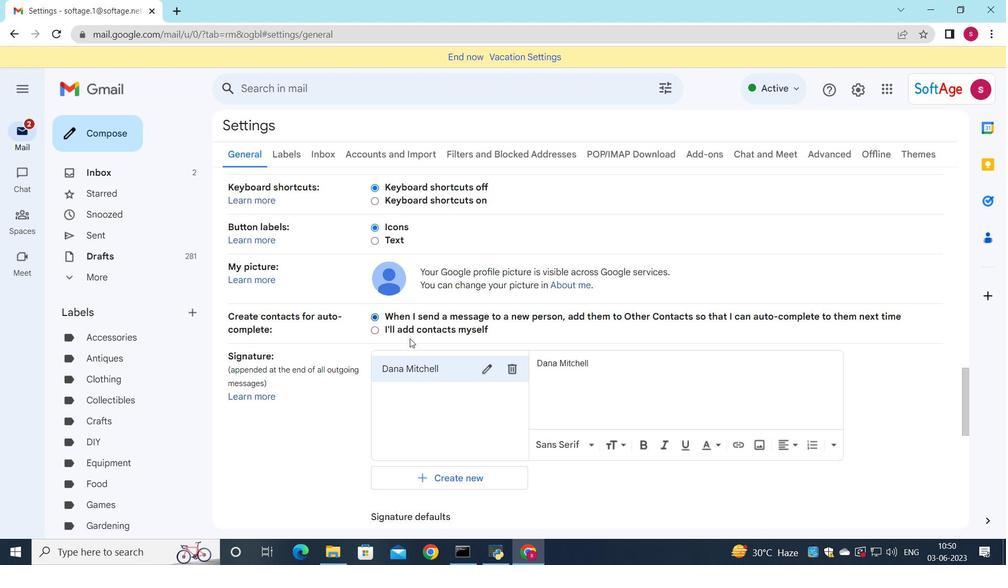 
Action: Mouse scrolled (409, 339) with delta (0, 0)
Screenshot: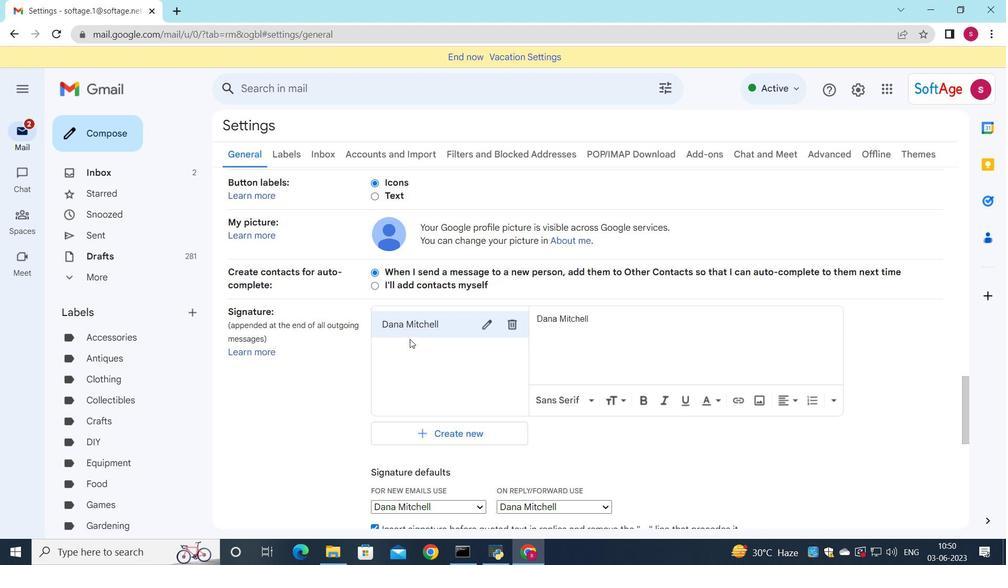 
Action: Mouse moved to (167, 175)
Screenshot: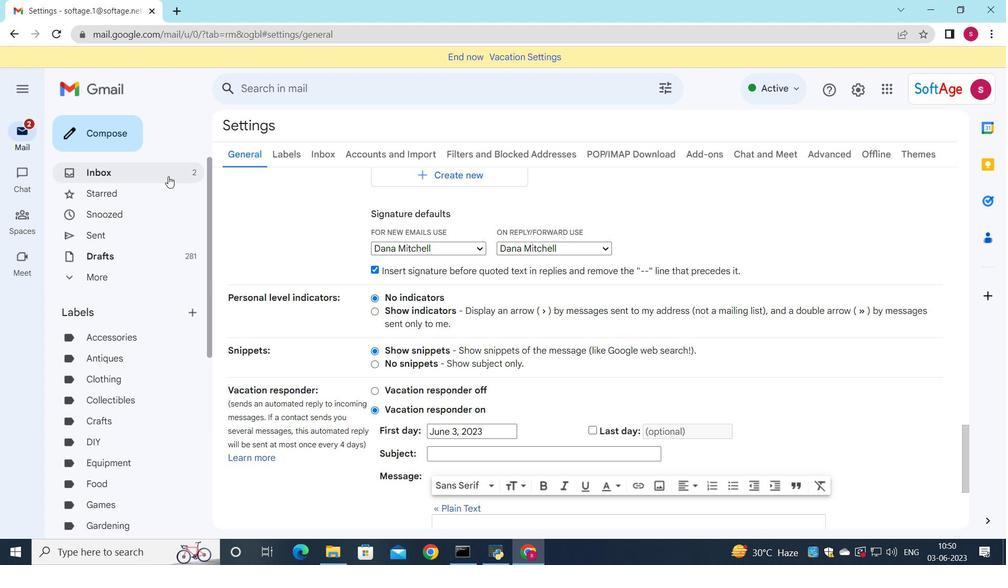 
Action: Mouse pressed left at (167, 175)
Screenshot: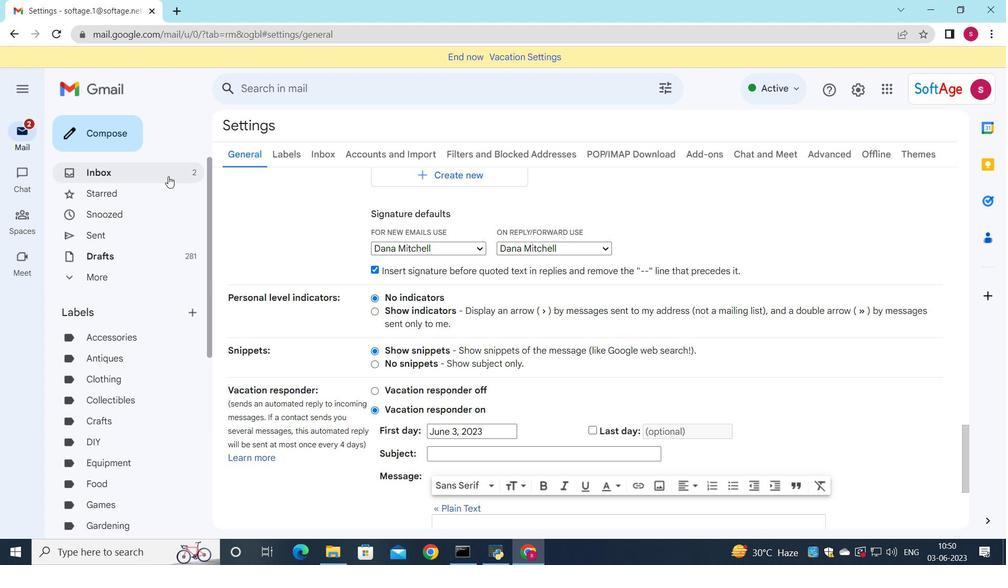 
Action: Mouse moved to (167, 167)
Screenshot: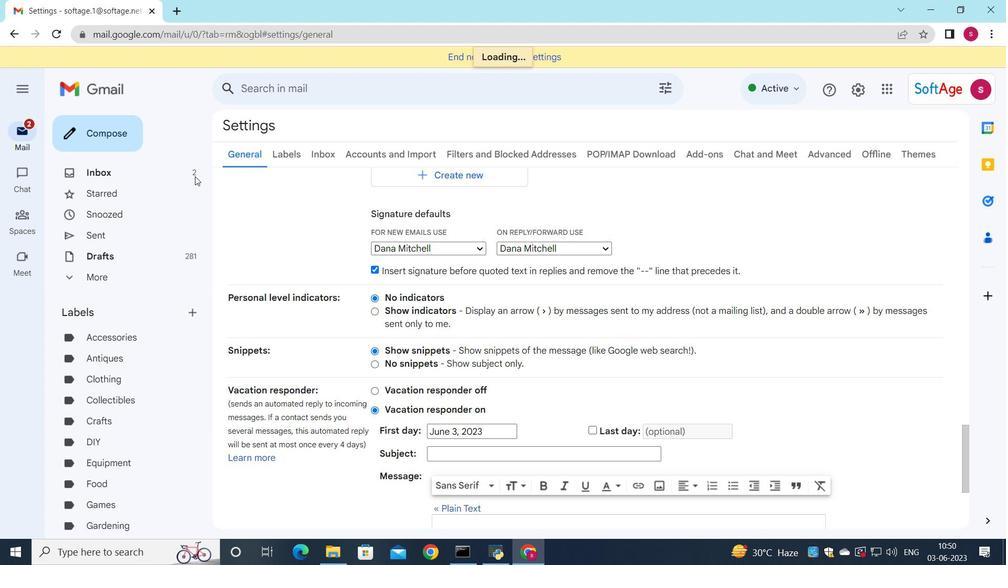 
Action: Mouse pressed left at (167, 167)
Screenshot: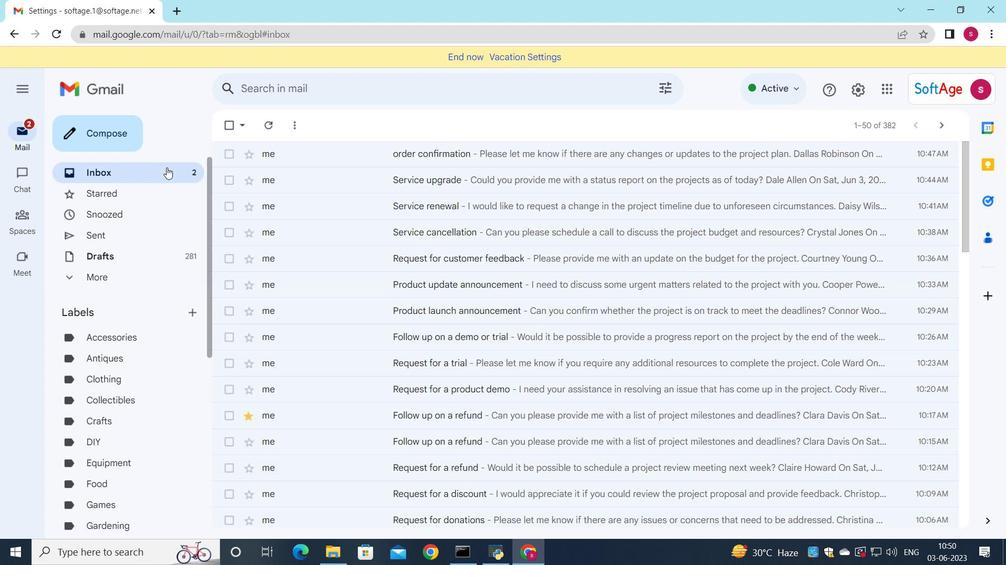 
Action: Mouse moved to (431, 245)
Screenshot: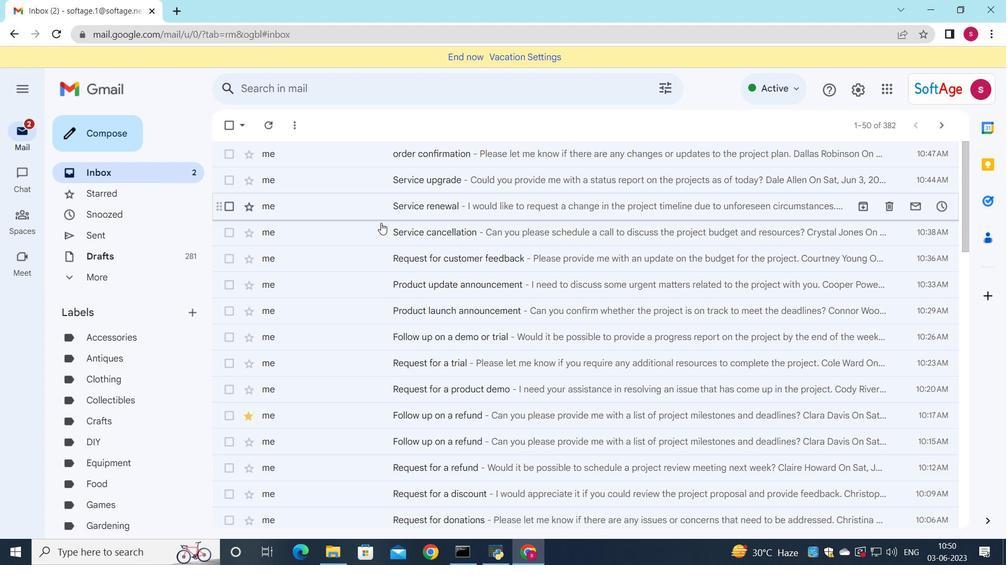 
Action: Mouse pressed left at (431, 245)
Screenshot: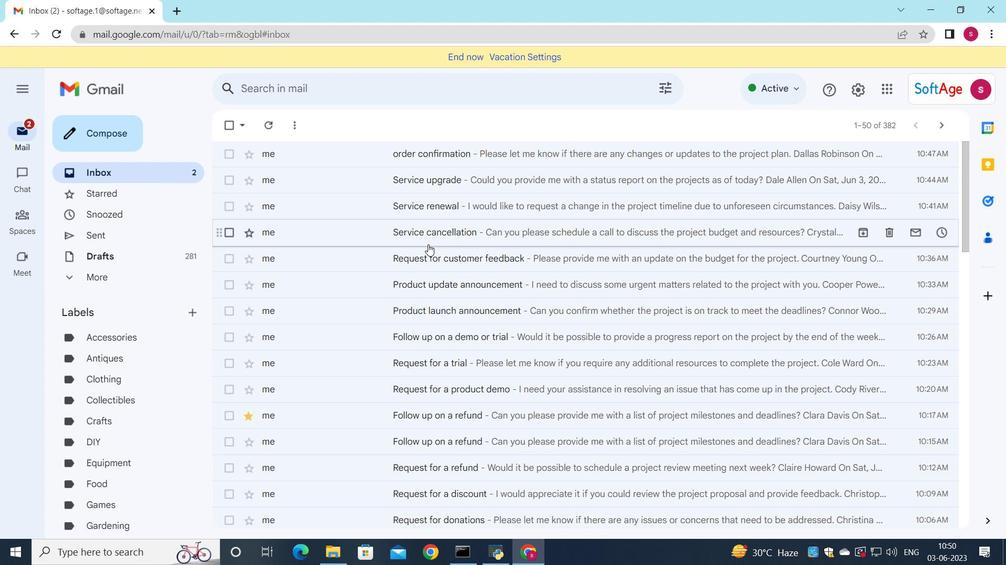 
Action: Mouse moved to (395, 314)
Screenshot: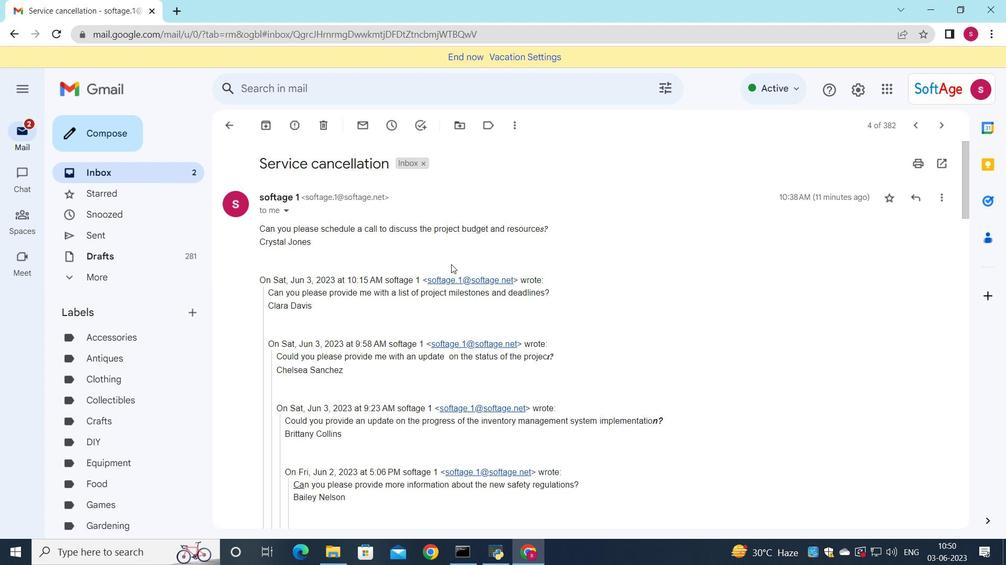 
Action: Mouse scrolled (395, 313) with delta (0, 0)
Screenshot: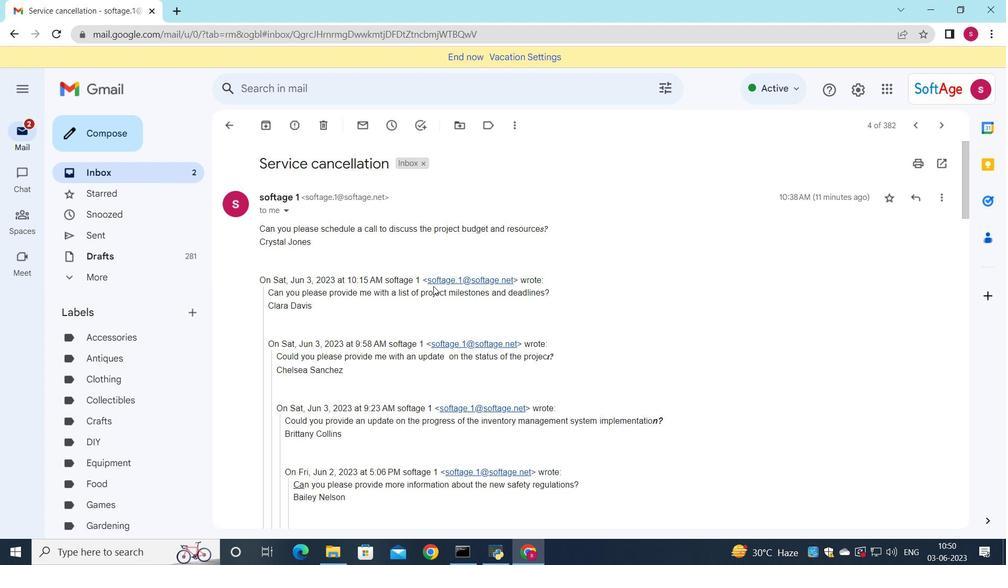 
Action: Mouse moved to (393, 320)
Screenshot: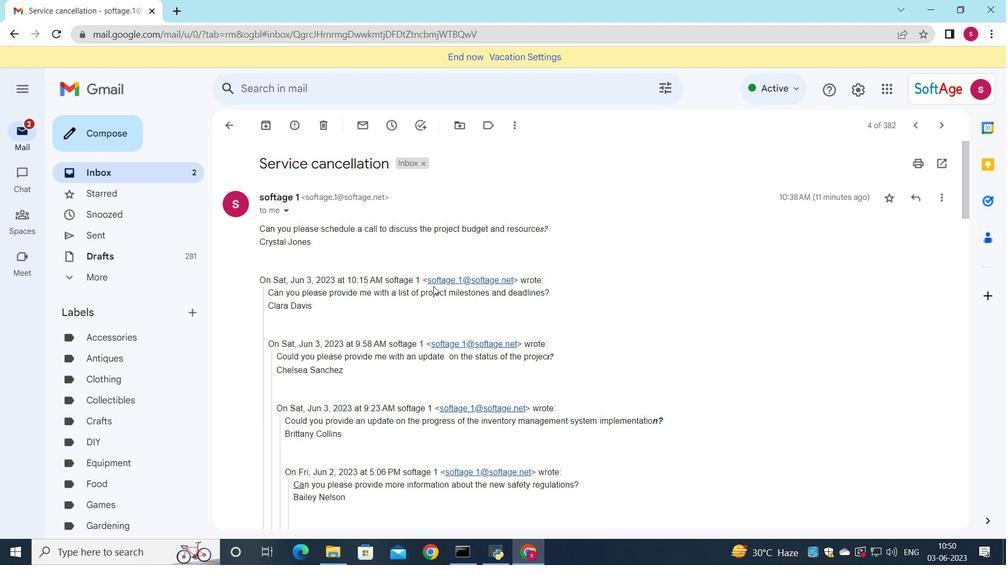 
Action: Mouse scrolled (394, 318) with delta (0, 0)
Screenshot: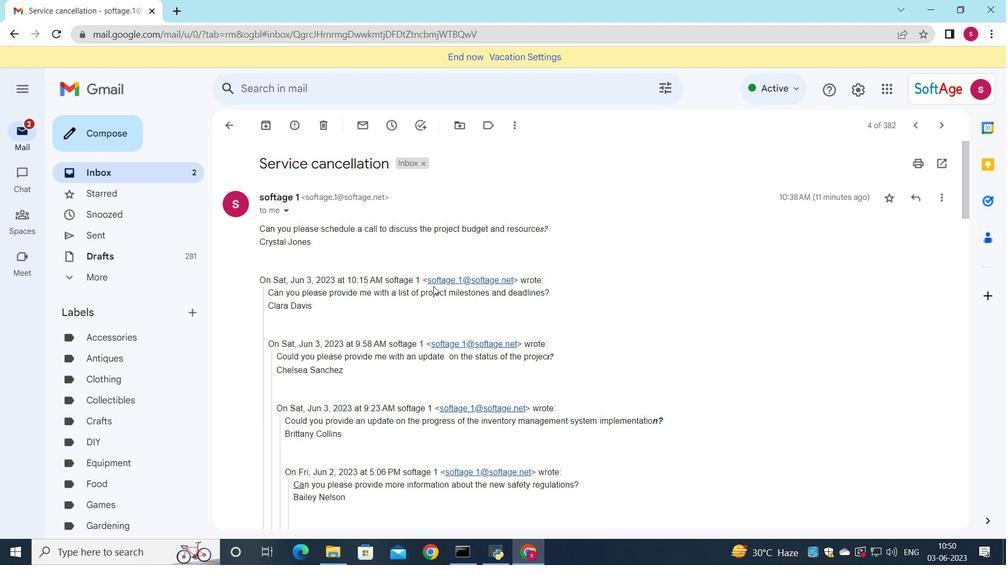 
Action: Mouse moved to (390, 321)
Screenshot: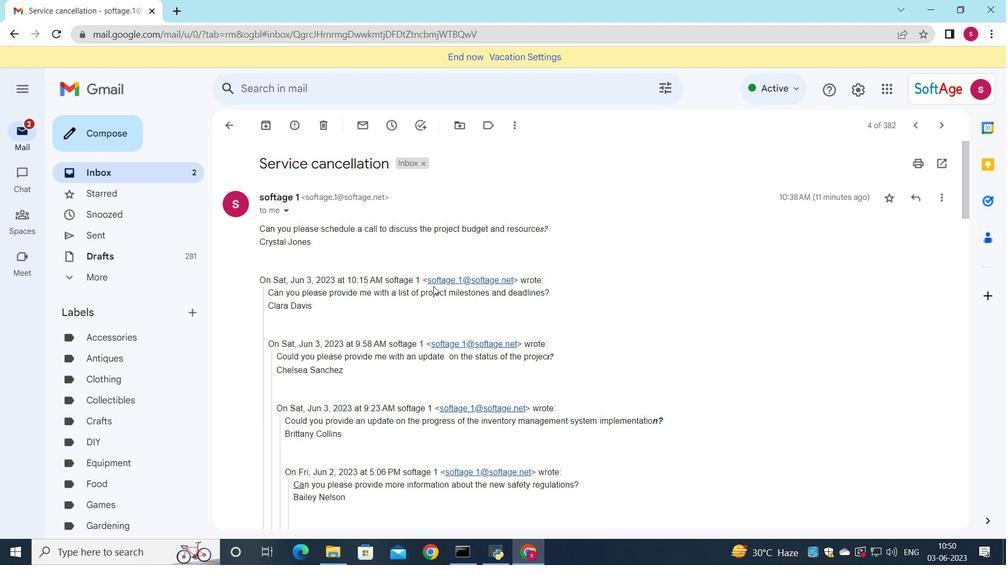 
Action: Mouse scrolled (391, 320) with delta (0, 0)
Screenshot: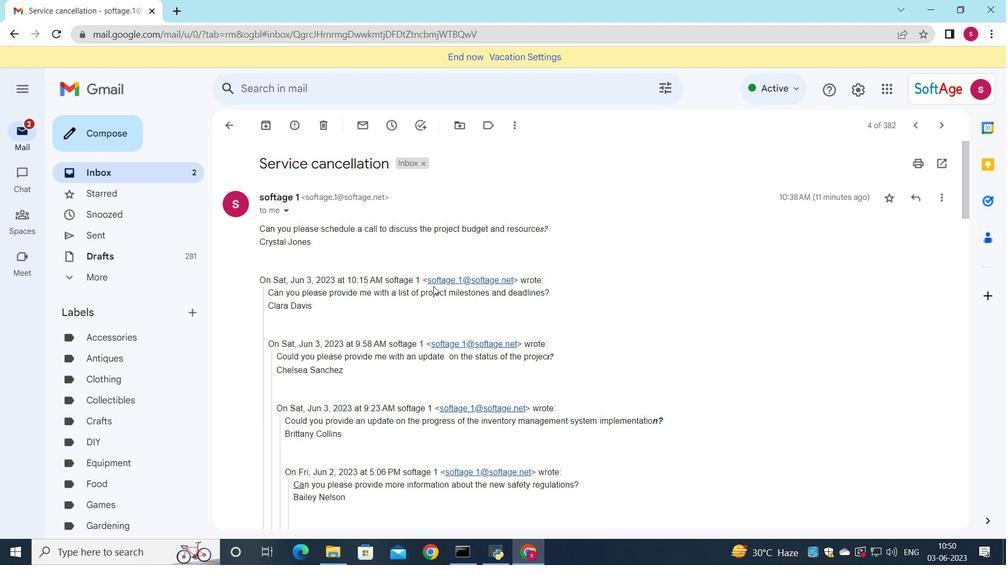 
Action: Mouse moved to (389, 322)
Screenshot: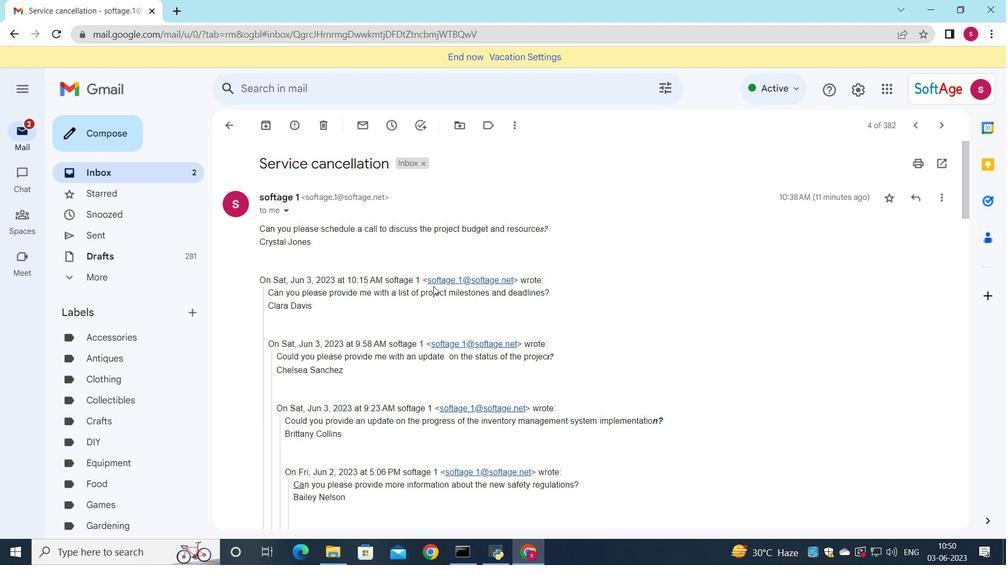 
Action: Mouse scrolled (390, 321) with delta (0, 0)
Screenshot: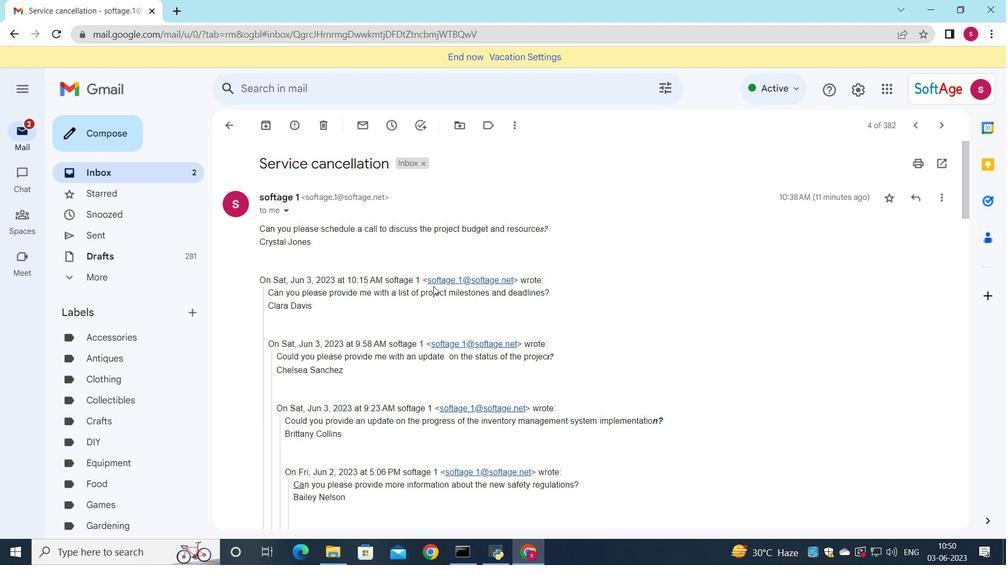 
Action: Mouse moved to (386, 326)
Screenshot: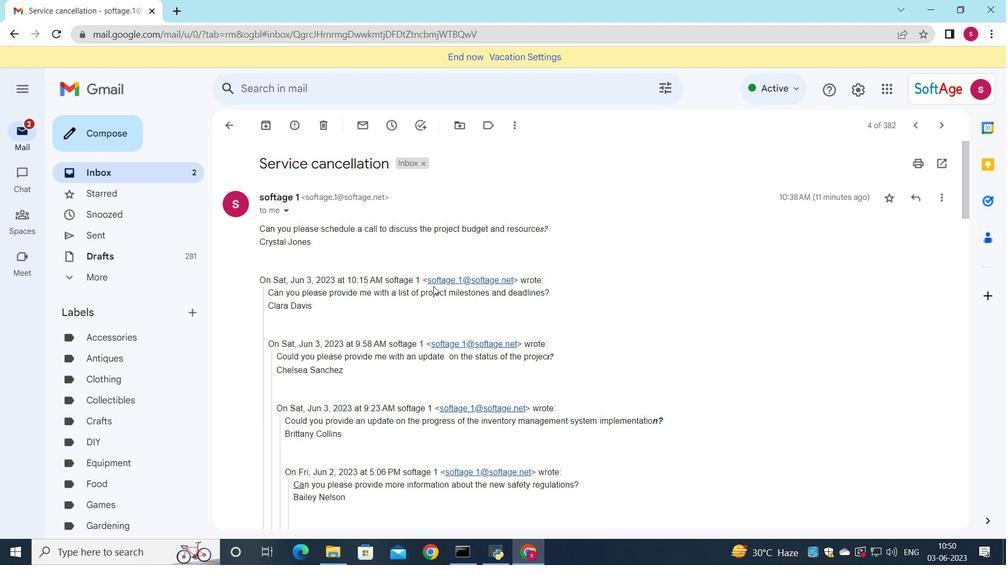 
Action: Mouse scrolled (389, 322) with delta (0, 0)
Screenshot: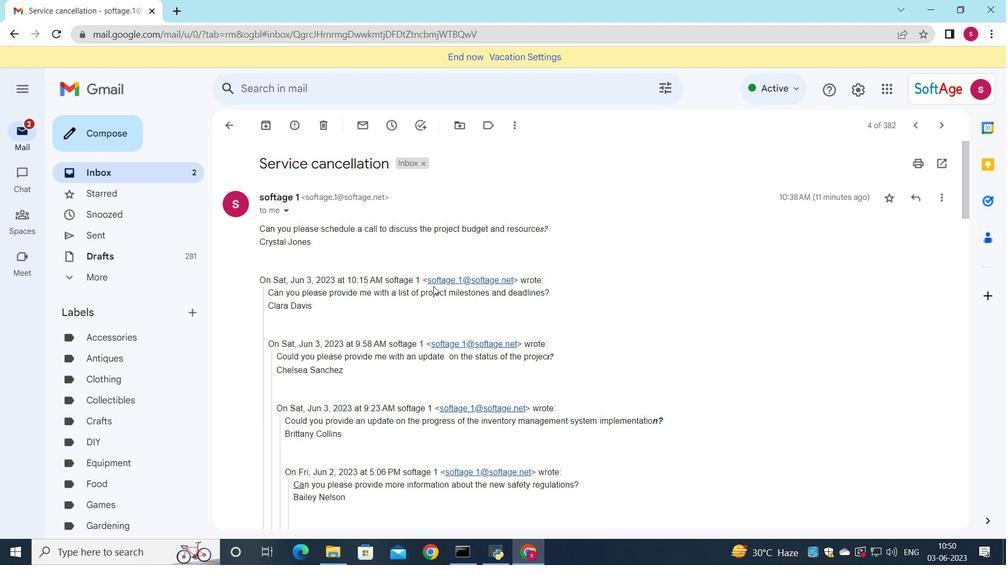 
Action: Mouse moved to (379, 320)
Screenshot: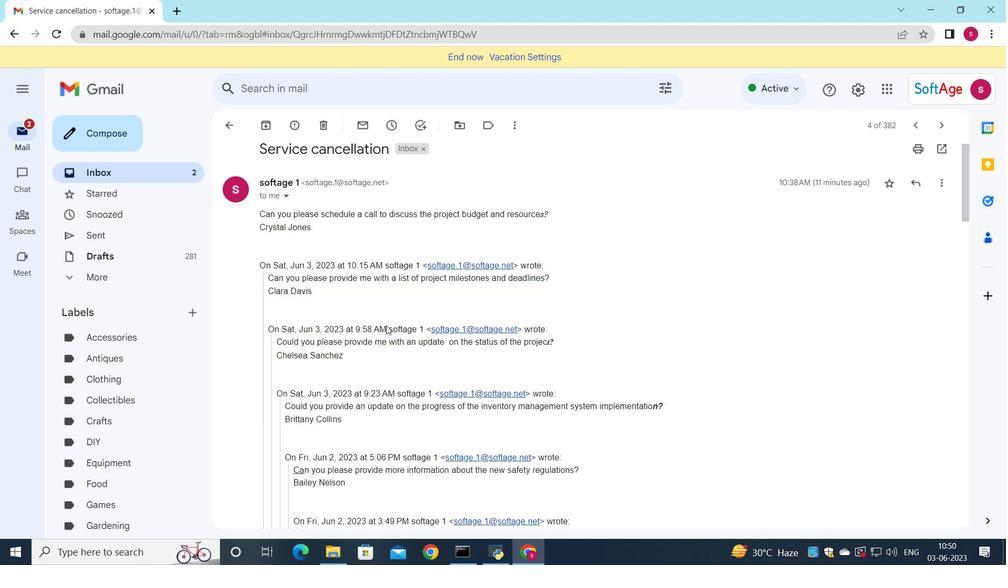 
Action: Mouse scrolled (379, 319) with delta (0, 0)
Screenshot: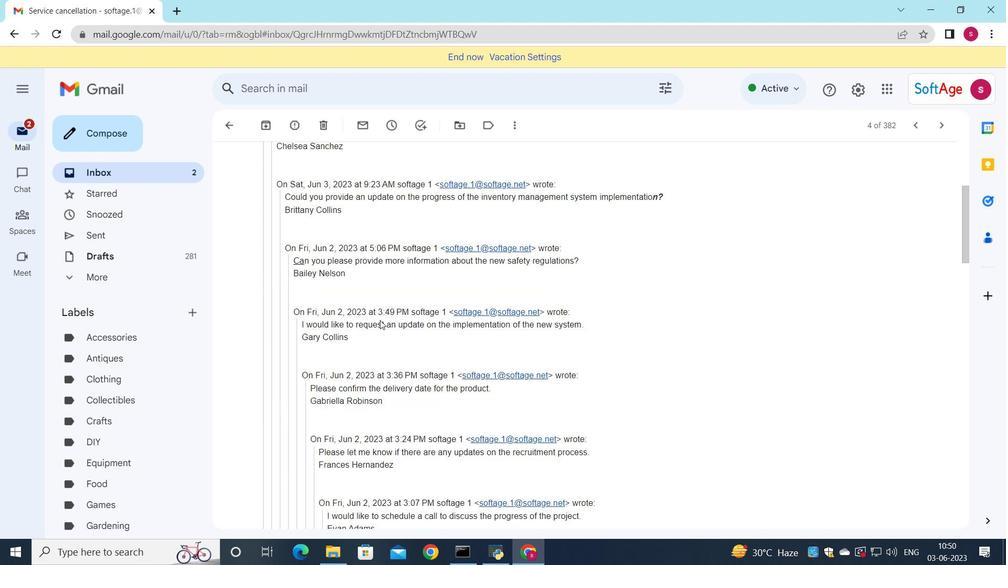 
Action: Mouse scrolled (379, 319) with delta (0, 0)
Screenshot: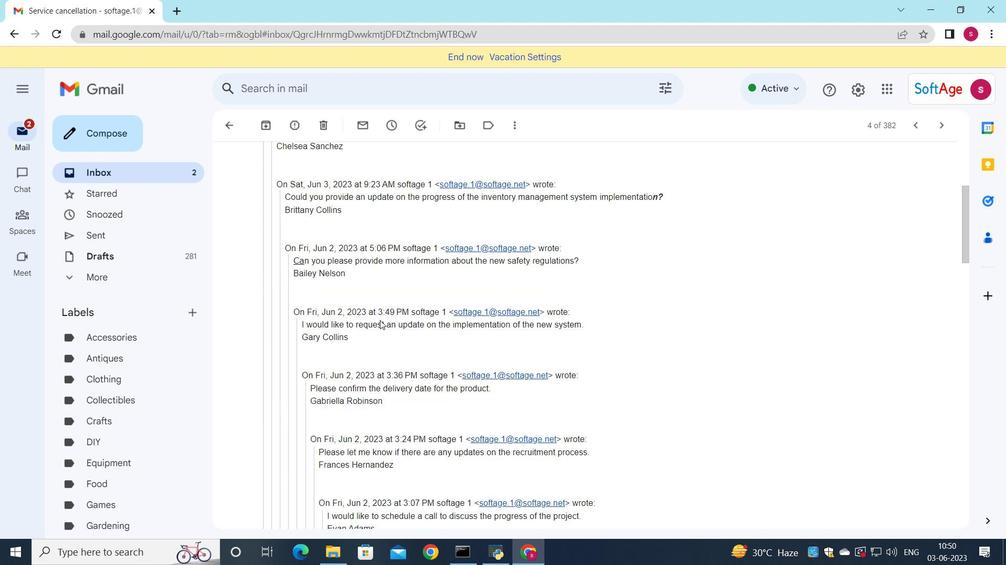 
Action: Mouse scrolled (379, 319) with delta (0, 0)
Screenshot: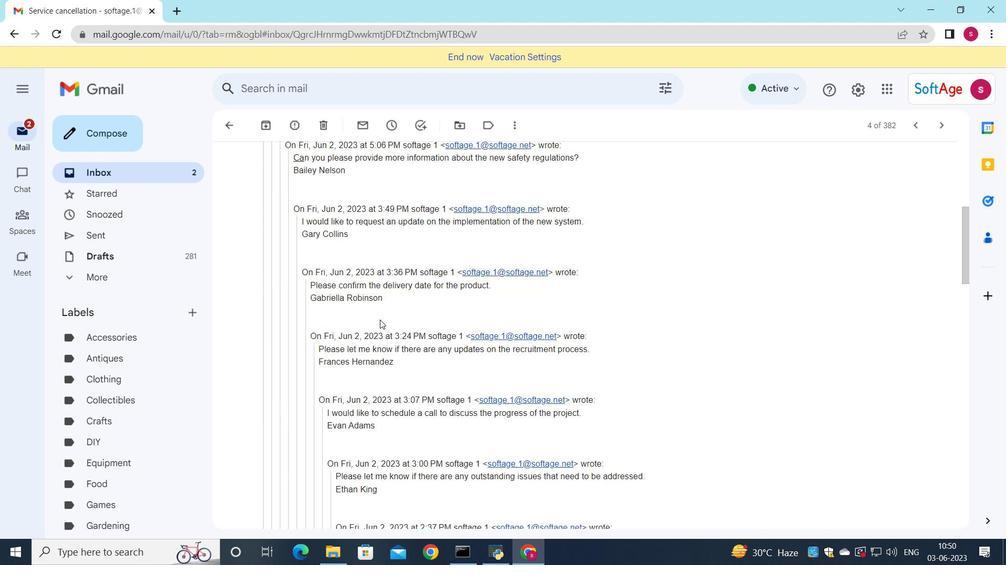 
Action: Mouse scrolled (379, 319) with delta (0, 0)
Screenshot: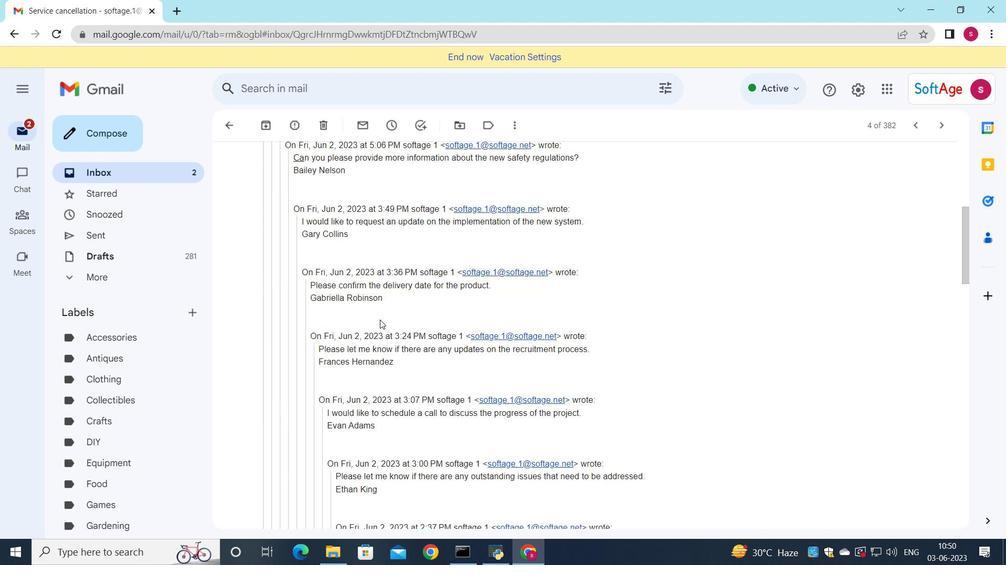 
Action: Mouse scrolled (379, 319) with delta (0, 0)
Screenshot: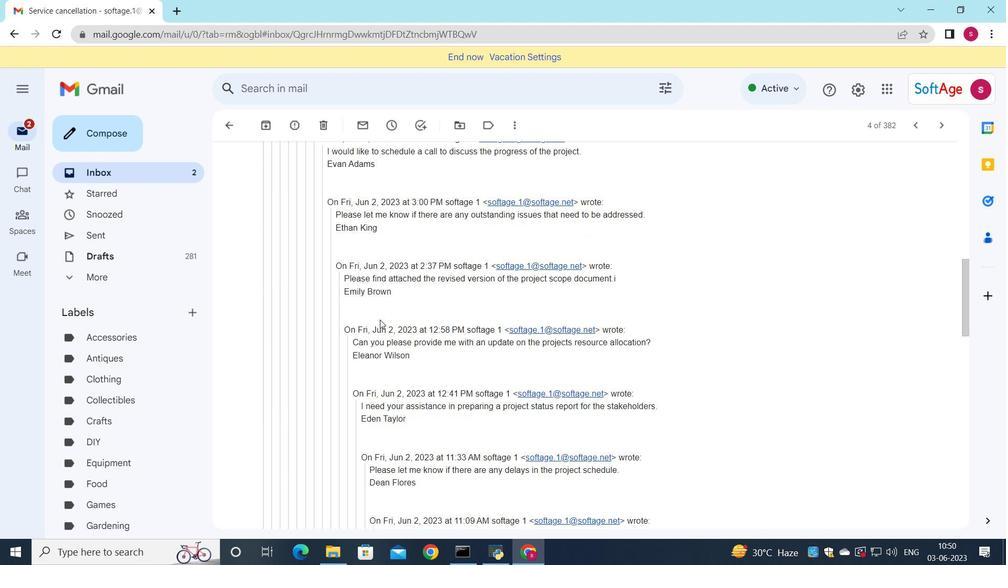 
Action: Mouse scrolled (379, 319) with delta (0, 0)
Screenshot: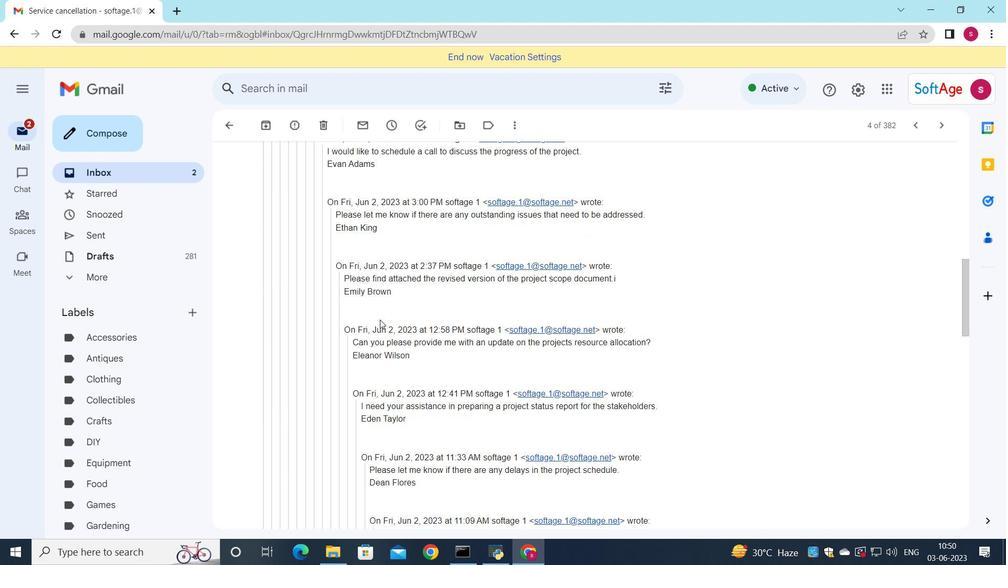
Action: Mouse scrolled (379, 319) with delta (0, 0)
Screenshot: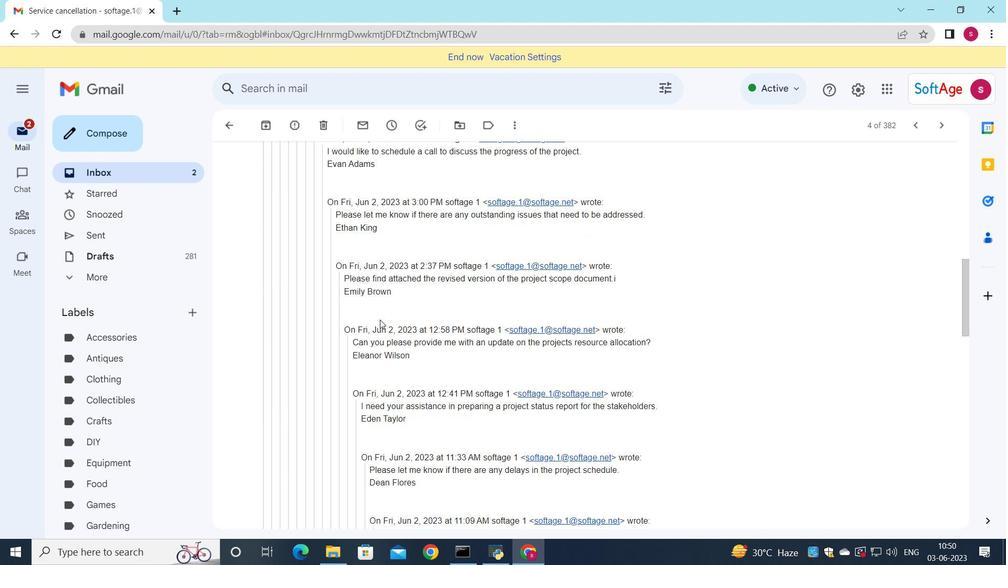 
Action: Mouse scrolled (379, 319) with delta (0, 0)
Screenshot: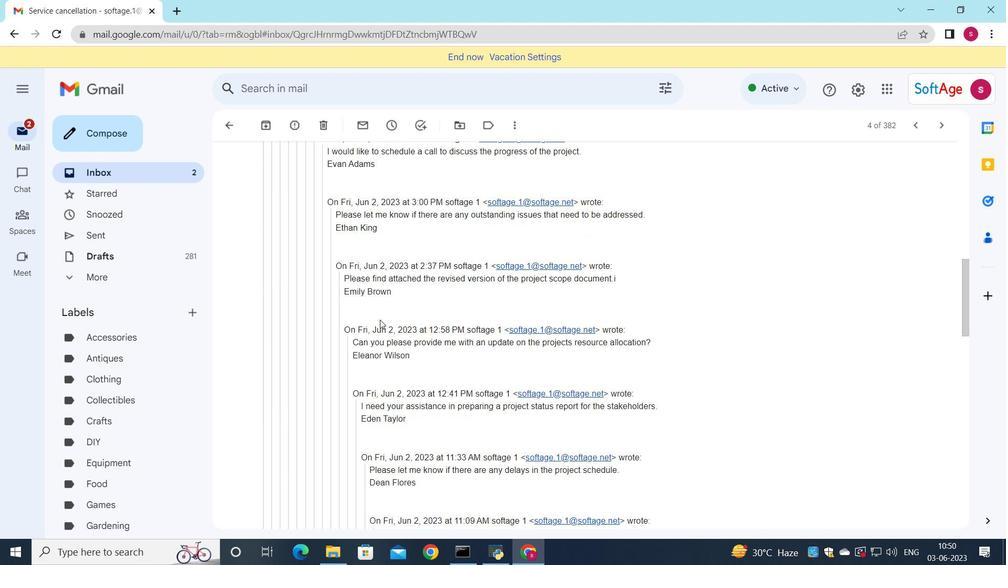 
Action: Mouse scrolled (379, 319) with delta (0, 0)
Screenshot: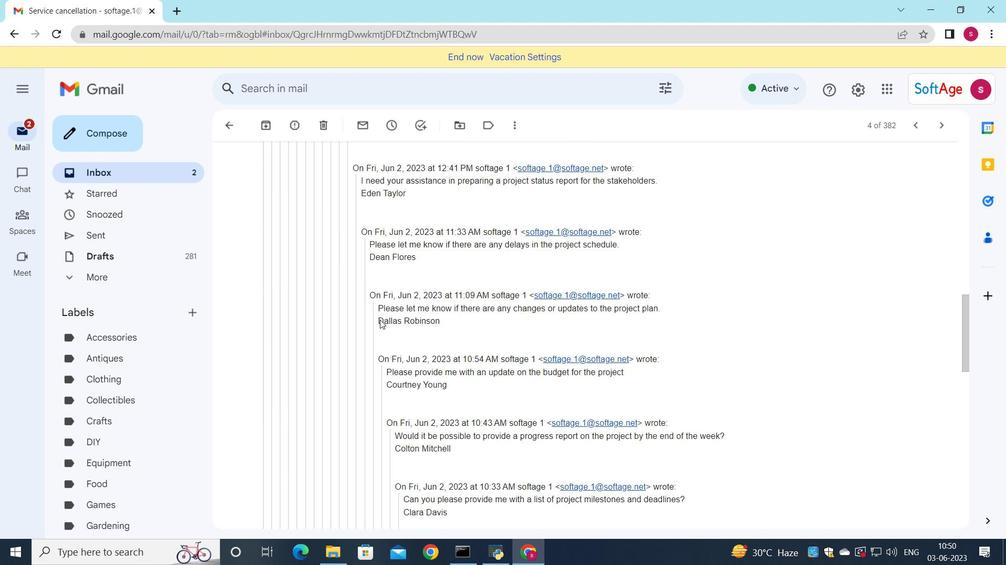 
Action: Mouse scrolled (379, 319) with delta (0, 0)
Screenshot: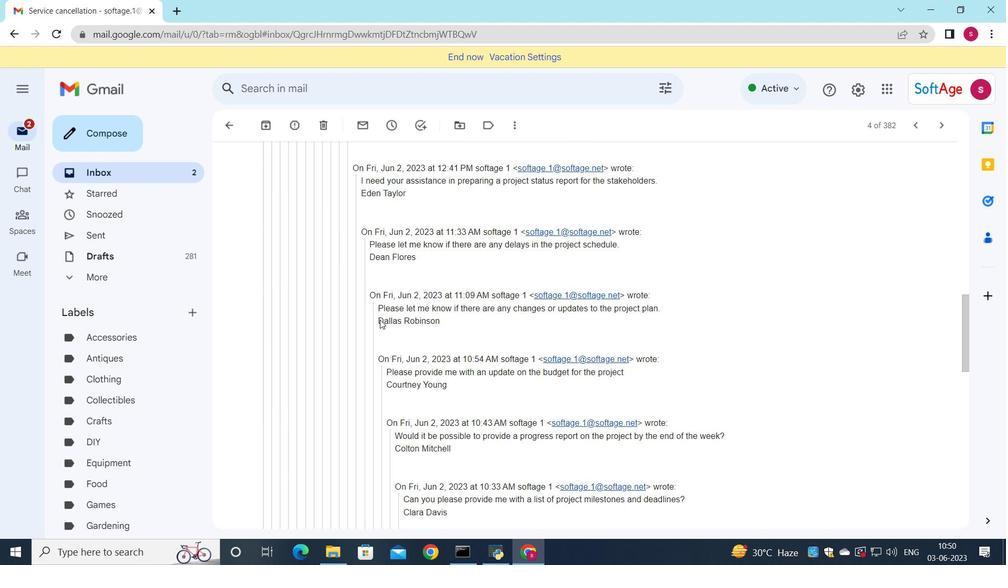 
Action: Mouse scrolled (379, 319) with delta (0, 0)
Screenshot: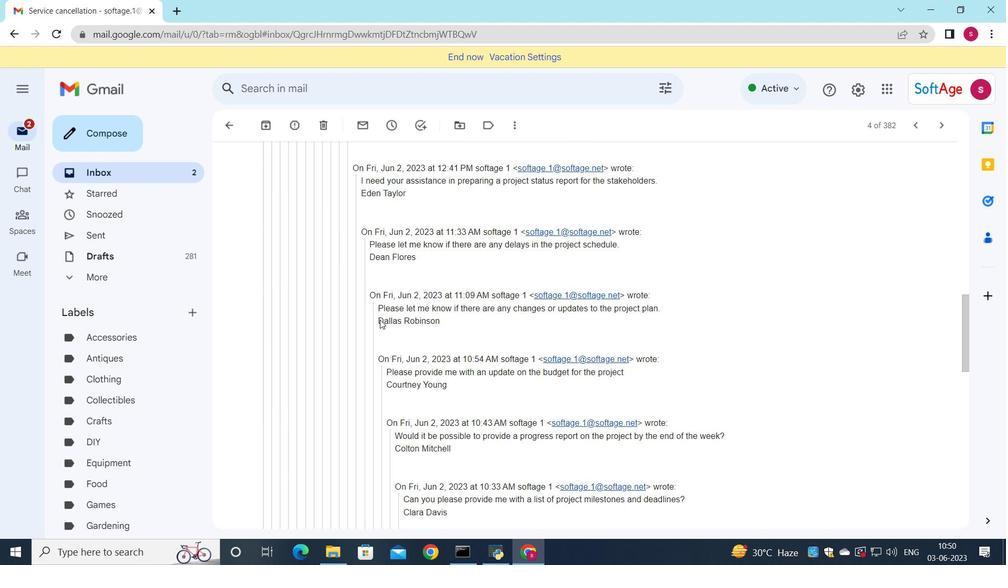 
Action: Mouse scrolled (379, 319) with delta (0, 0)
Screenshot: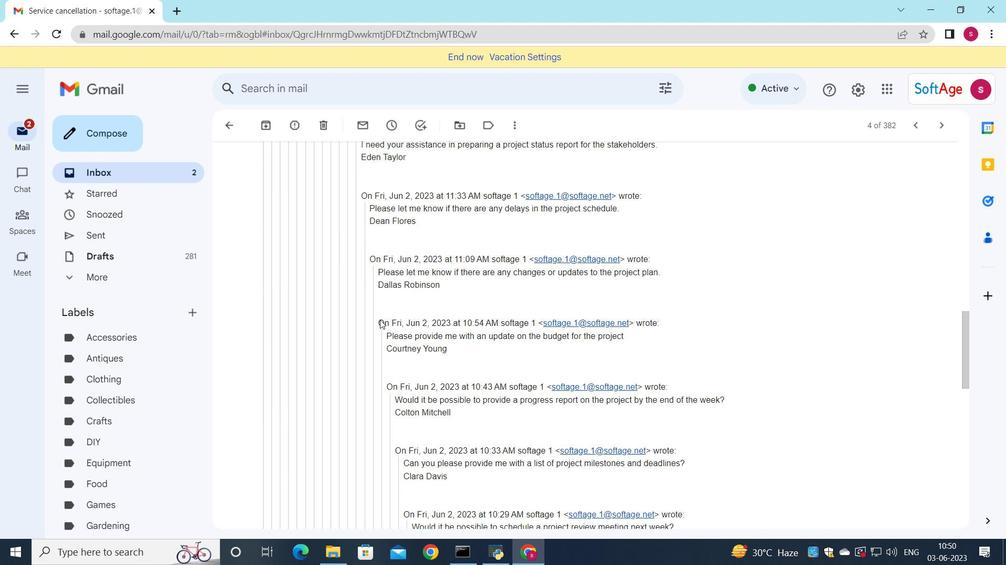 
Action: Mouse scrolled (379, 319) with delta (0, 0)
Screenshot: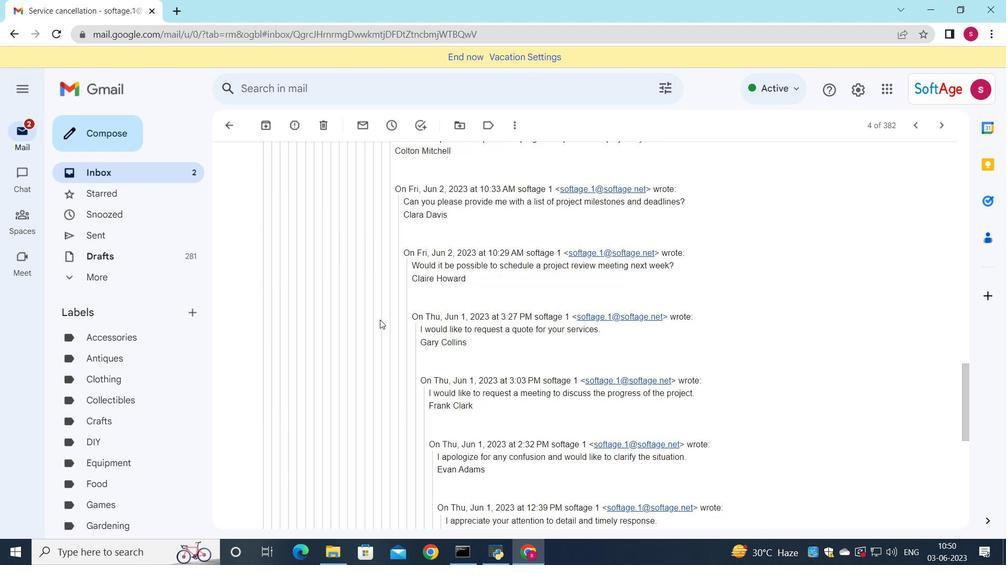 
Action: Mouse scrolled (379, 319) with delta (0, 0)
Screenshot: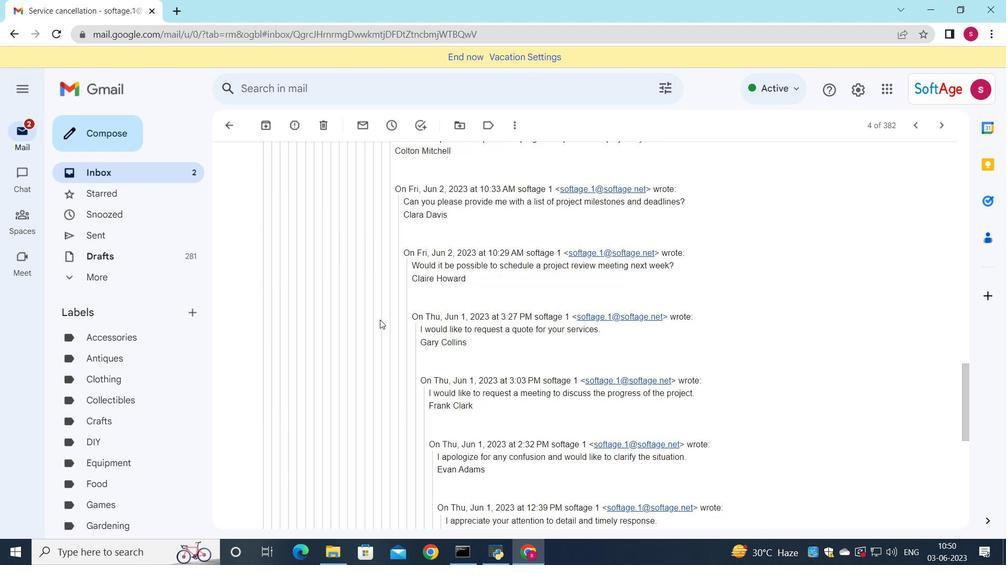 
Action: Mouse scrolled (379, 319) with delta (0, 0)
Screenshot: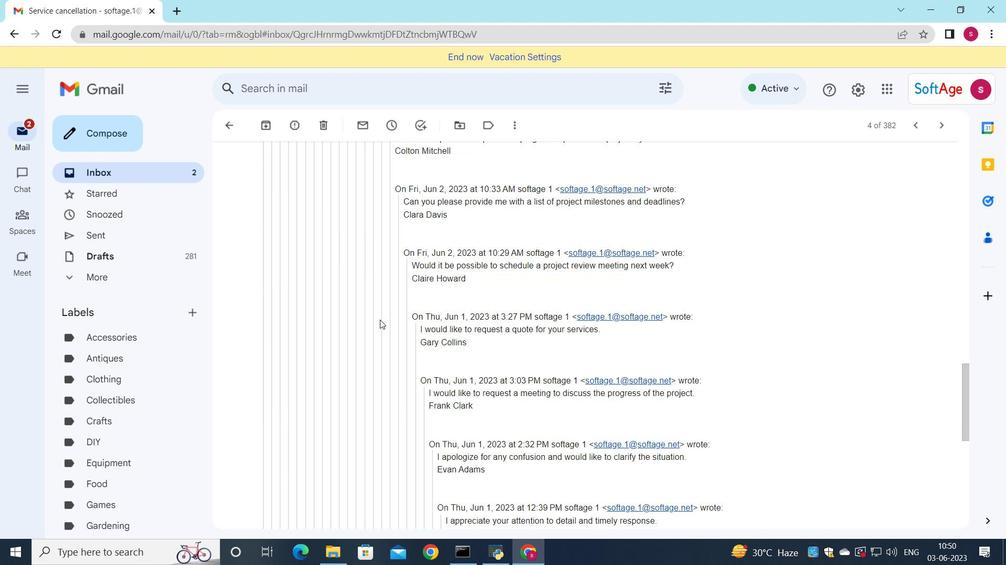 
Action: Mouse scrolled (379, 319) with delta (0, 0)
Screenshot: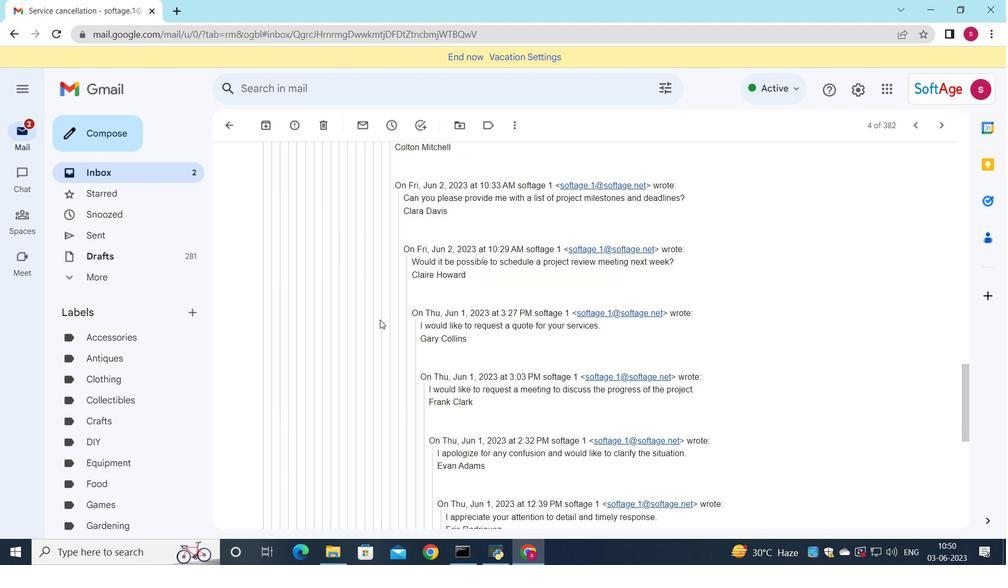 
Action: Mouse scrolled (379, 319) with delta (0, 0)
Screenshot: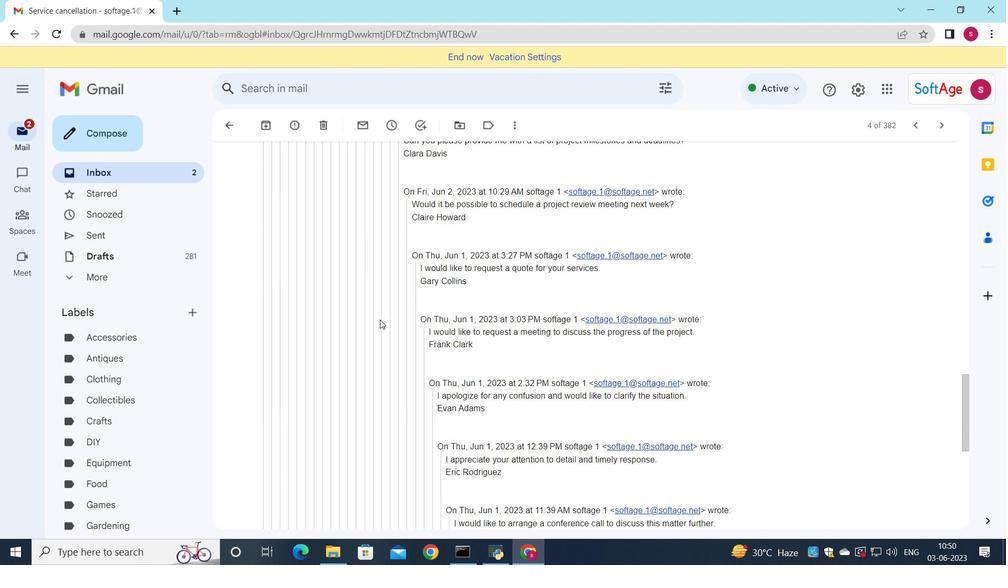 
Action: Mouse scrolled (379, 319) with delta (0, 0)
Screenshot: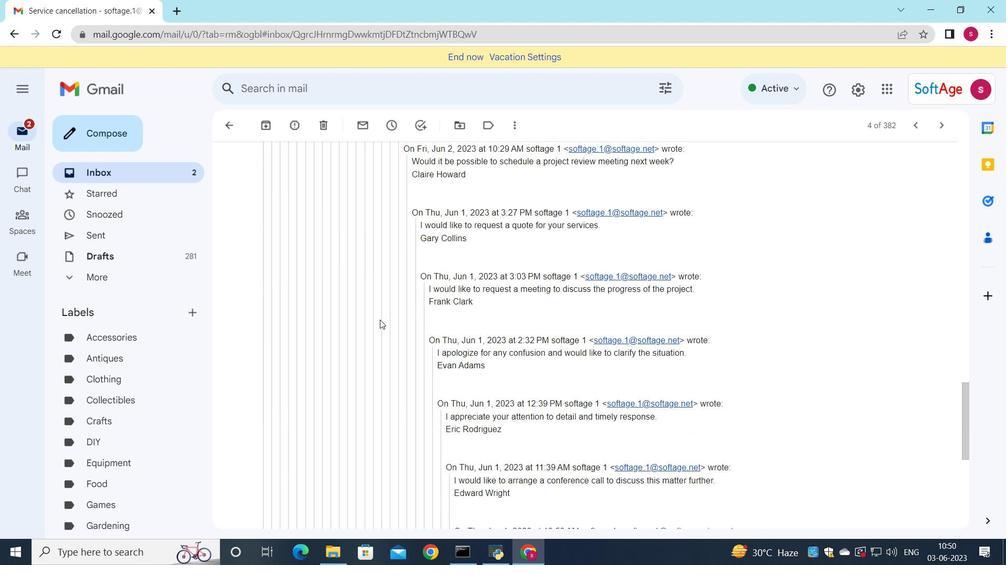 
Action: Mouse scrolled (379, 319) with delta (0, 0)
Screenshot: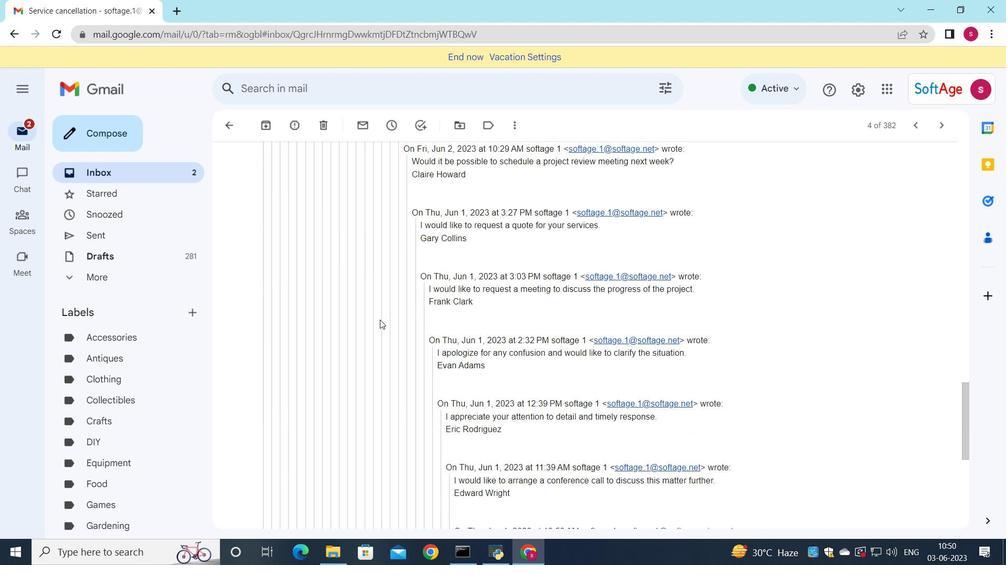 
Action: Mouse scrolled (379, 319) with delta (0, 0)
Screenshot: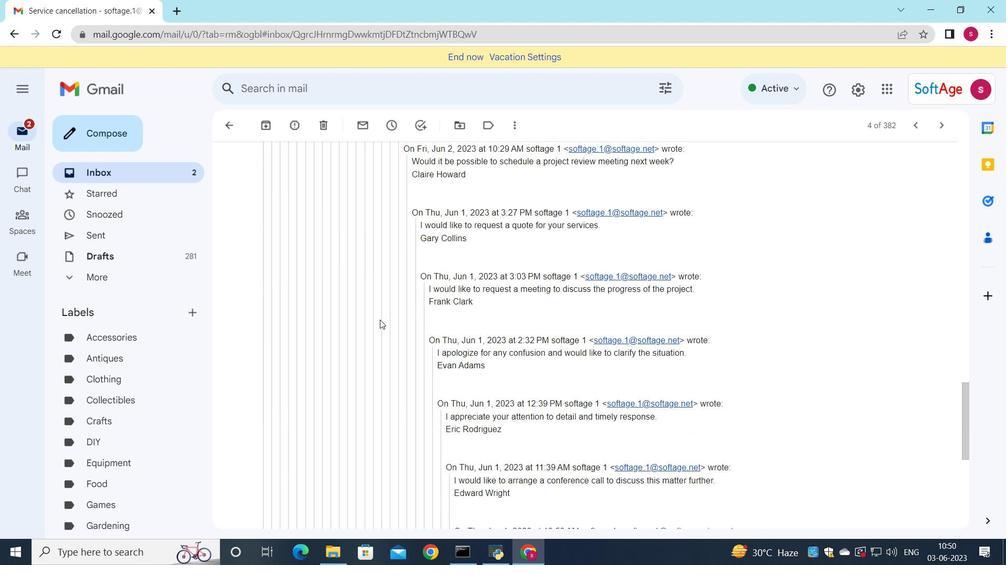 
Action: Mouse scrolled (379, 319) with delta (0, 0)
Screenshot: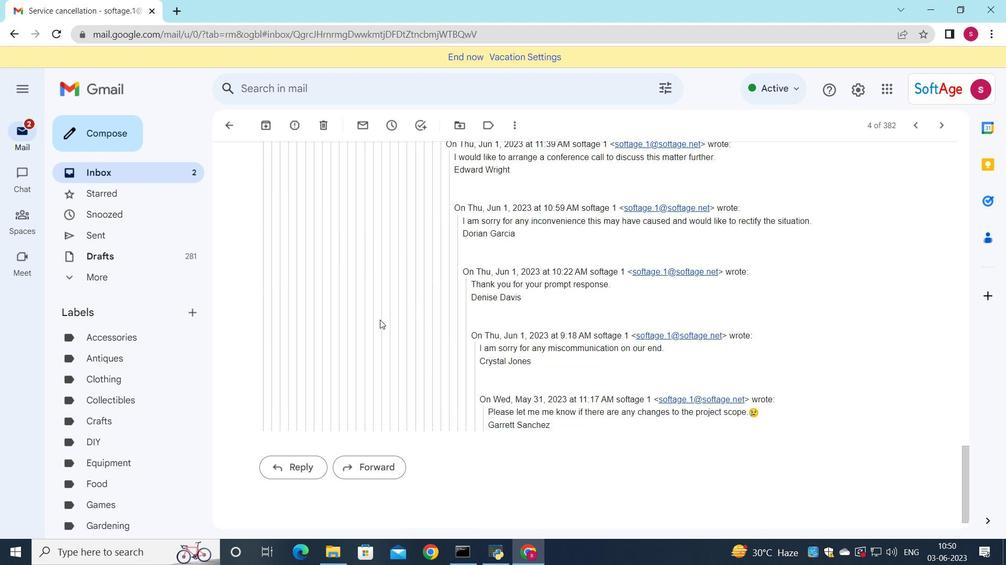 
Action: Mouse scrolled (379, 319) with delta (0, 0)
Screenshot: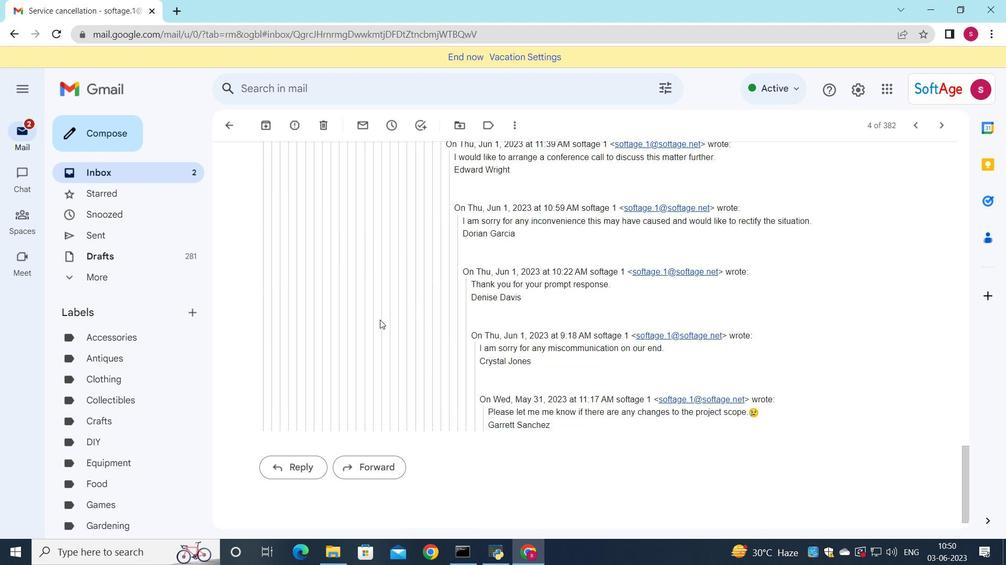 
Action: Mouse scrolled (379, 319) with delta (0, 0)
Screenshot: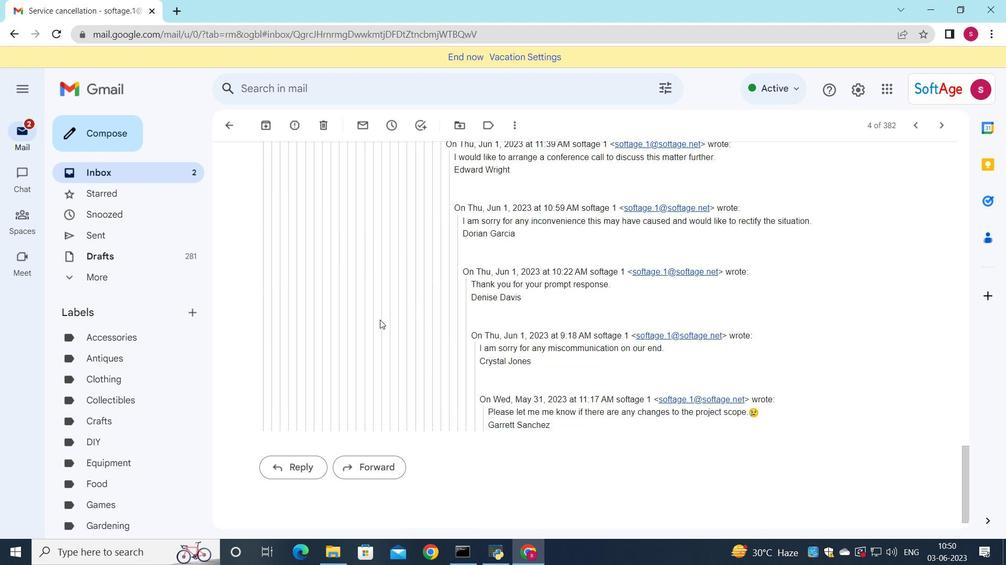 
Action: Mouse moved to (296, 458)
Screenshot: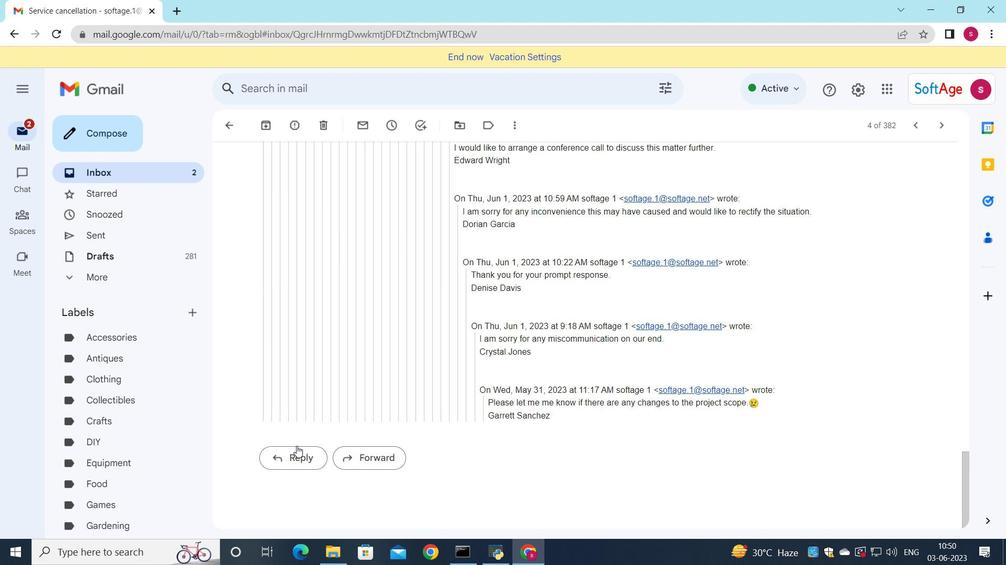 
Action: Mouse pressed left at (296, 458)
Screenshot: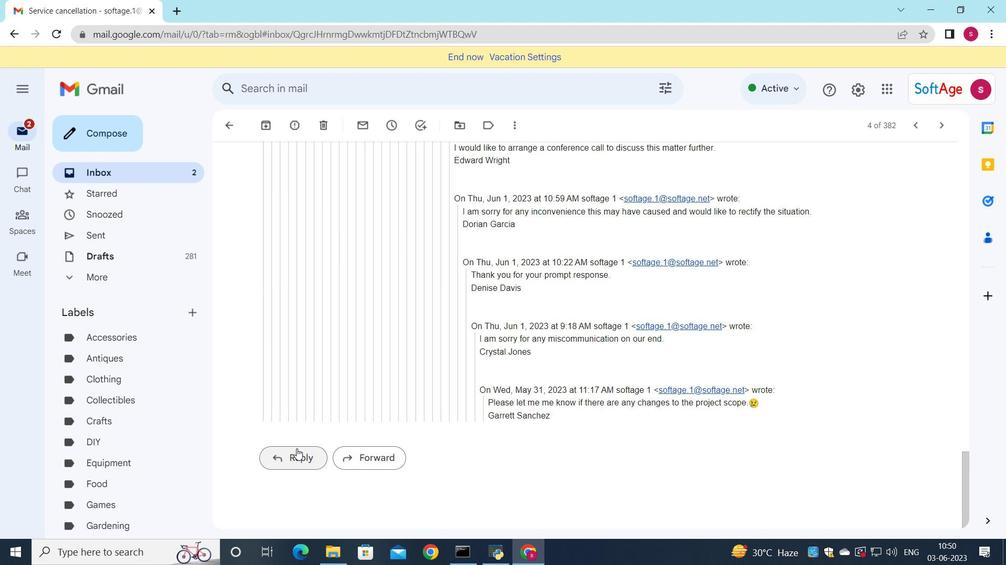 
Action: Mouse moved to (287, 383)
Screenshot: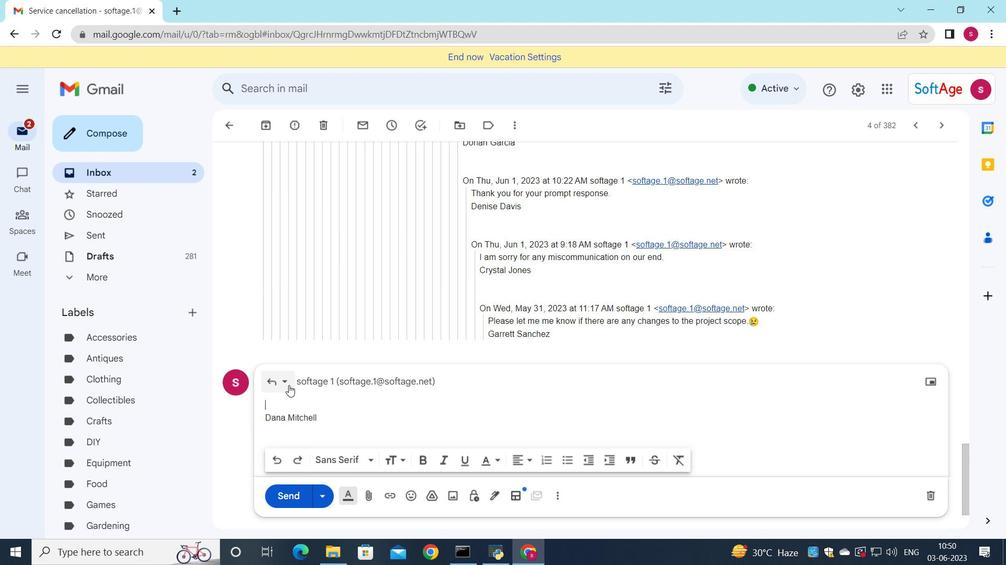 
Action: Mouse pressed left at (287, 383)
Screenshot: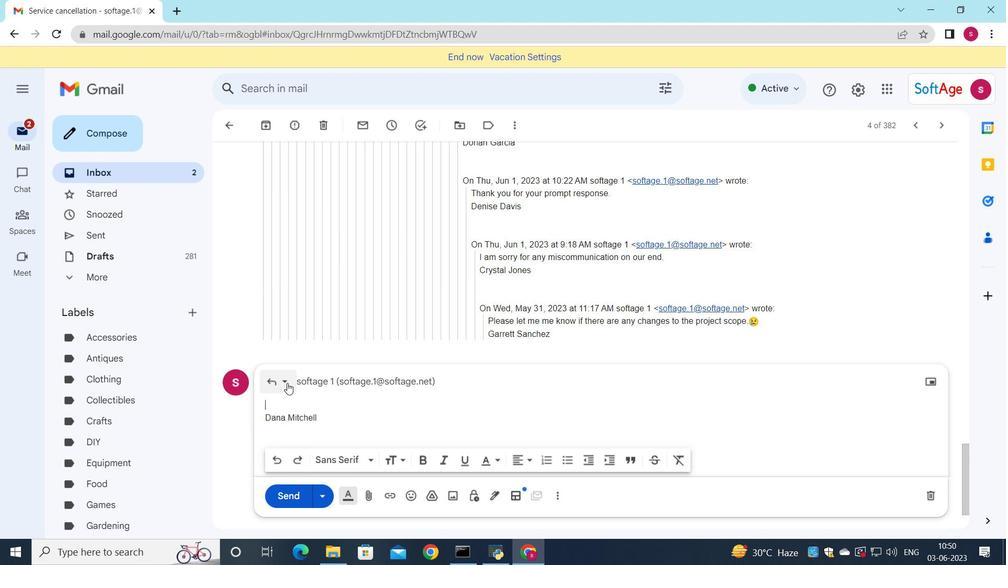 
Action: Mouse moved to (314, 451)
Screenshot: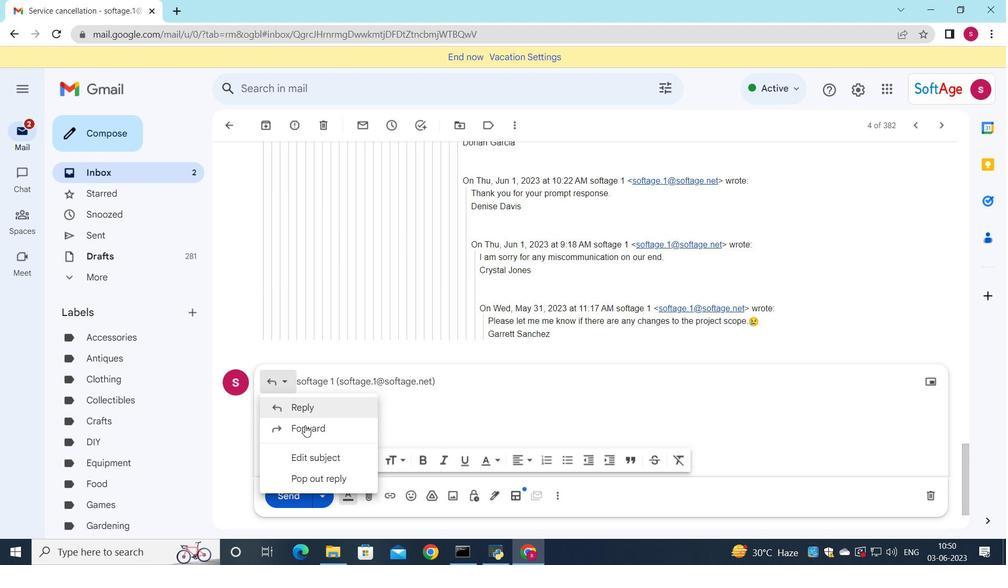 
Action: Mouse pressed left at (314, 451)
Screenshot: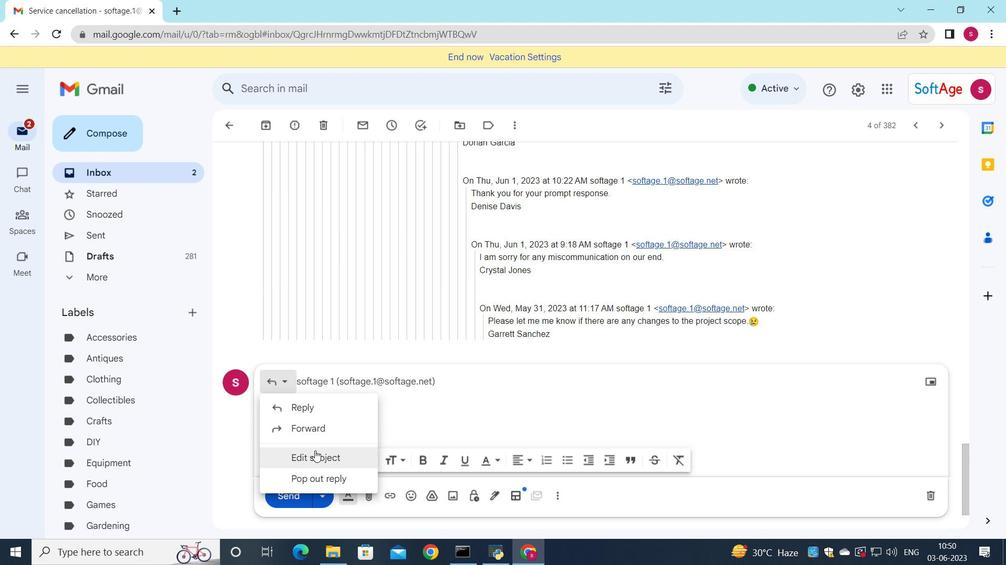 
Action: Mouse moved to (744, 271)
Screenshot: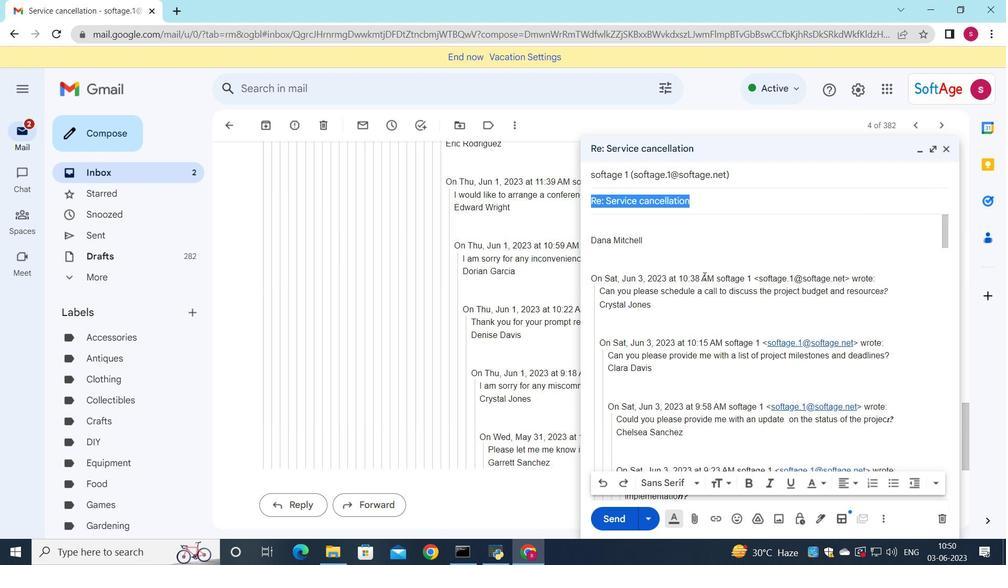 
Action: Key pressed <Key.shift>Shipping<Key.space>confirmation
Screenshot: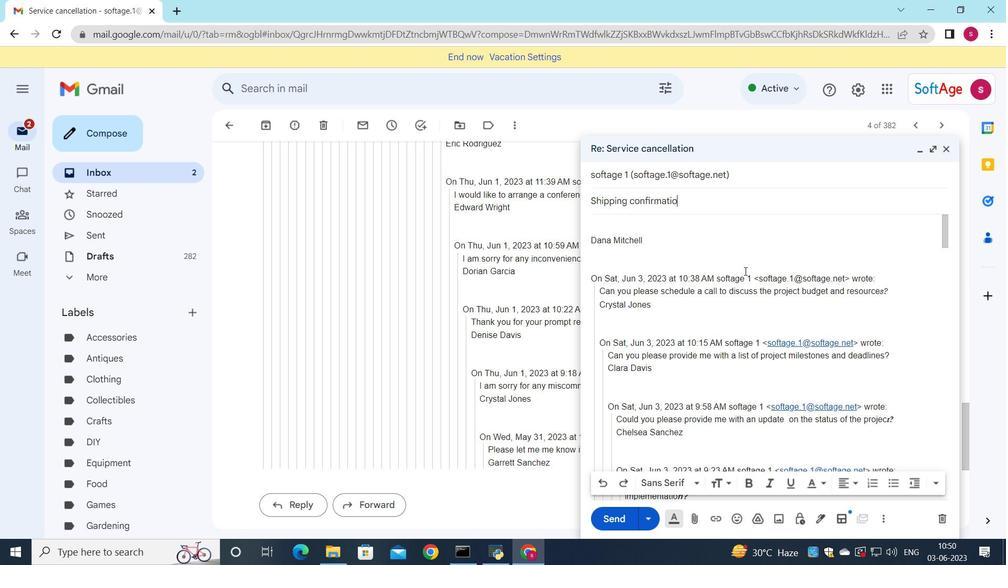 
Action: Mouse moved to (629, 231)
Screenshot: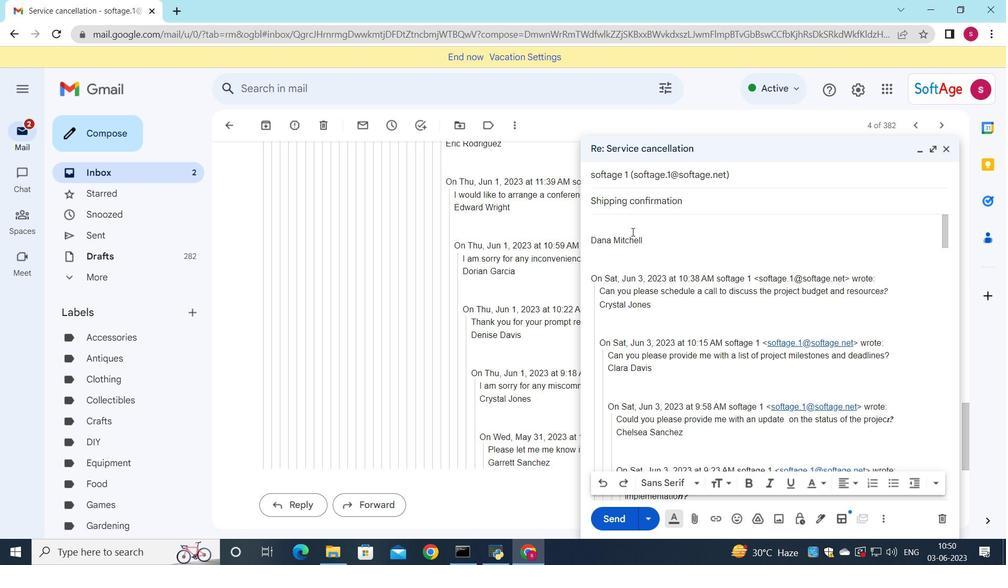 
Action: Mouse pressed left at (629, 231)
Screenshot: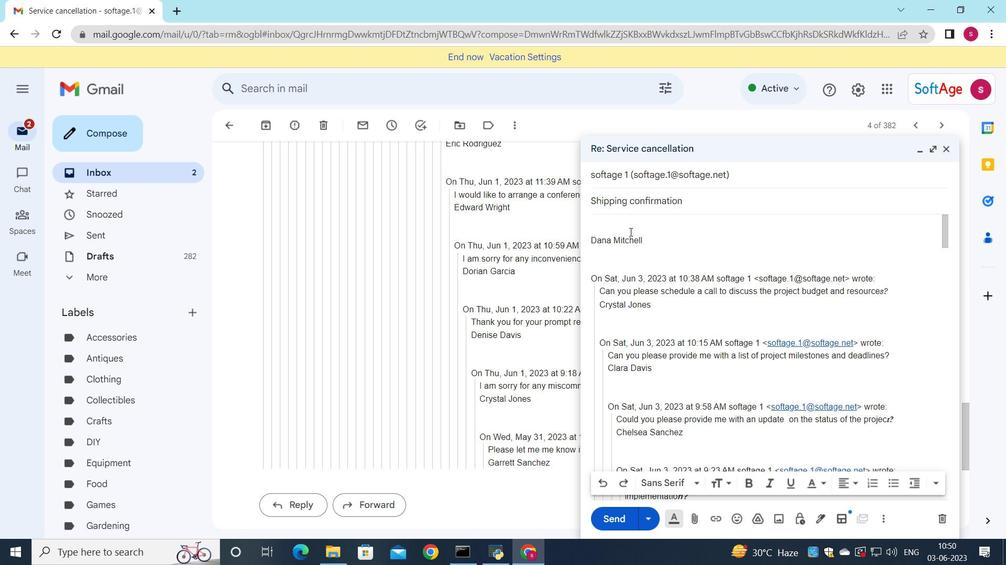 
Action: Key pressed <Key.shift>Can<Key.space>you<Key.space>provide<Key.space>me<Key.space>with<Key.space>a<Key.space>list<Key.space>of<Key.space>the<Key.space>project<Key.space>stakeholders<Key.space>and<Key.space>their<Key.space>roles.
Screenshot: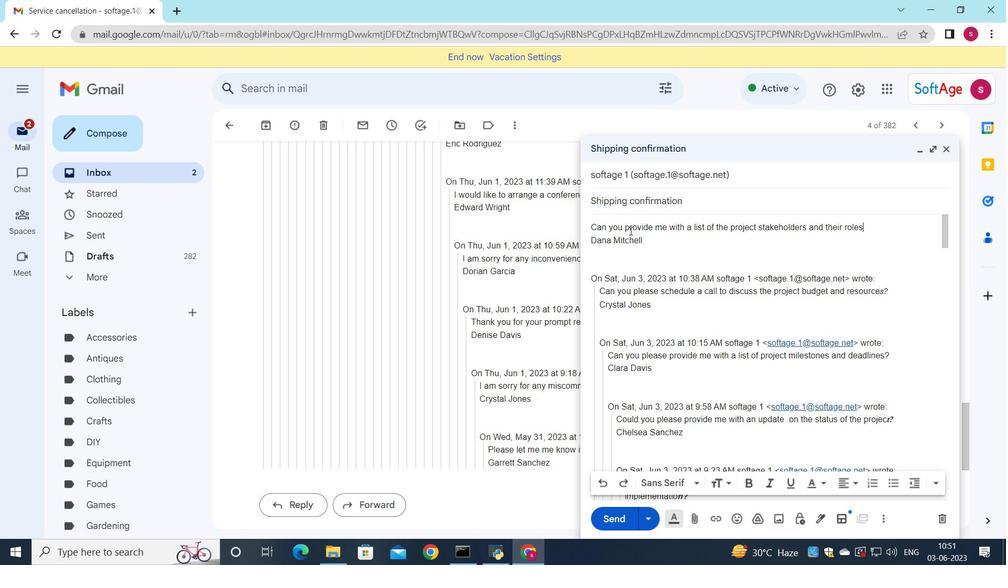 
Action: Mouse moved to (590, 227)
Screenshot: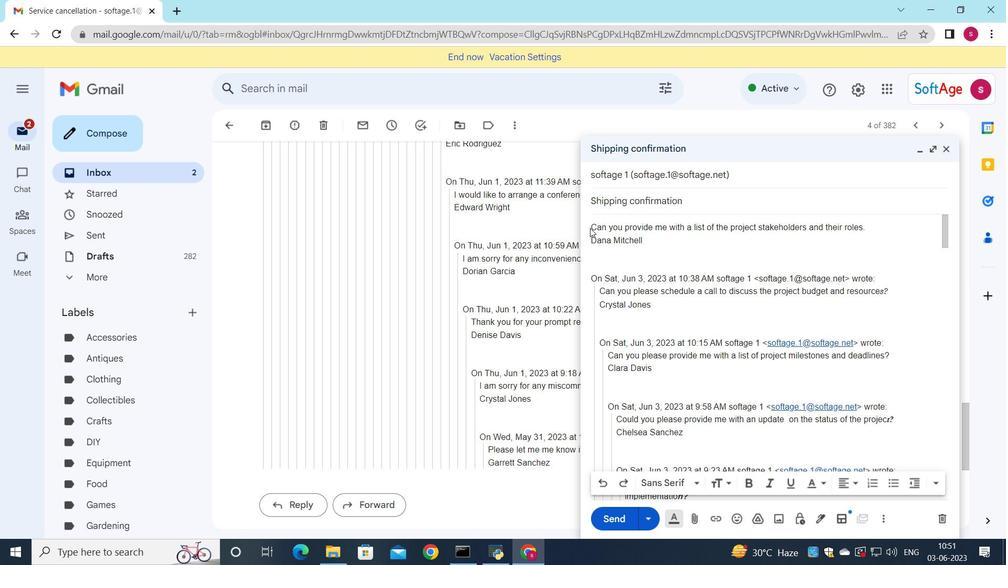 
Action: Mouse pressed left at (590, 227)
Screenshot: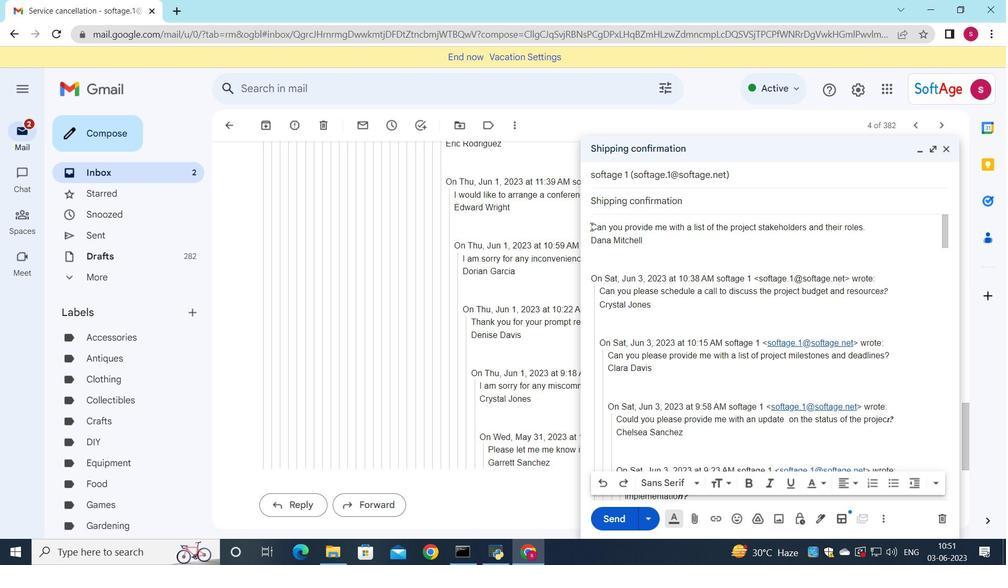 
Action: Mouse moved to (694, 488)
Screenshot: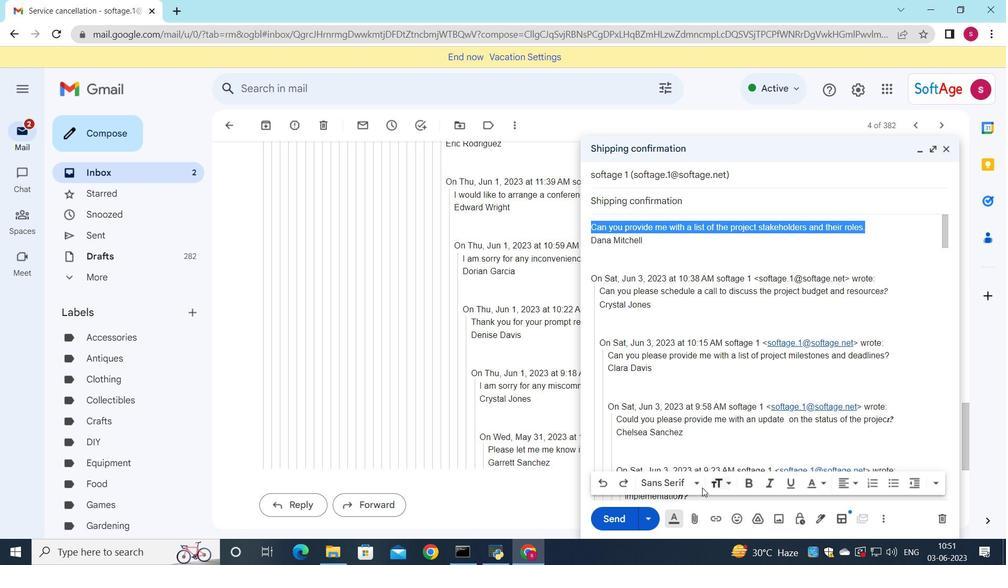 
Action: Mouse pressed left at (694, 488)
Screenshot: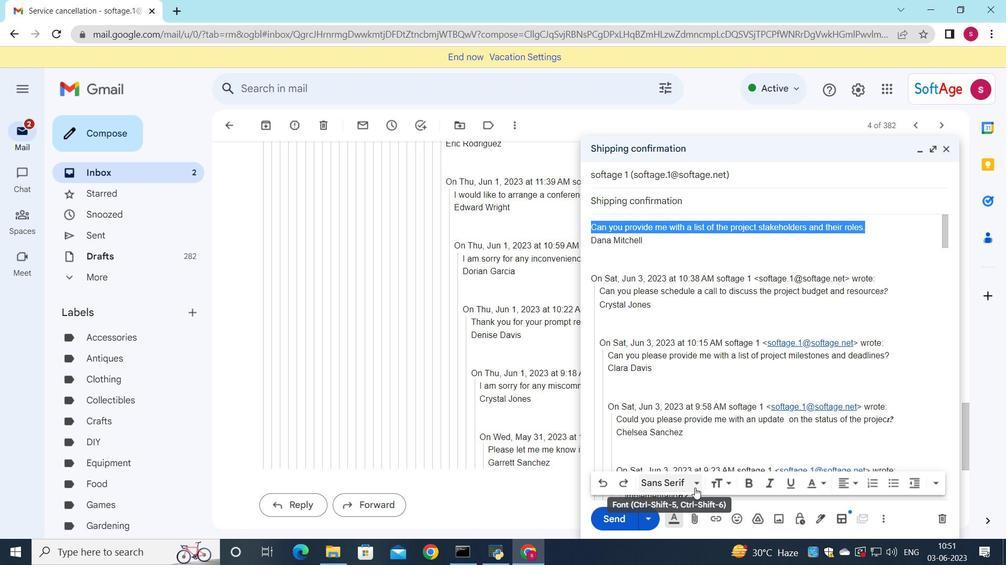 
Action: Mouse moved to (695, 484)
Screenshot: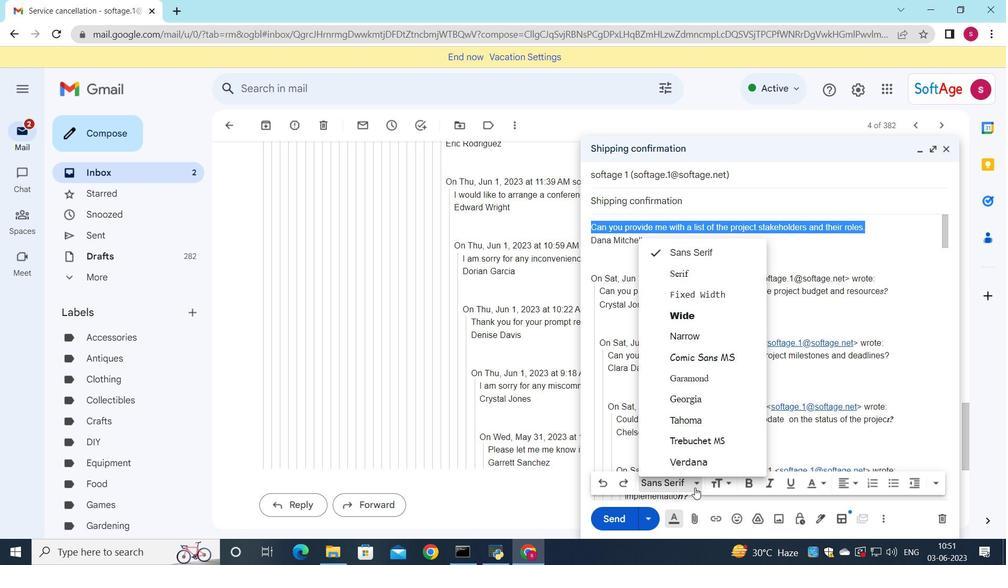 
Action: Mouse pressed left at (695, 484)
Screenshot: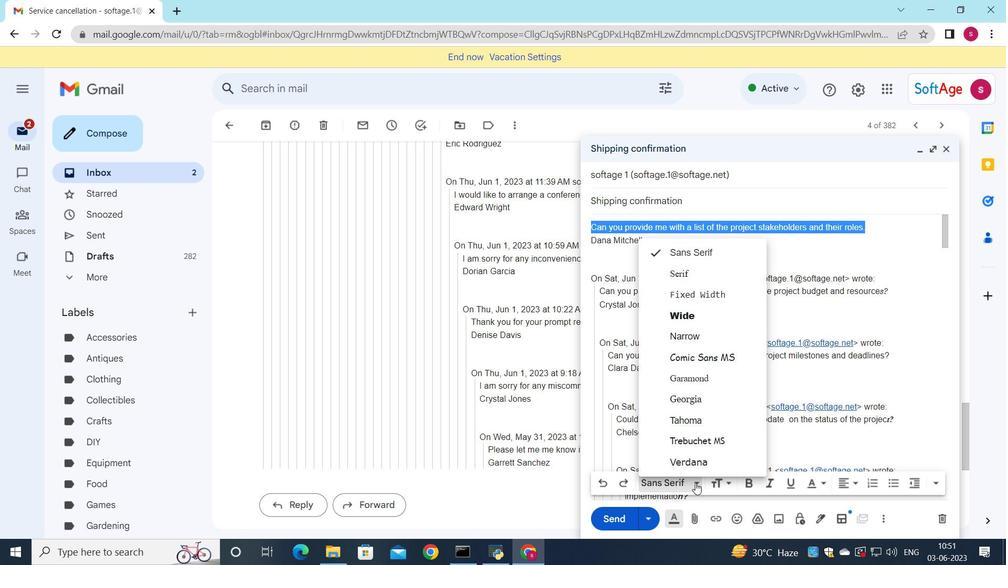 
Action: Mouse moved to (700, 479)
Screenshot: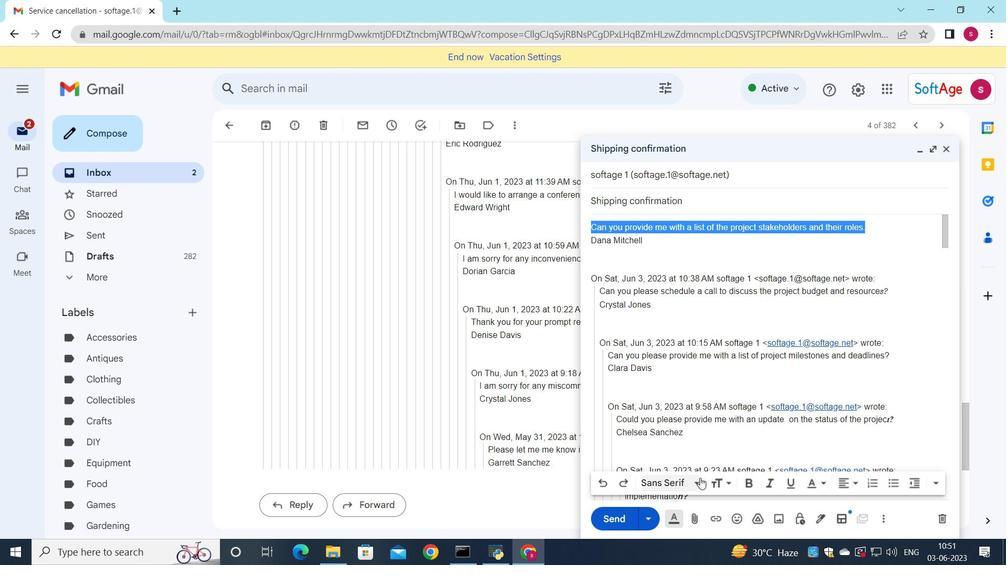 
Action: Mouse pressed left at (700, 479)
Screenshot: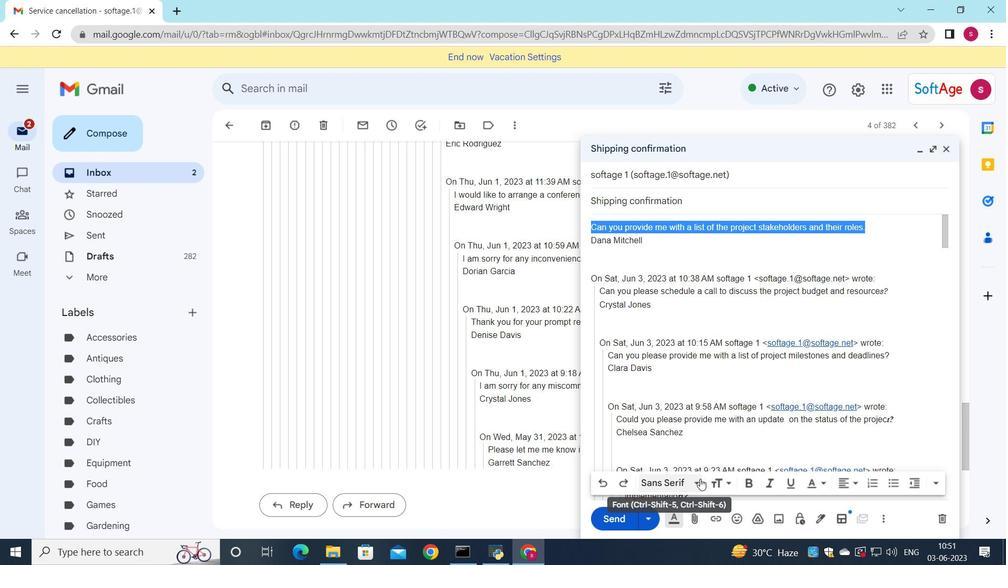 
Action: Mouse moved to (800, 417)
Screenshot: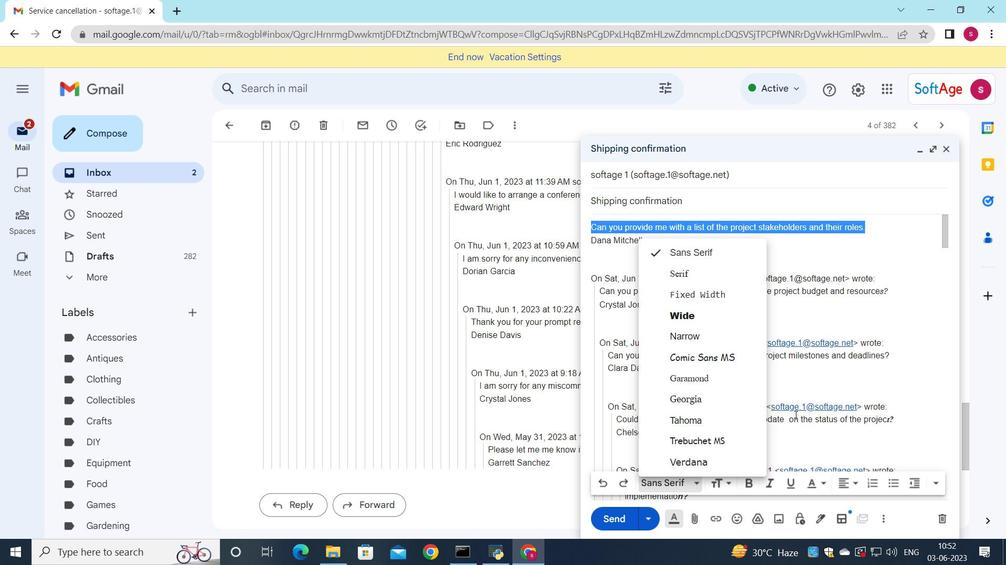 
Action: Mouse pressed left at (800, 417)
Screenshot: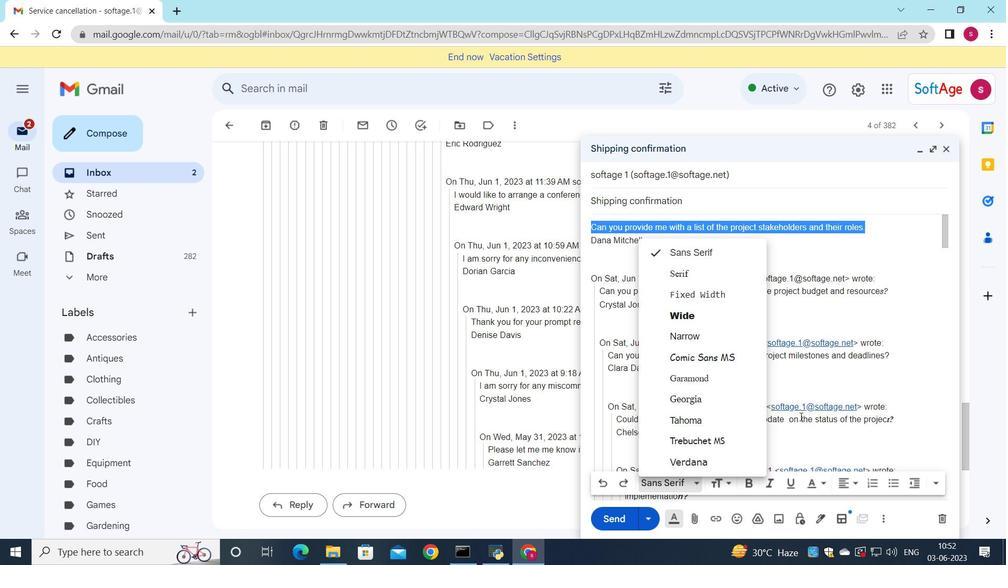 
Action: Mouse moved to (725, 486)
Screenshot: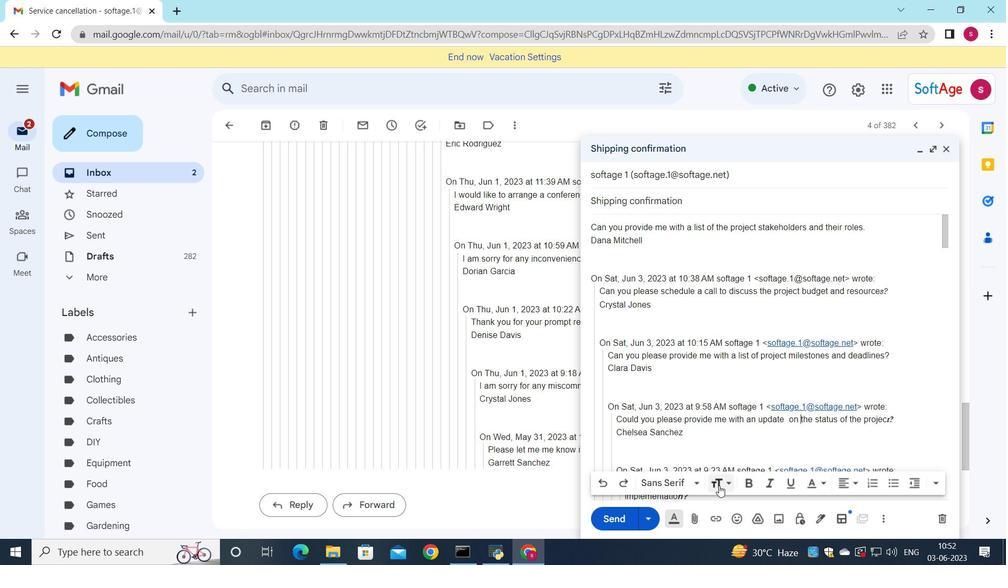 
Action: Mouse pressed left at (725, 486)
Screenshot: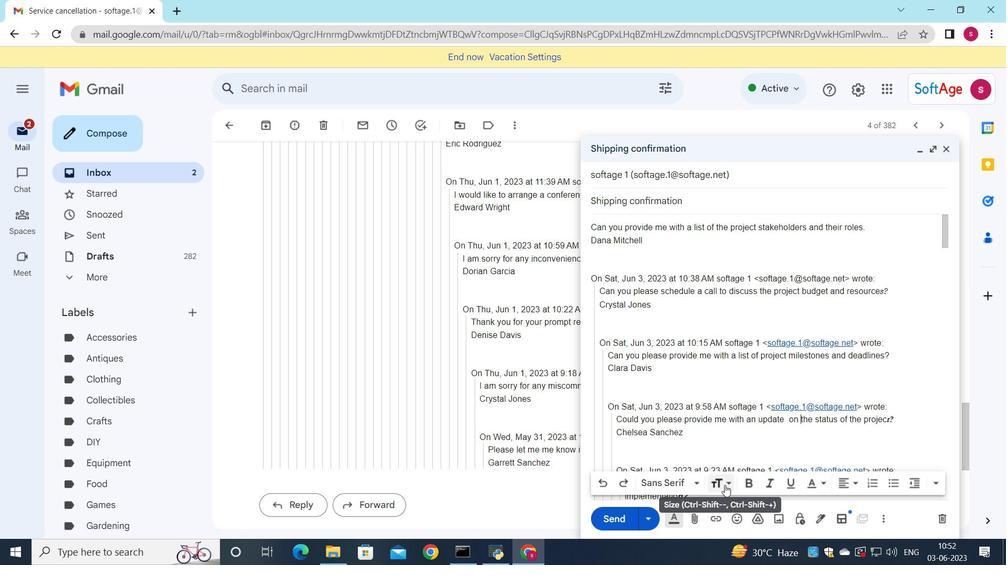 
Action: Mouse moved to (823, 483)
Screenshot: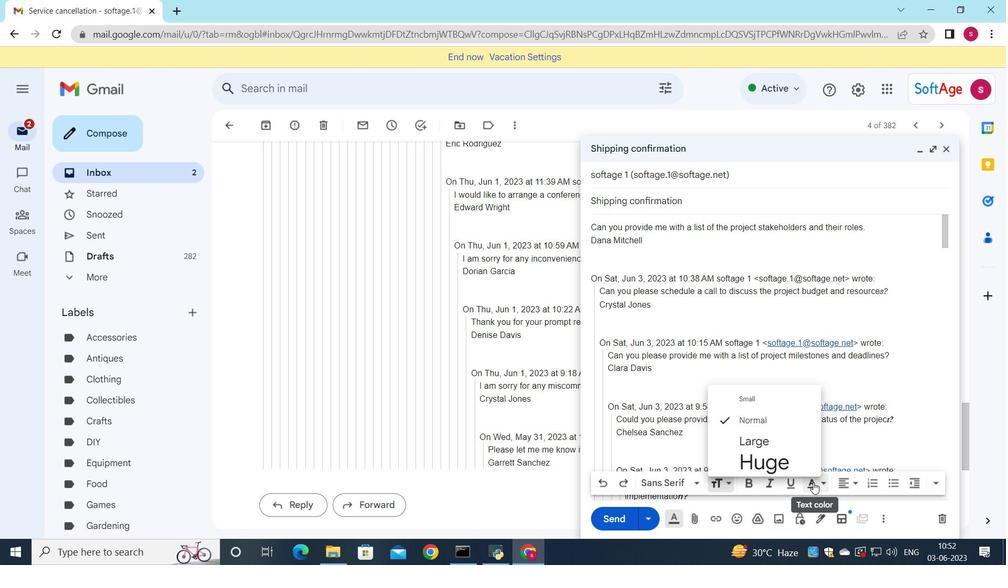 
Action: Mouse pressed left at (823, 483)
Screenshot: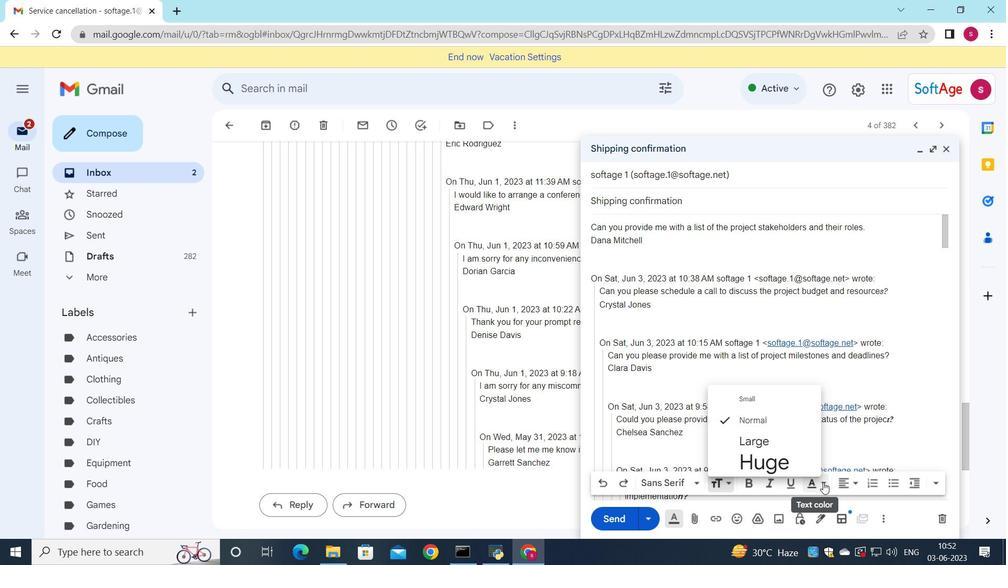 
Action: Mouse moved to (657, 393)
Screenshot: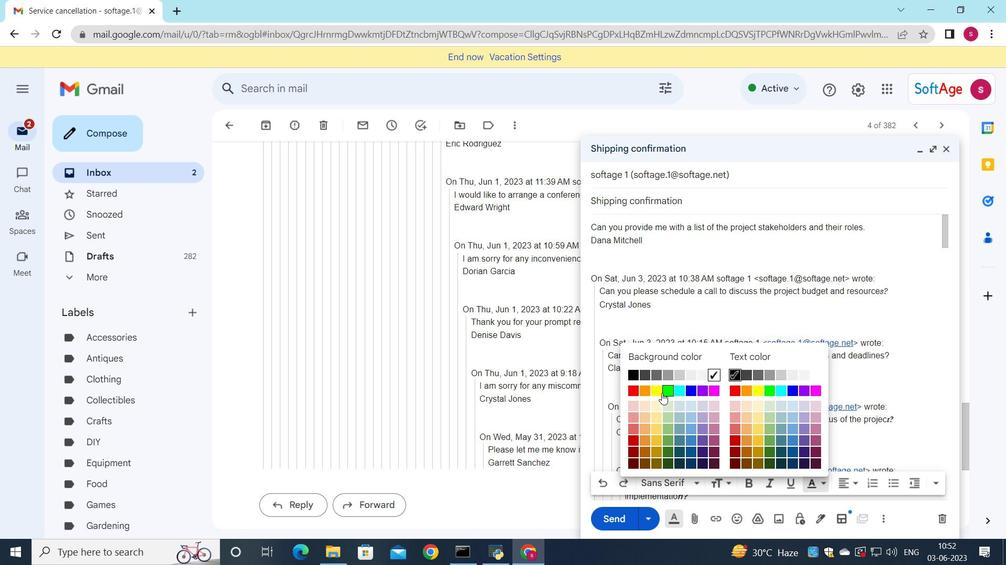 
Action: Mouse pressed left at (657, 393)
Screenshot: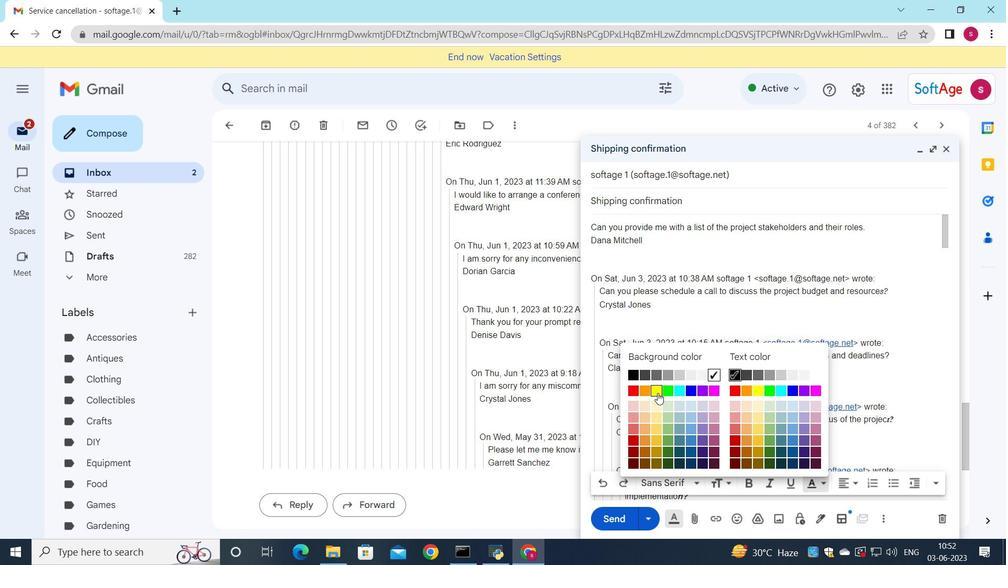 
Action: Mouse moved to (692, 458)
Screenshot: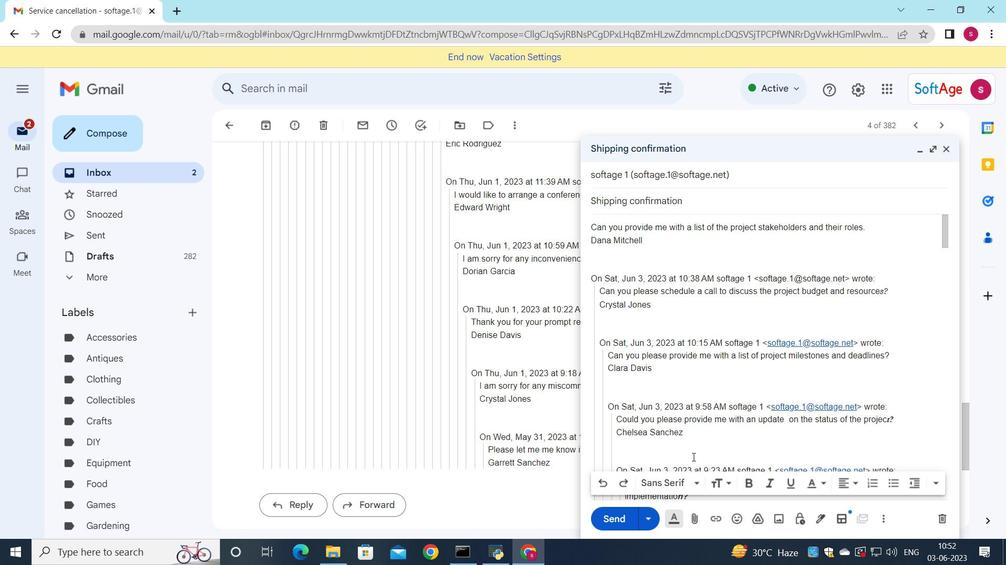 
Action: Mouse scrolled (692, 458) with delta (0, 0)
Screenshot: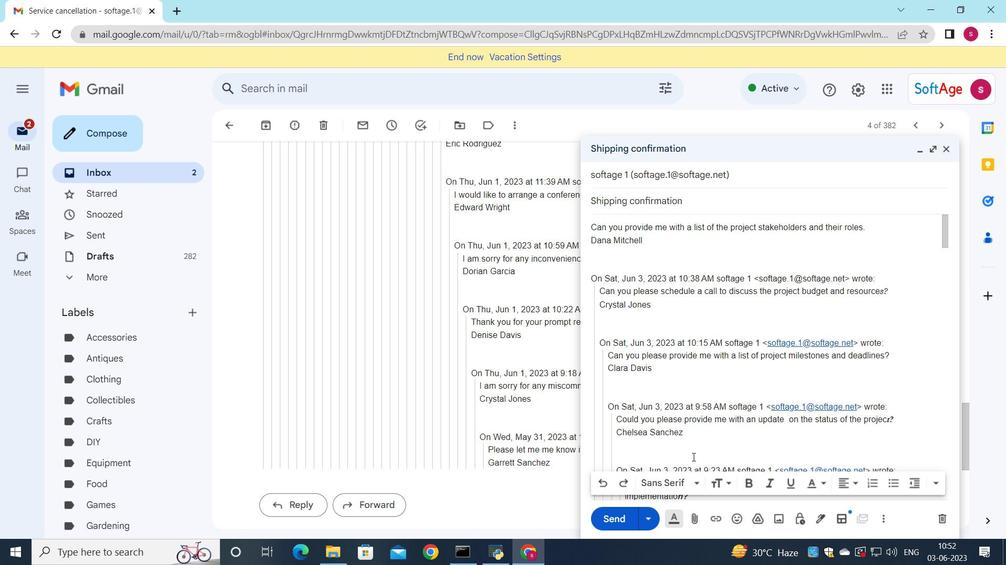 
Action: Mouse moved to (824, 484)
Screenshot: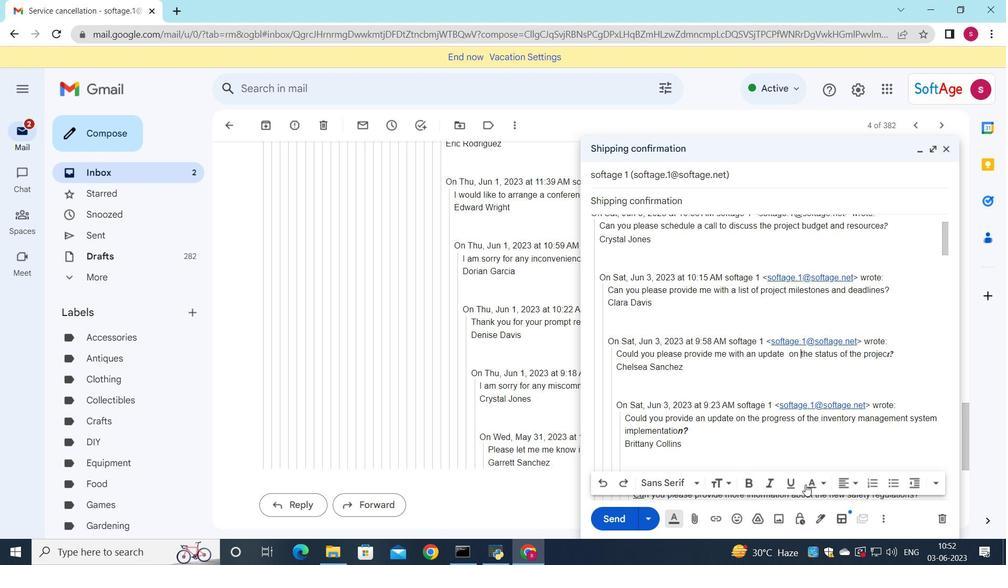 
Action: Mouse pressed left at (824, 484)
Screenshot: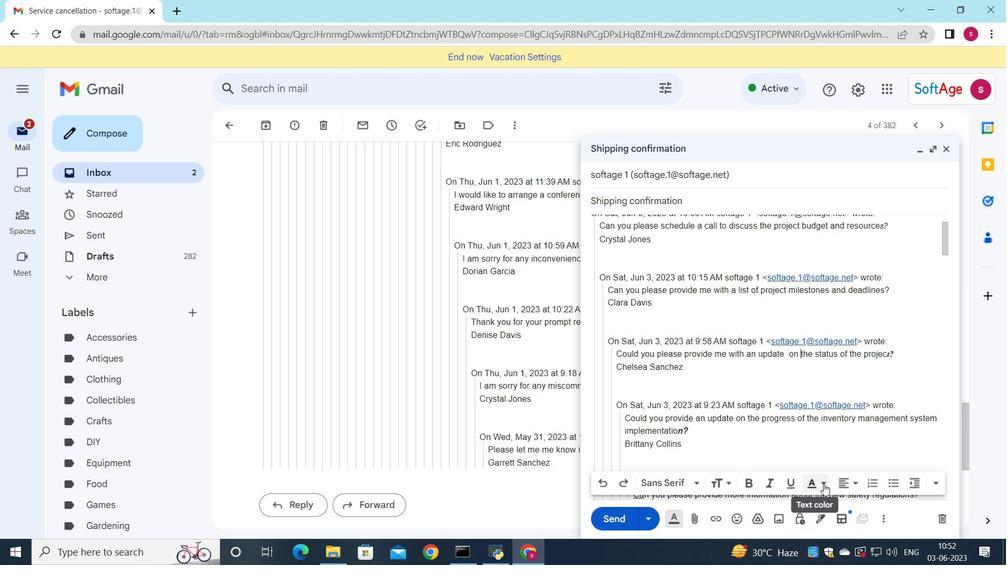 
Action: Mouse moved to (772, 394)
Screenshot: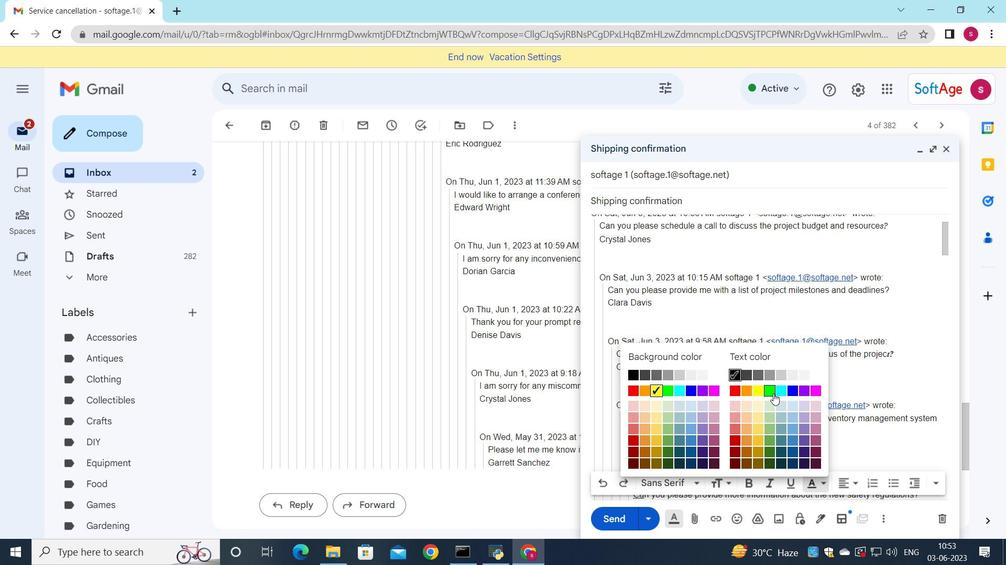 
Action: Mouse pressed left at (772, 394)
Screenshot: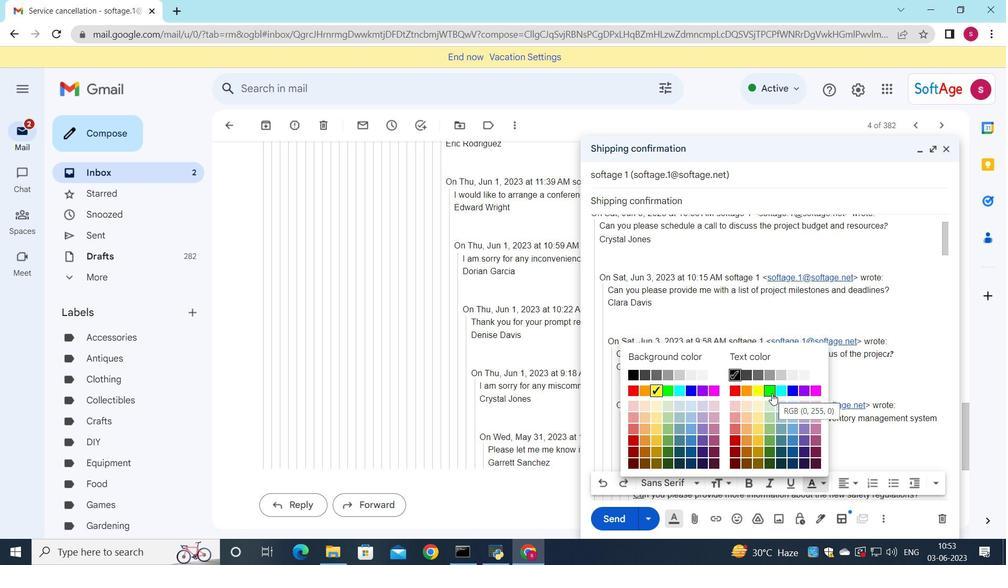 
Action: Mouse scrolled (772, 394) with delta (0, 0)
Screenshot: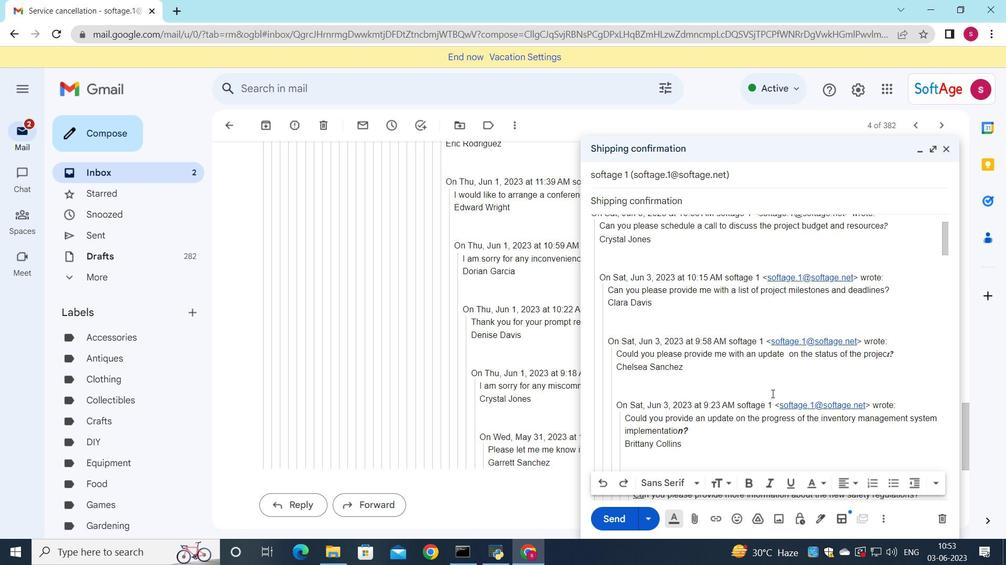 
Action: Mouse scrolled (772, 394) with delta (0, 0)
Screenshot: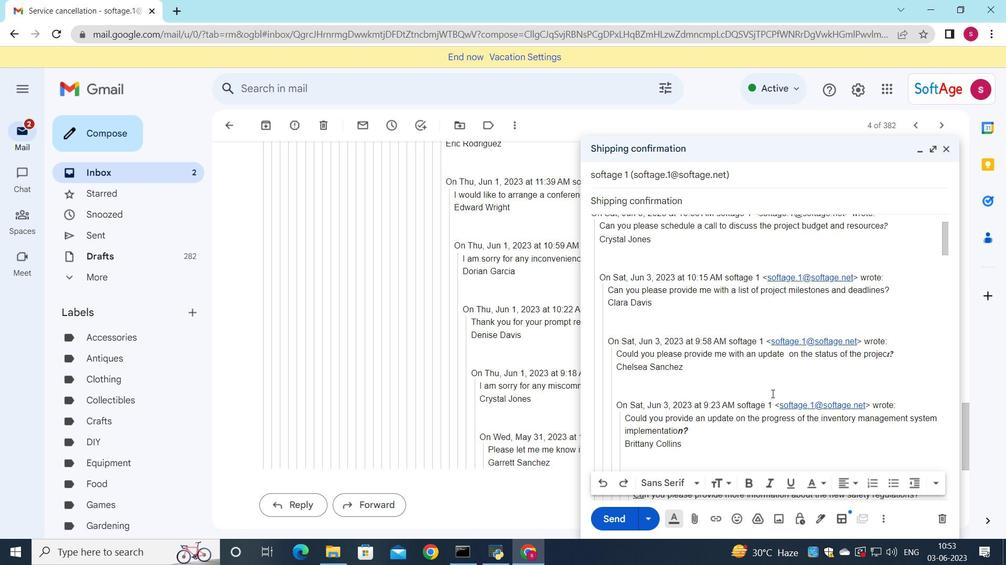 
Action: Mouse scrolled (772, 394) with delta (0, 0)
Screenshot: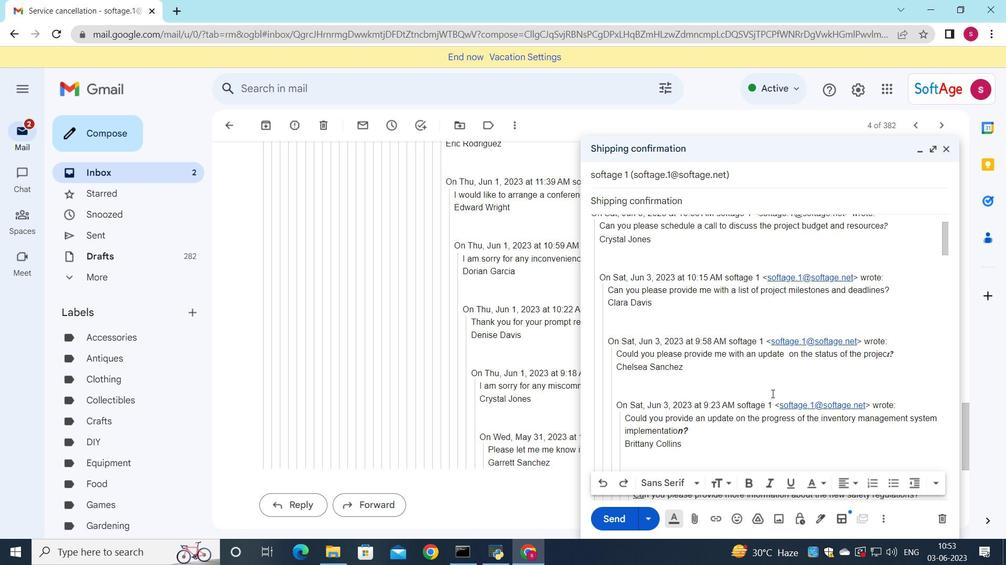 
Action: Mouse moved to (773, 387)
Screenshot: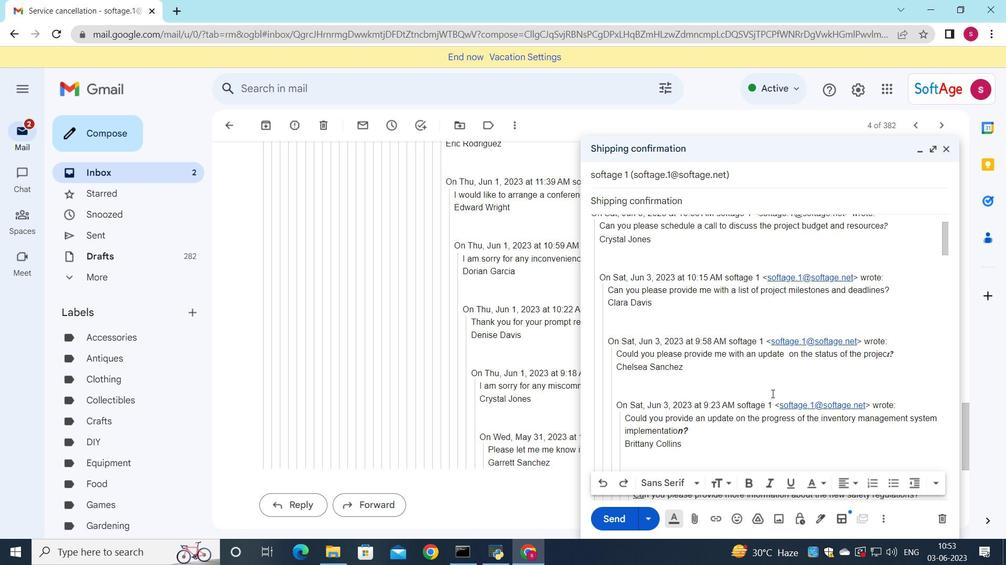 
Action: Mouse scrolled (773, 387) with delta (0, 0)
Screenshot: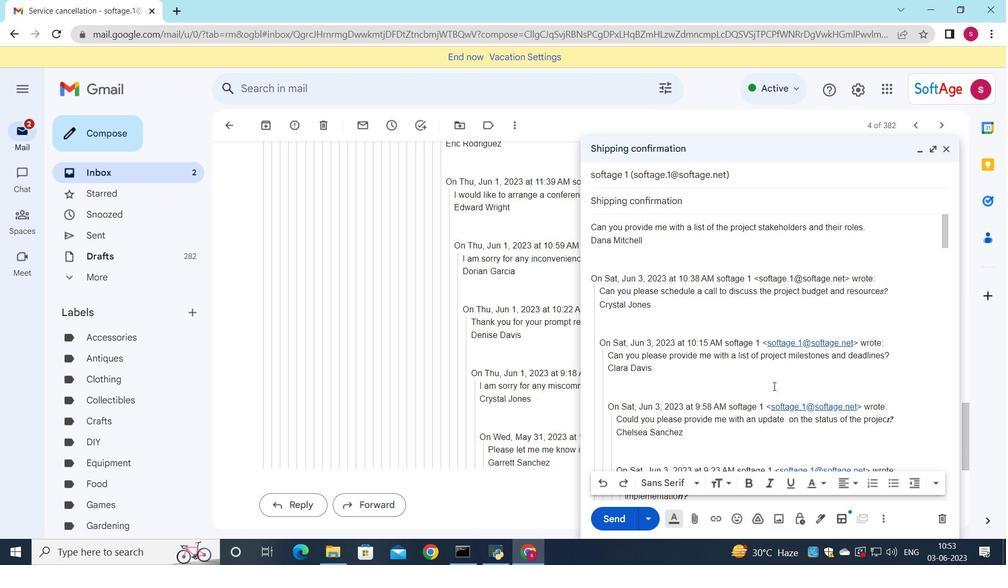 
Action: Mouse scrolled (773, 387) with delta (0, 0)
Screenshot: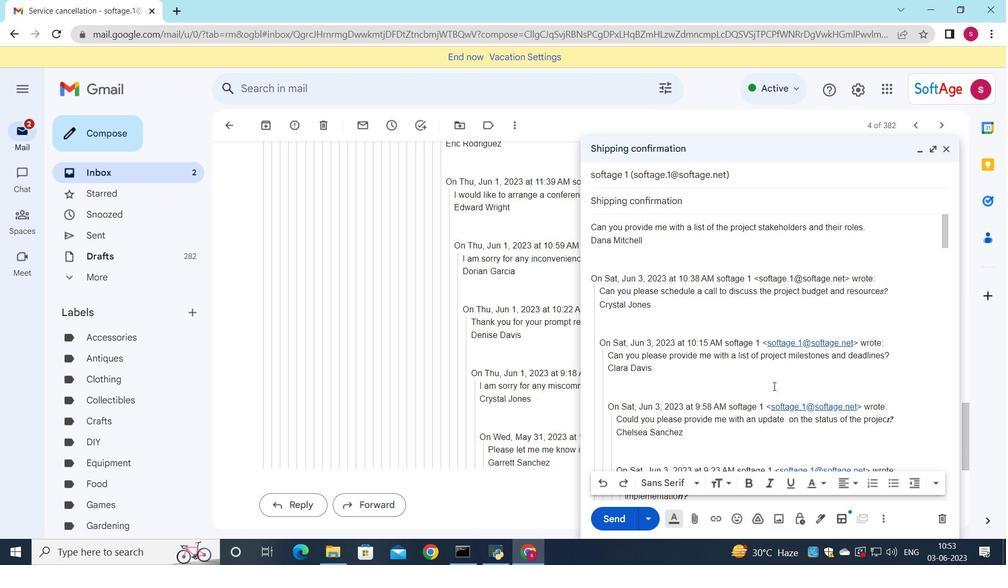 
Action: Mouse scrolled (773, 387) with delta (0, 0)
Screenshot: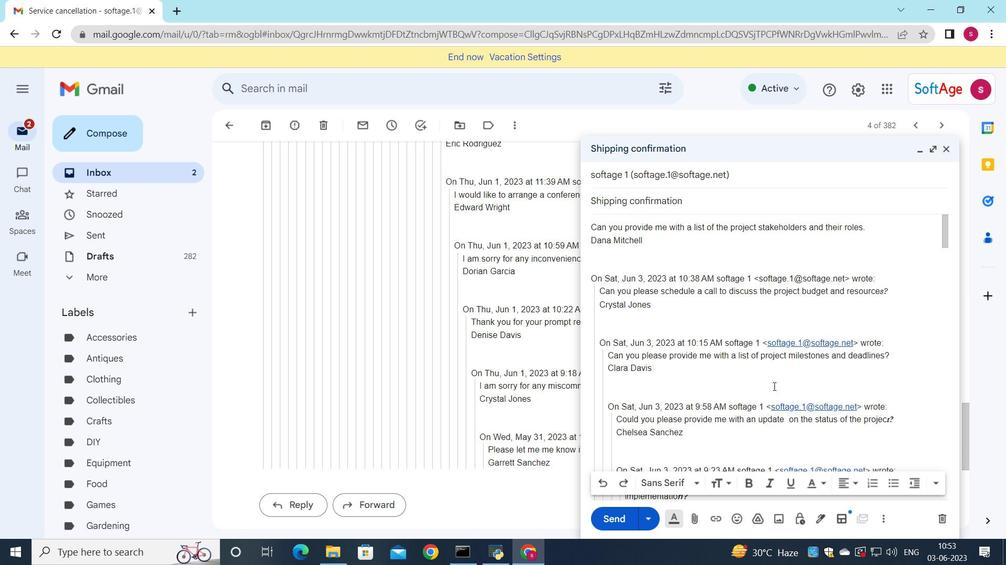 
Action: Mouse scrolled (773, 387) with delta (0, 0)
Screenshot: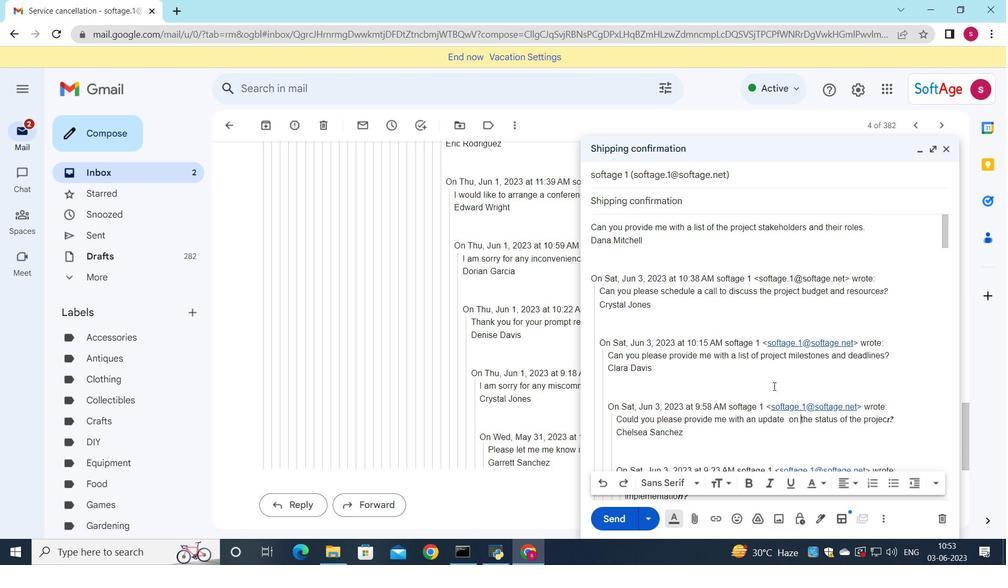 
Action: Mouse moved to (591, 225)
Screenshot: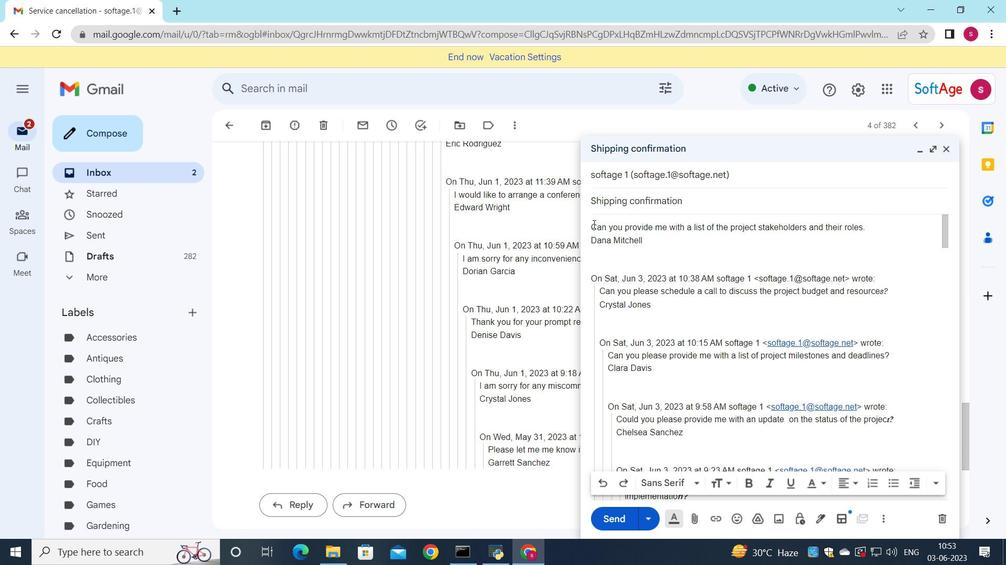 
Action: Mouse pressed left at (591, 225)
Screenshot: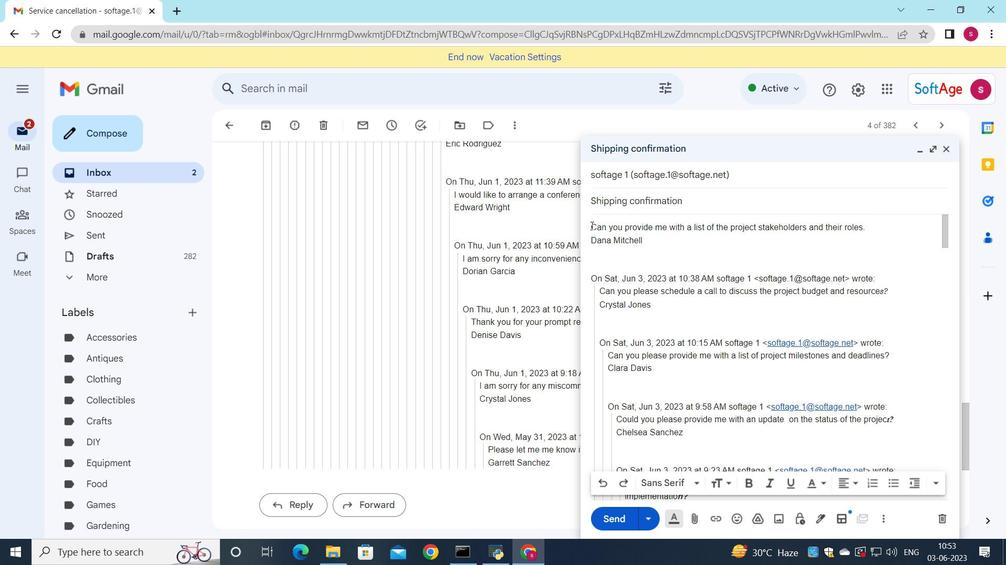 
Action: Mouse moved to (824, 483)
Screenshot: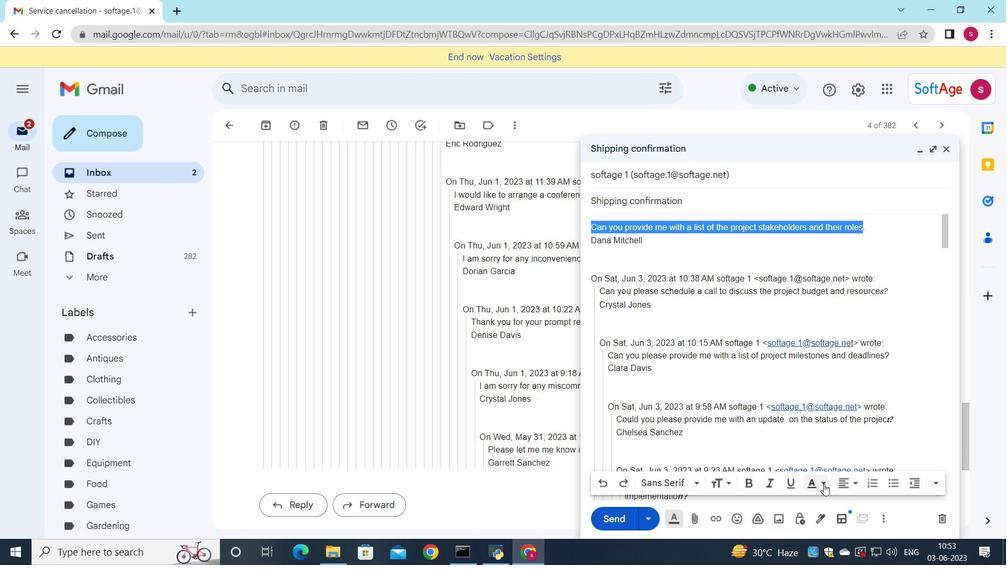 
Action: Mouse pressed left at (824, 483)
Screenshot: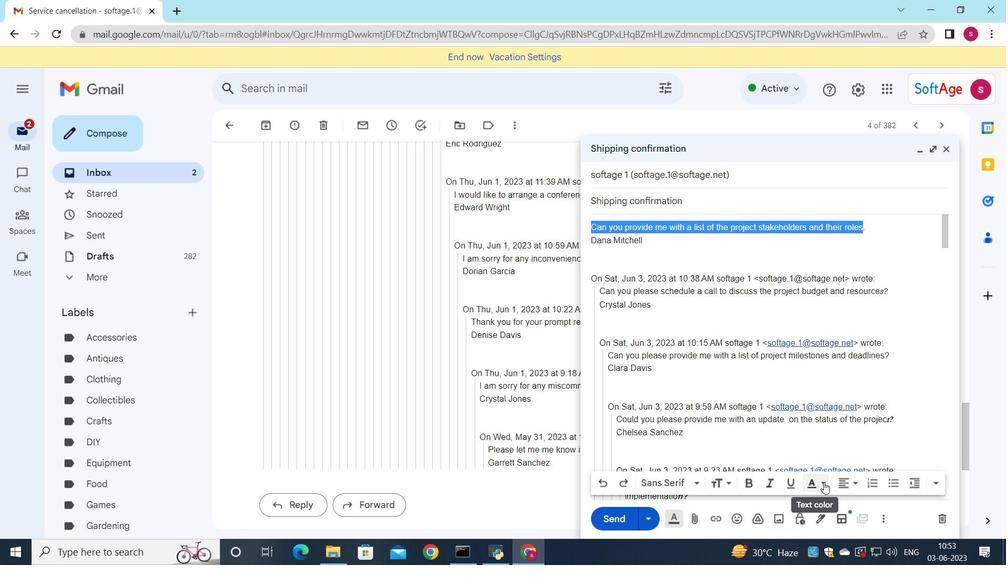 
Action: Mouse moved to (768, 390)
Screenshot: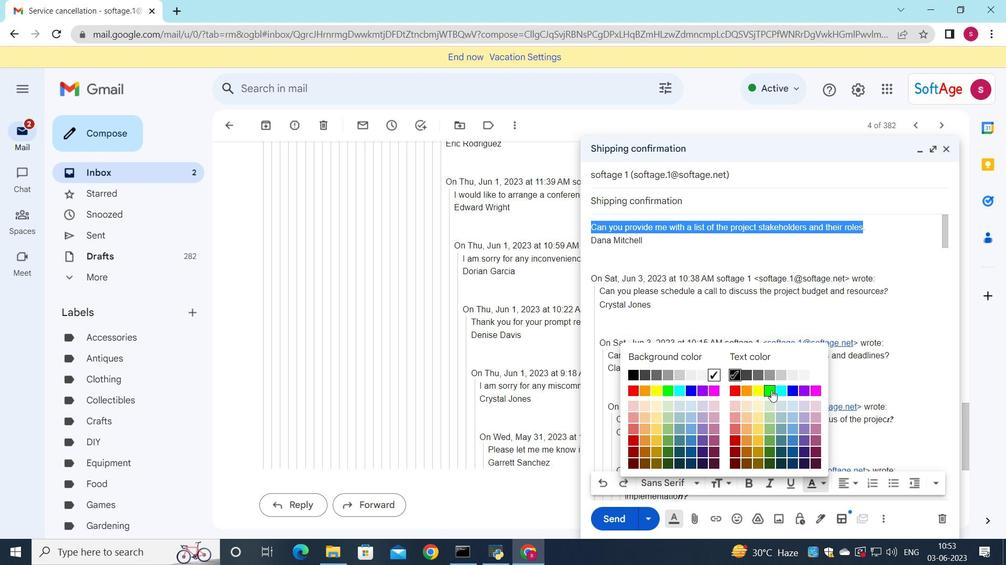 
Action: Mouse pressed left at (768, 390)
Screenshot: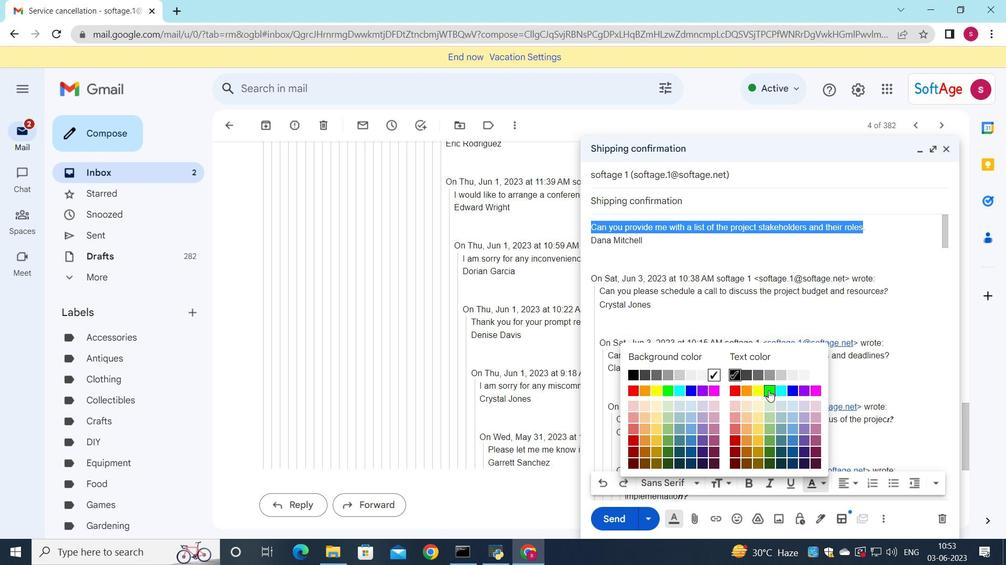 
Action: Mouse moved to (865, 234)
Screenshot: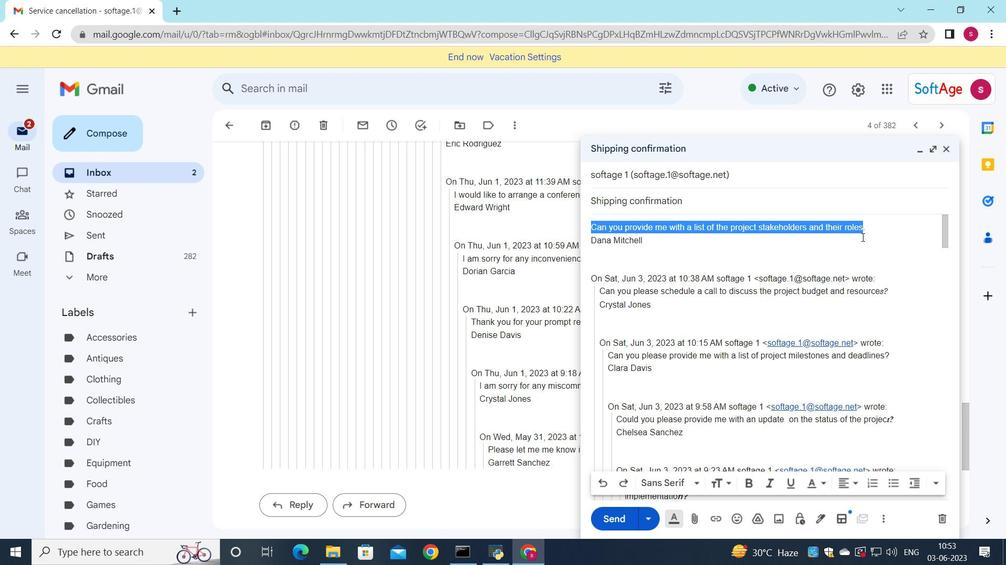 
Action: Mouse pressed left at (865, 234)
Screenshot: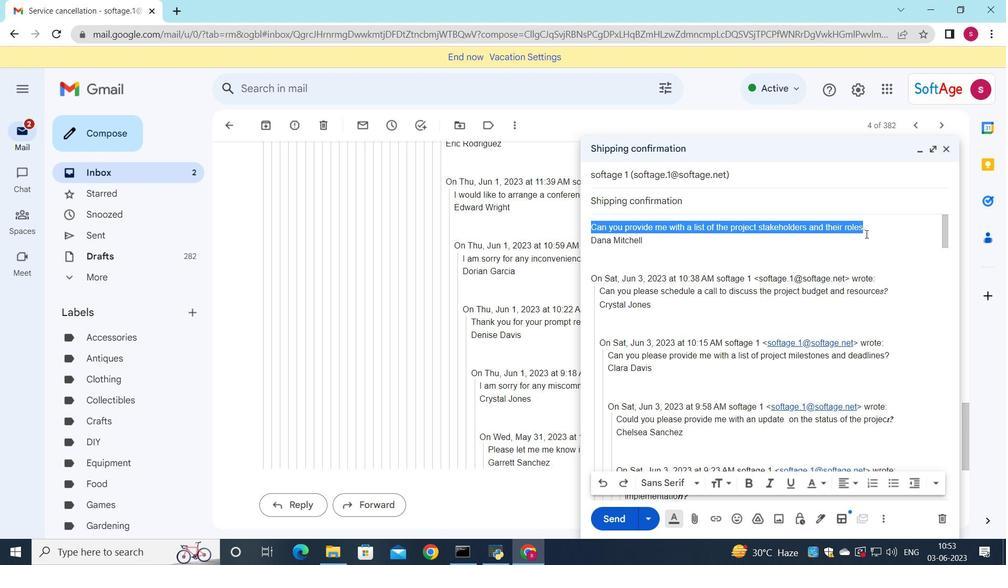 
Action: Mouse moved to (821, 483)
Screenshot: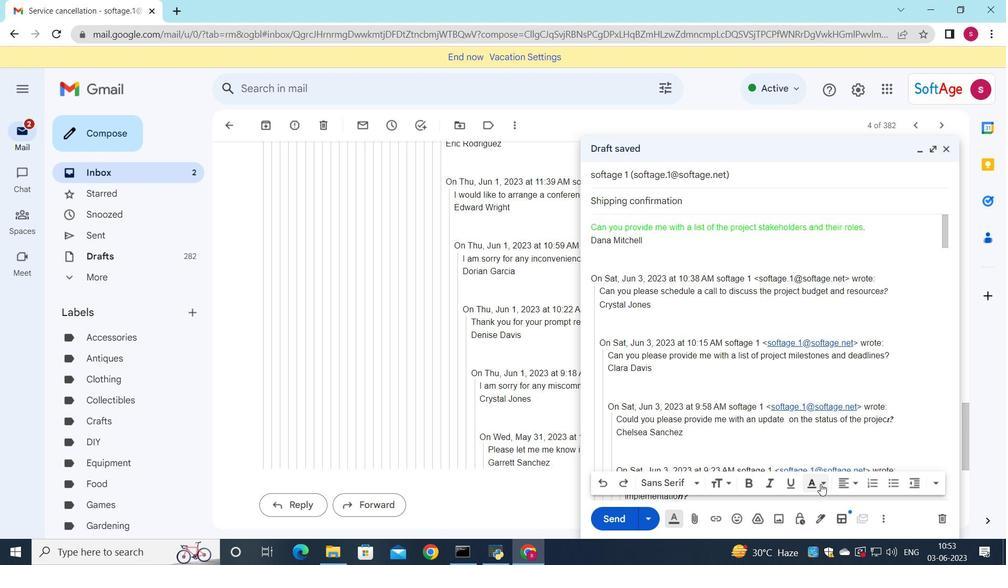 
Action: Mouse pressed left at (821, 483)
Screenshot: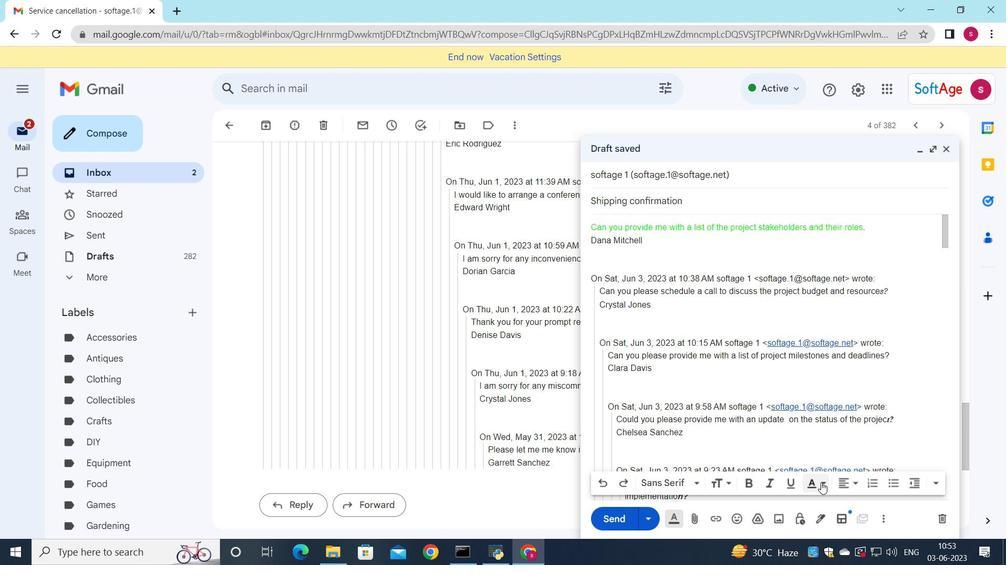 
Action: Mouse moved to (885, 349)
Screenshot: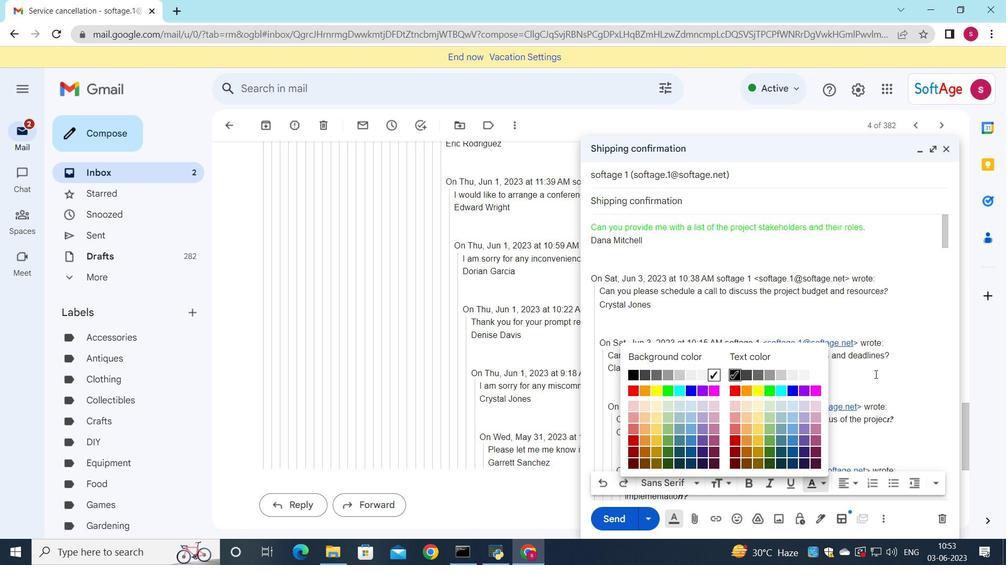 
Action: Mouse pressed left at (885, 349)
Screenshot: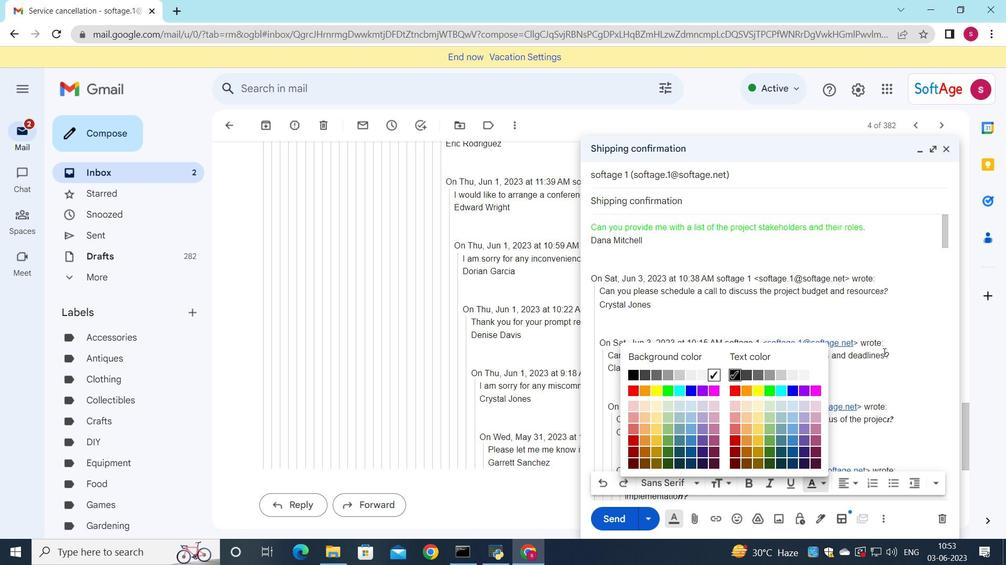 
Action: Mouse moved to (591, 228)
Screenshot: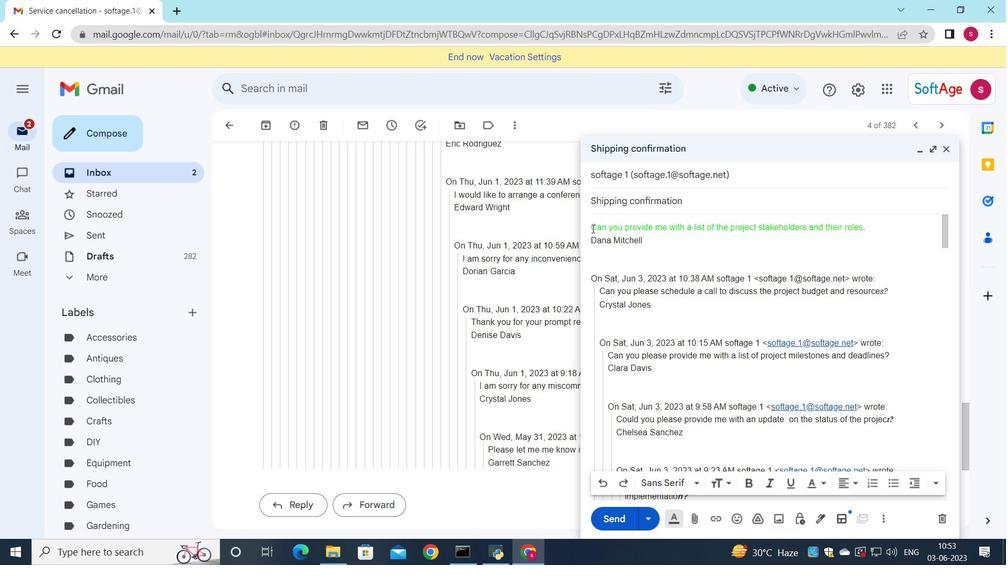 
Action: Mouse pressed left at (591, 228)
Screenshot: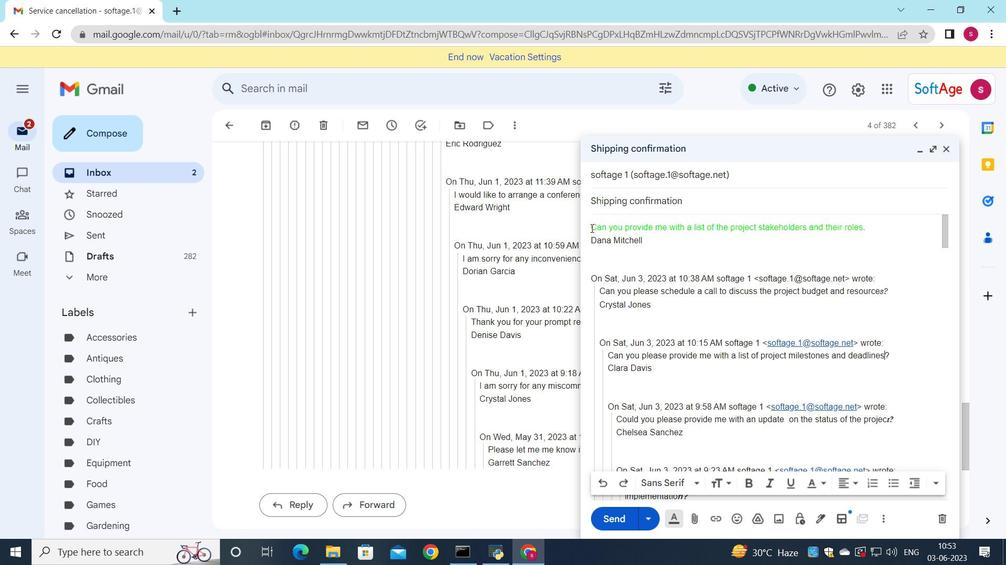 
Action: Mouse moved to (823, 484)
Screenshot: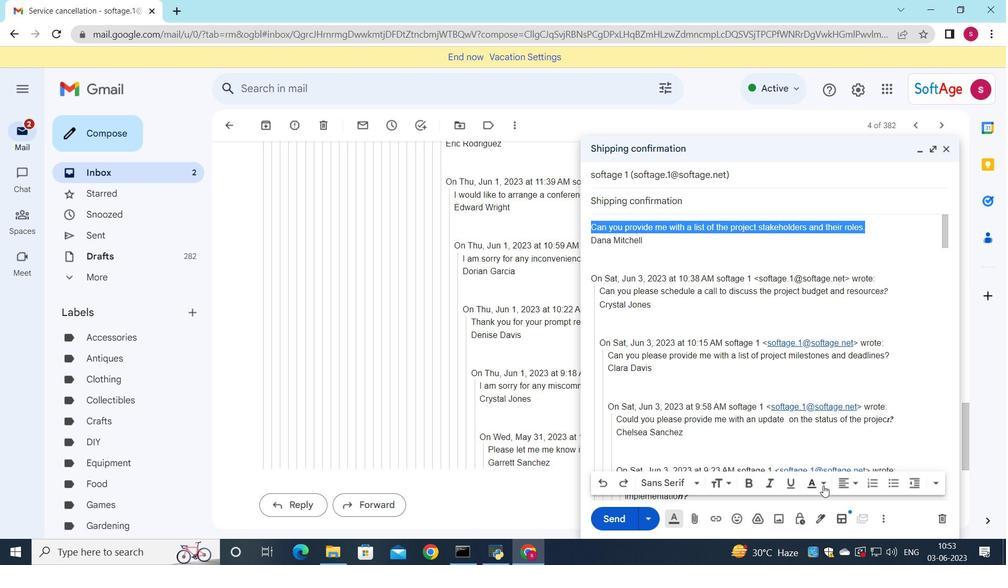 
Action: Mouse pressed left at (823, 484)
Screenshot: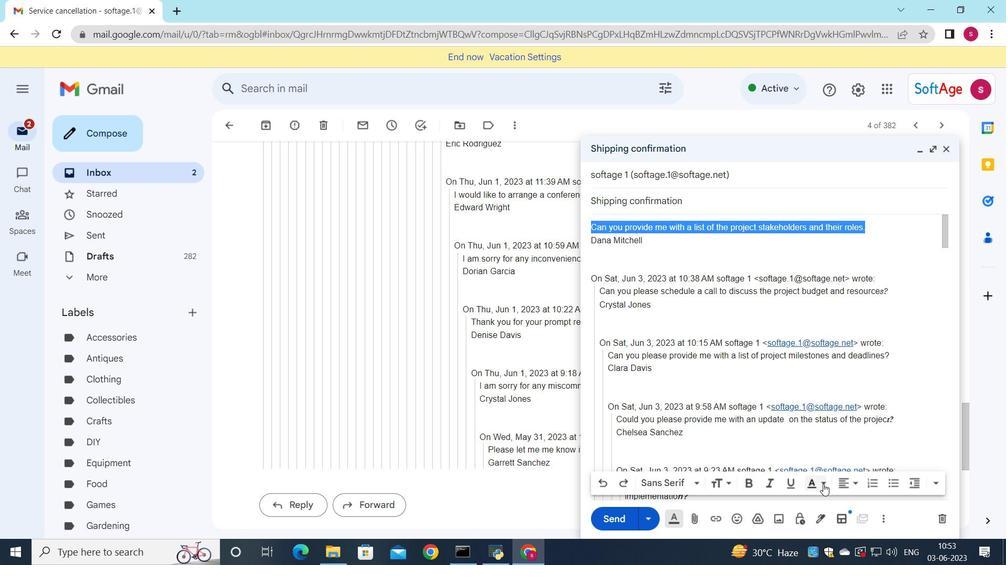 
Action: Mouse moved to (658, 393)
Screenshot: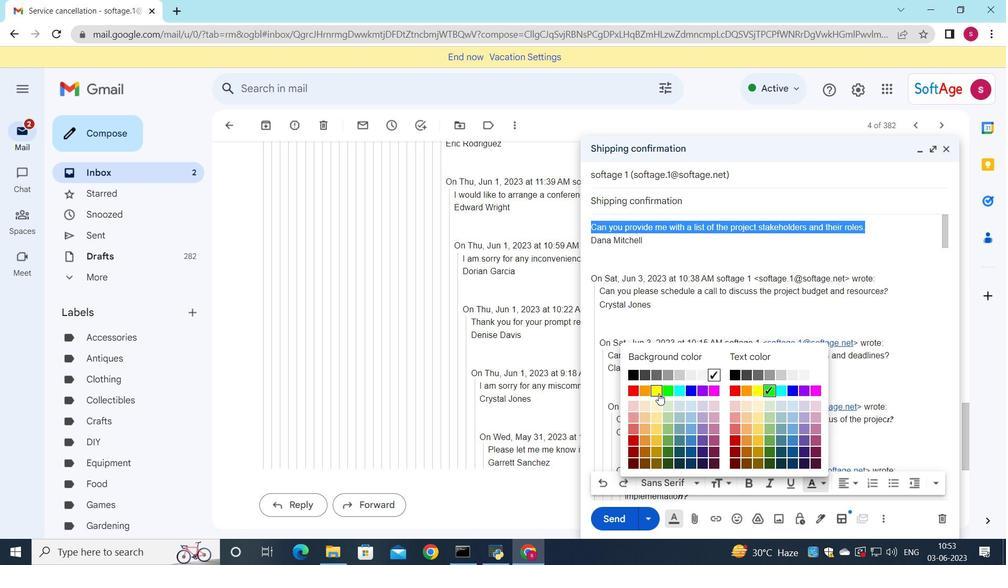 
Action: Mouse pressed left at (658, 393)
Screenshot: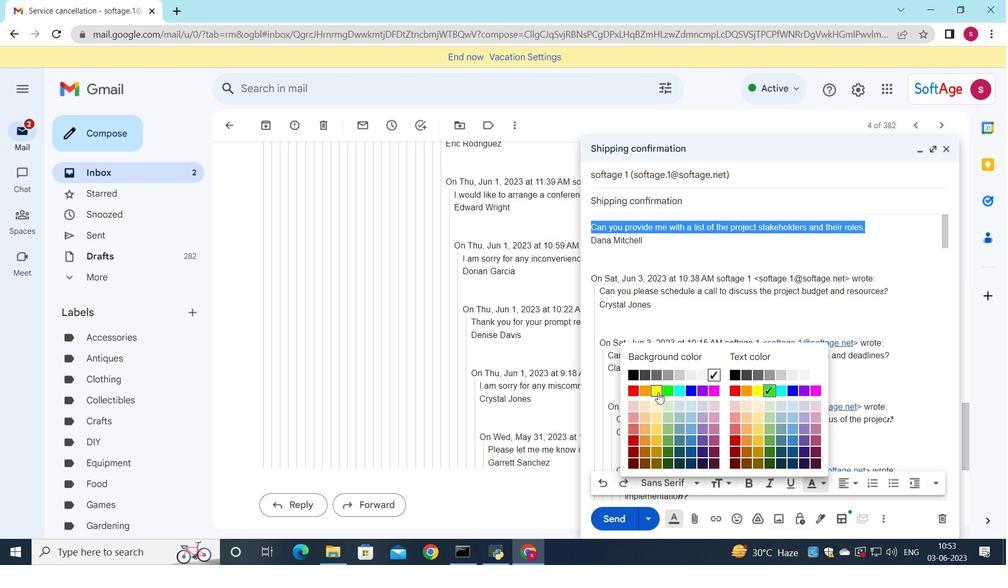 
Action: Mouse moved to (825, 268)
Screenshot: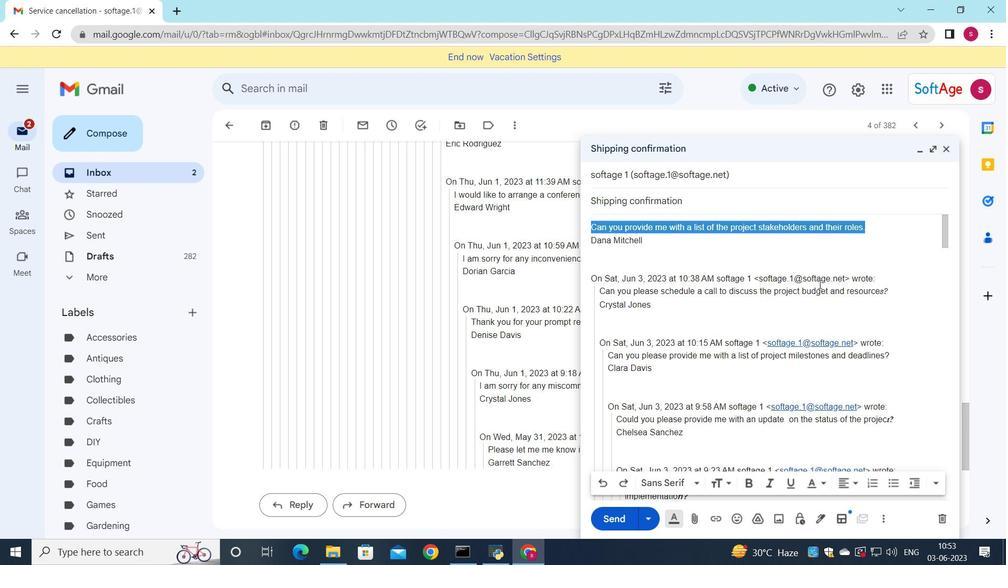 
Action: Mouse pressed left at (825, 268)
Screenshot: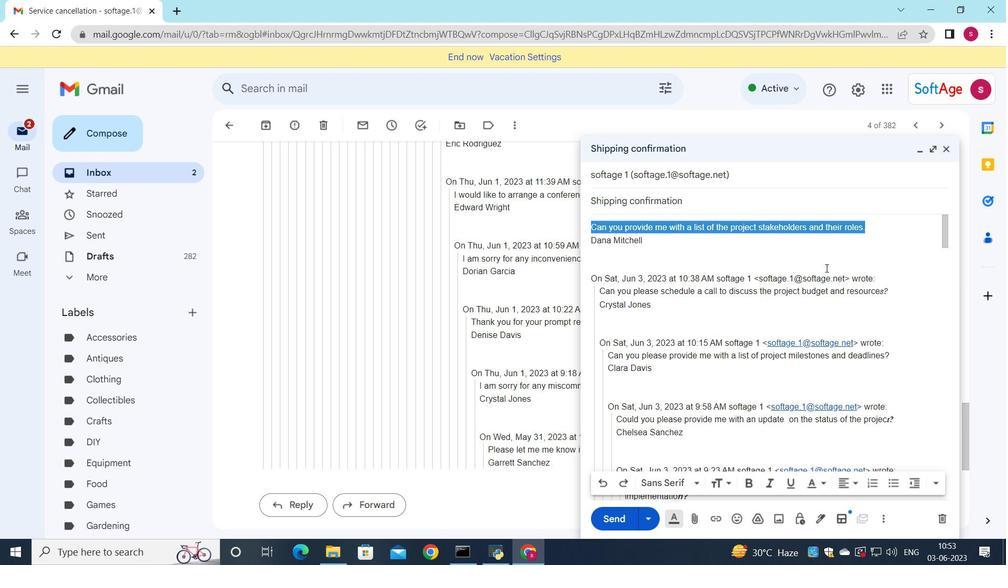 
Action: Mouse moved to (868, 235)
Screenshot: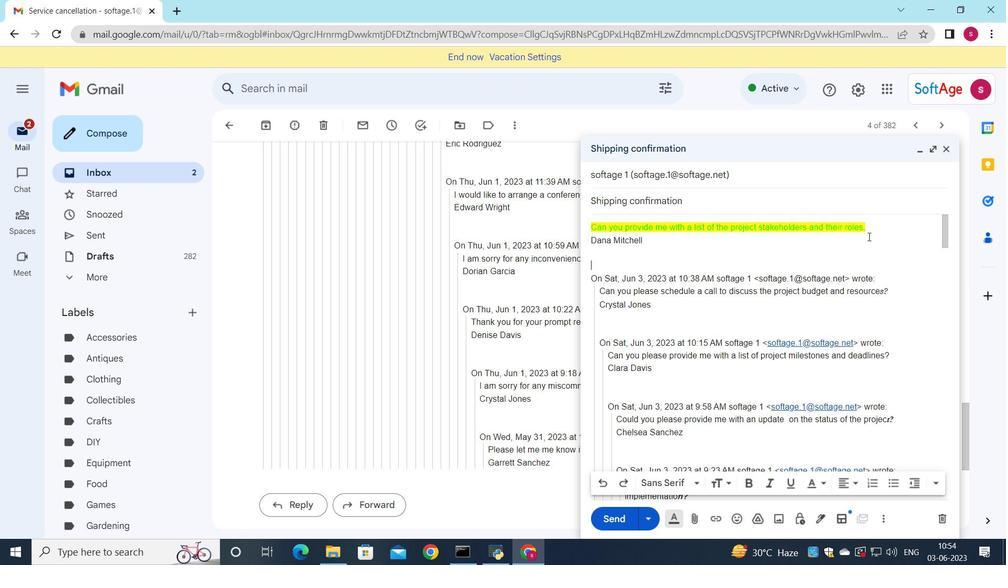 
Action: Mouse pressed left at (868, 235)
Screenshot: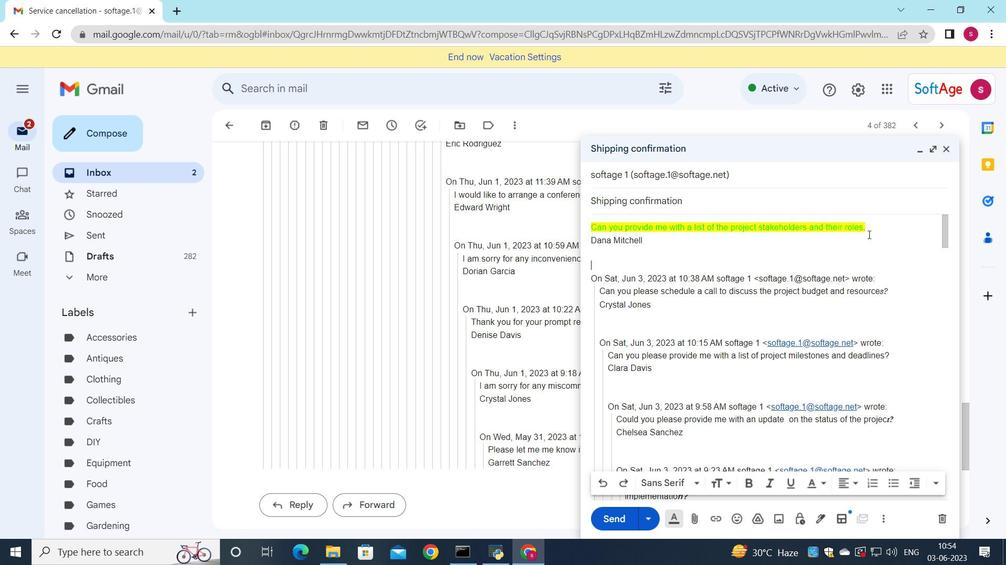 
Action: Mouse moved to (867, 226)
Screenshot: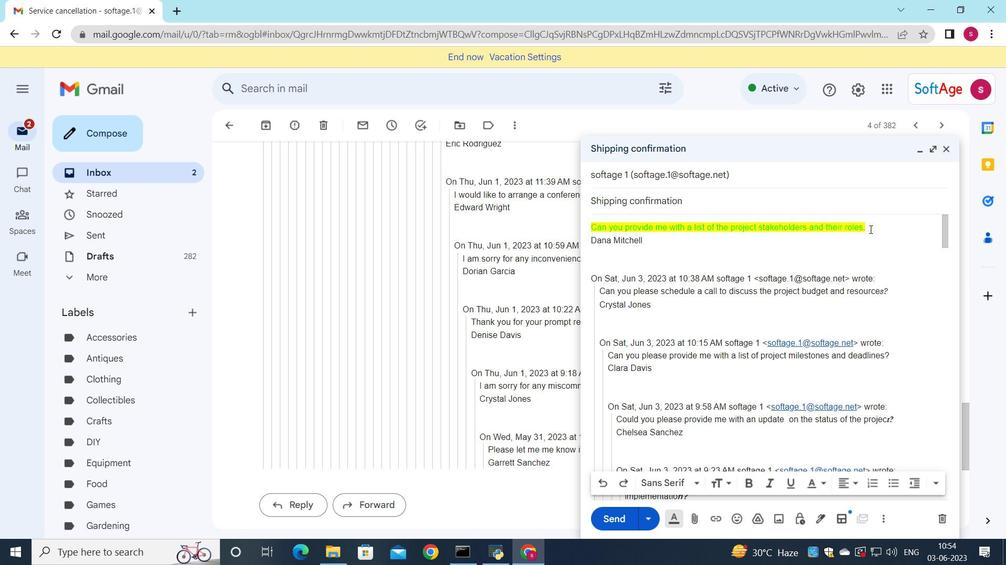 
Action: Mouse pressed left at (867, 226)
Screenshot: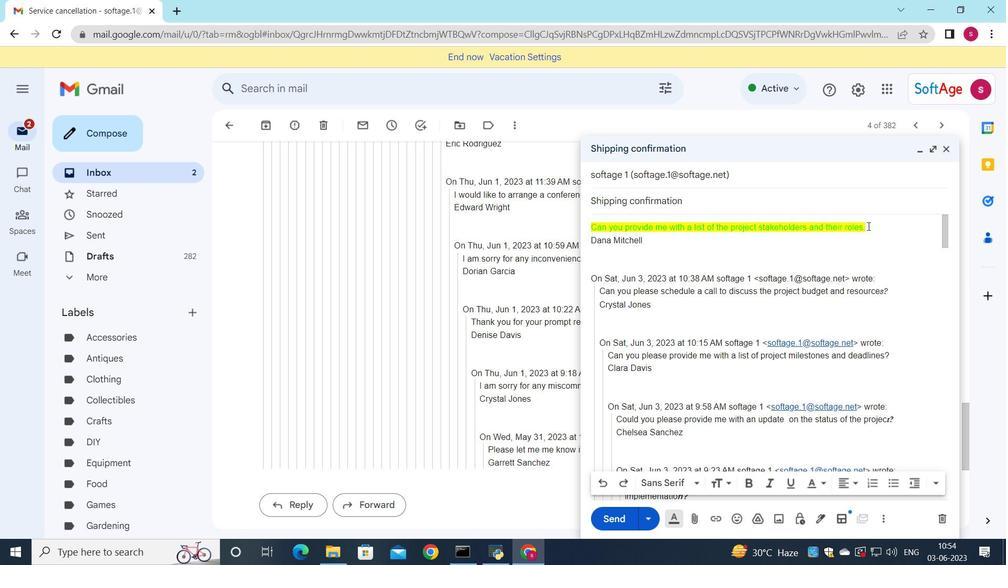 
Action: Mouse moved to (689, 503)
Screenshot: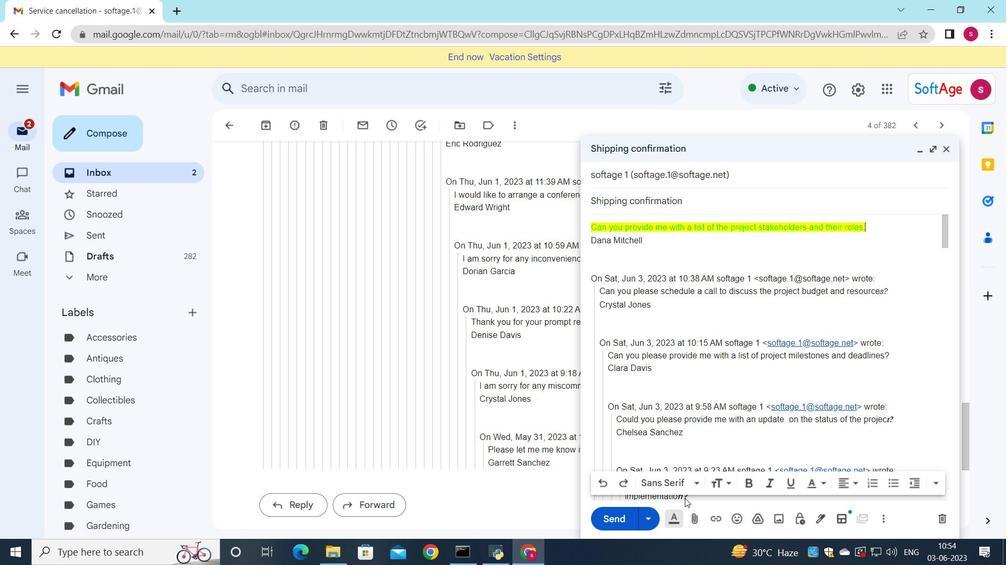 
